 Task: Reply All to email with the signature Adam Smith with the subject Reminder for a testimonial from softage.10@softage.net with the message I would like to request a meeting to discuss the progress of the project. with BCC to softage.3@softage.net with an attached document Resume.docx
Action: Mouse moved to (113, 136)
Screenshot: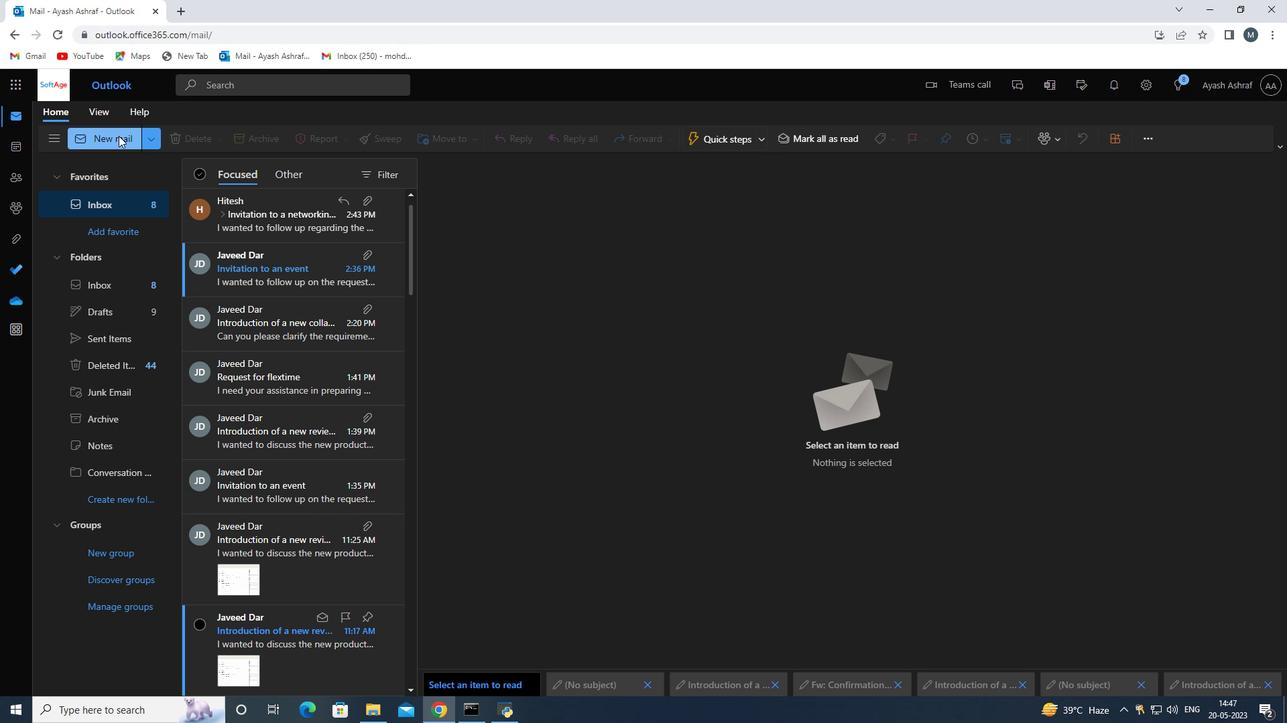 
Action: Mouse pressed left at (113, 136)
Screenshot: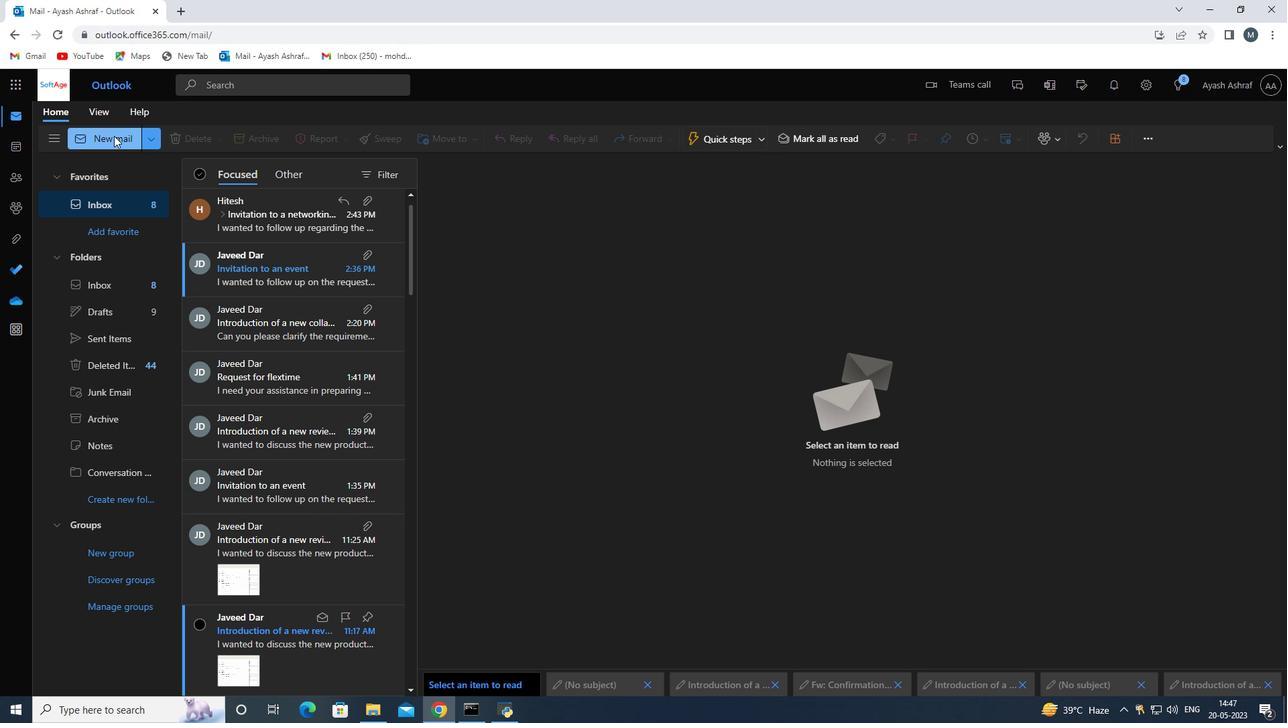 
Action: Mouse moved to (497, 219)
Screenshot: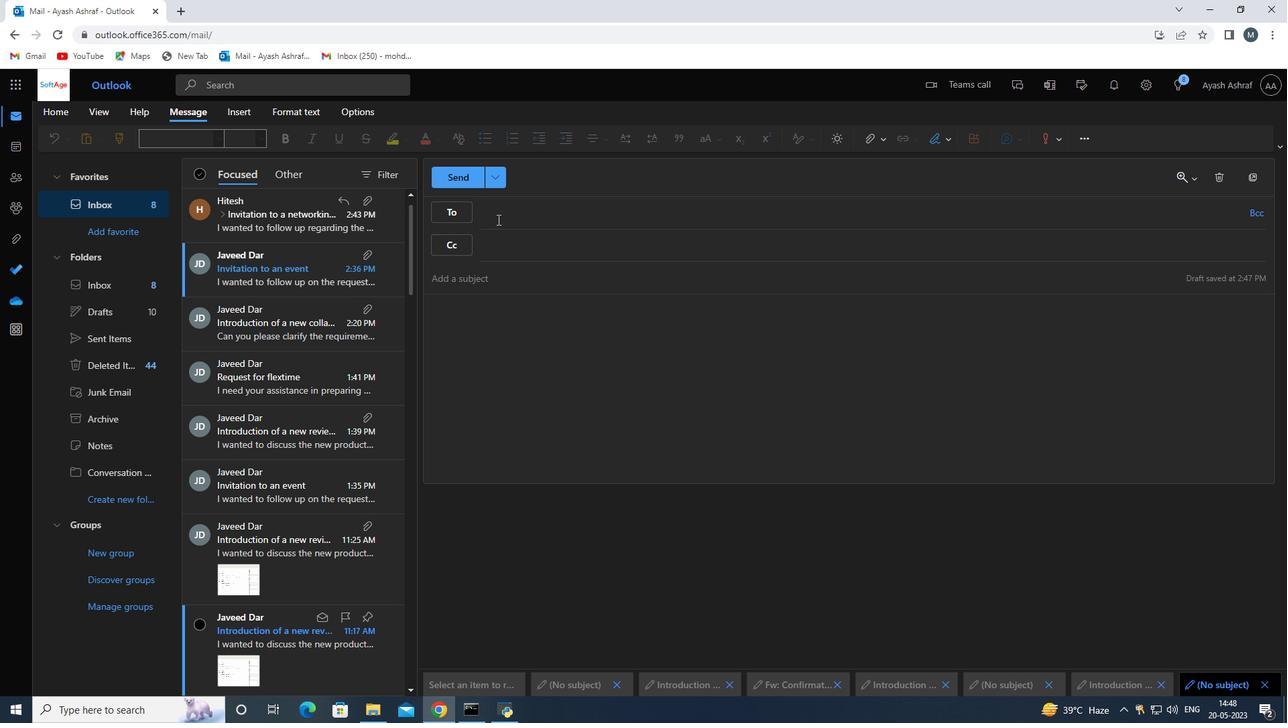 
Action: Mouse pressed left at (497, 219)
Screenshot: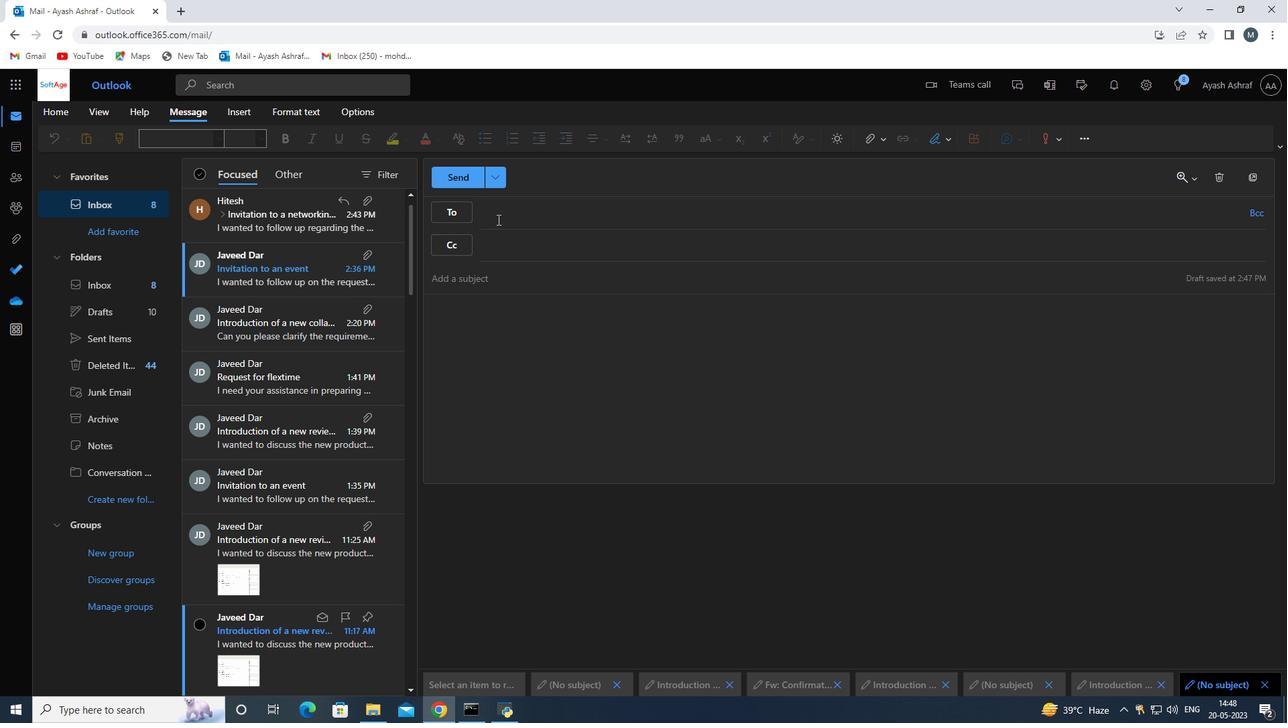 
Action: Mouse moved to (632, 530)
Screenshot: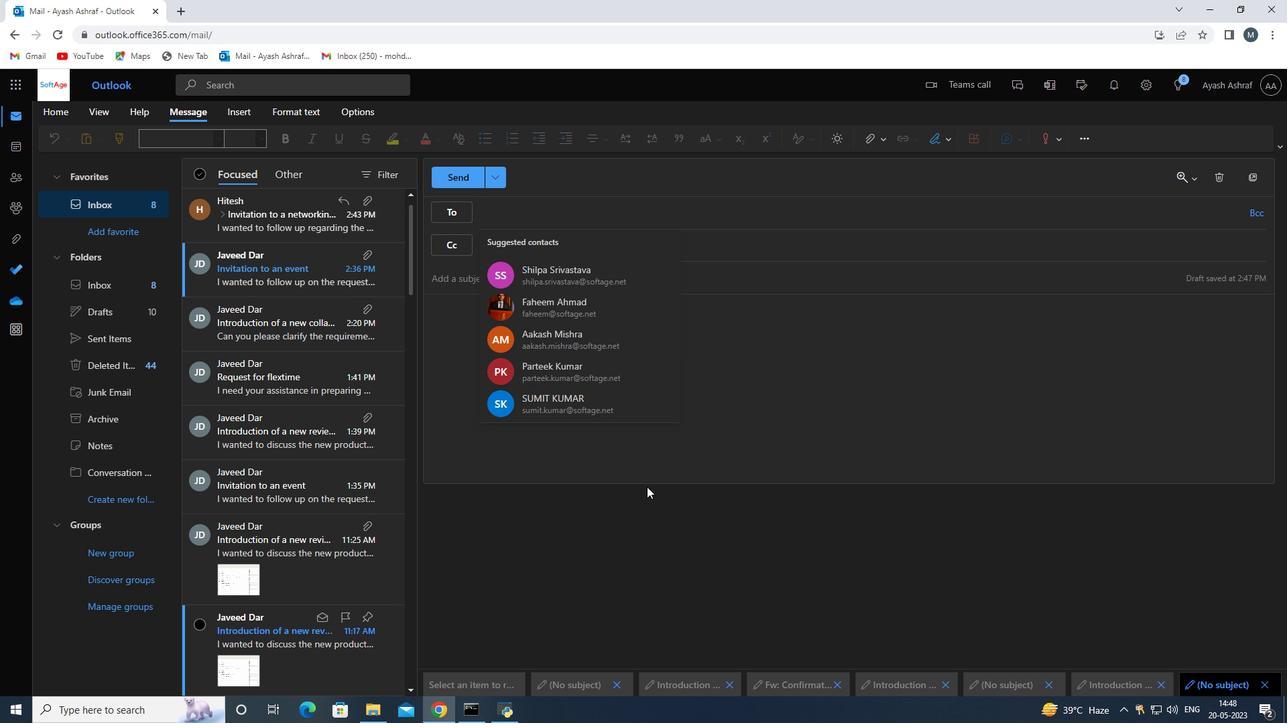 
Action: Mouse pressed left at (632, 530)
Screenshot: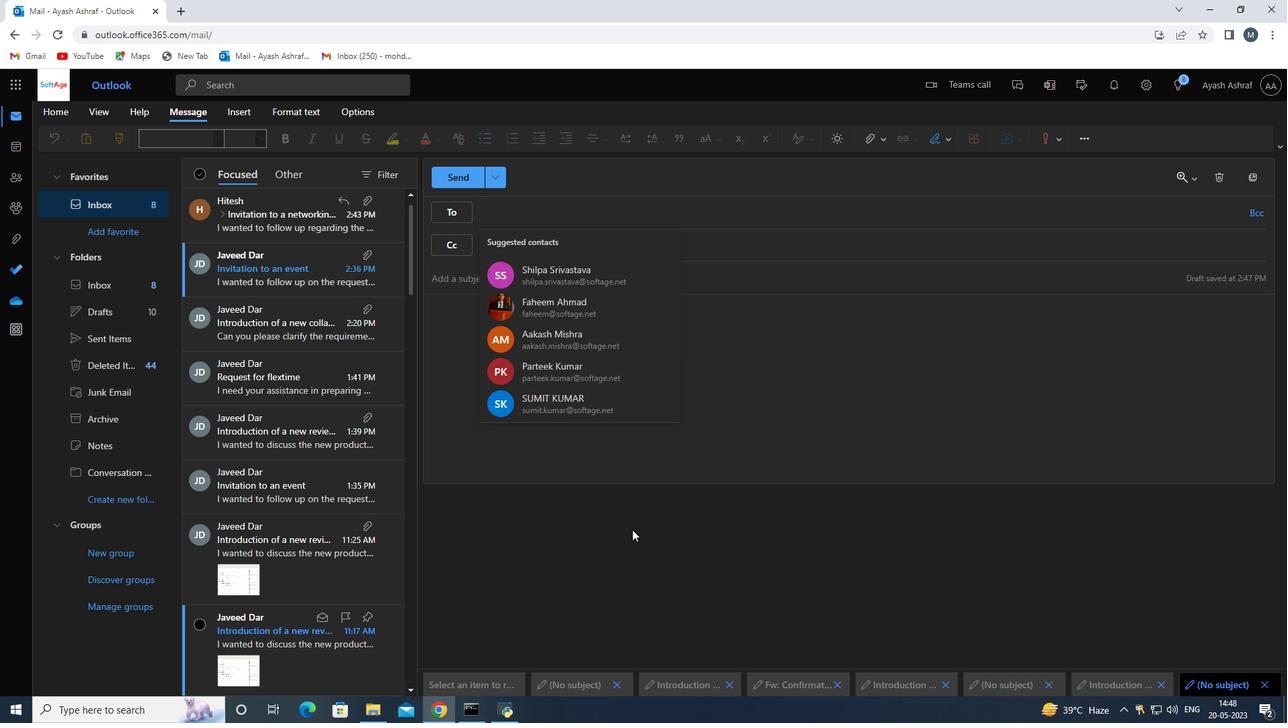 
Action: Mouse moved to (946, 136)
Screenshot: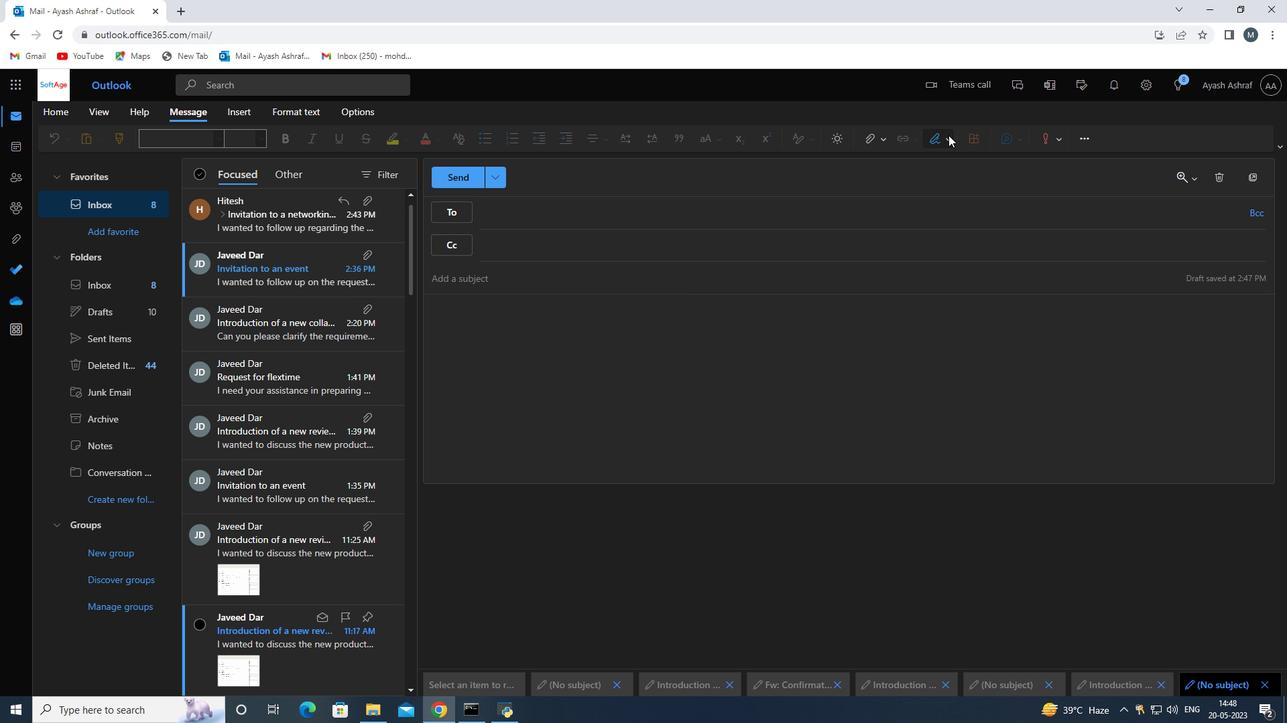 
Action: Mouse pressed left at (946, 136)
Screenshot: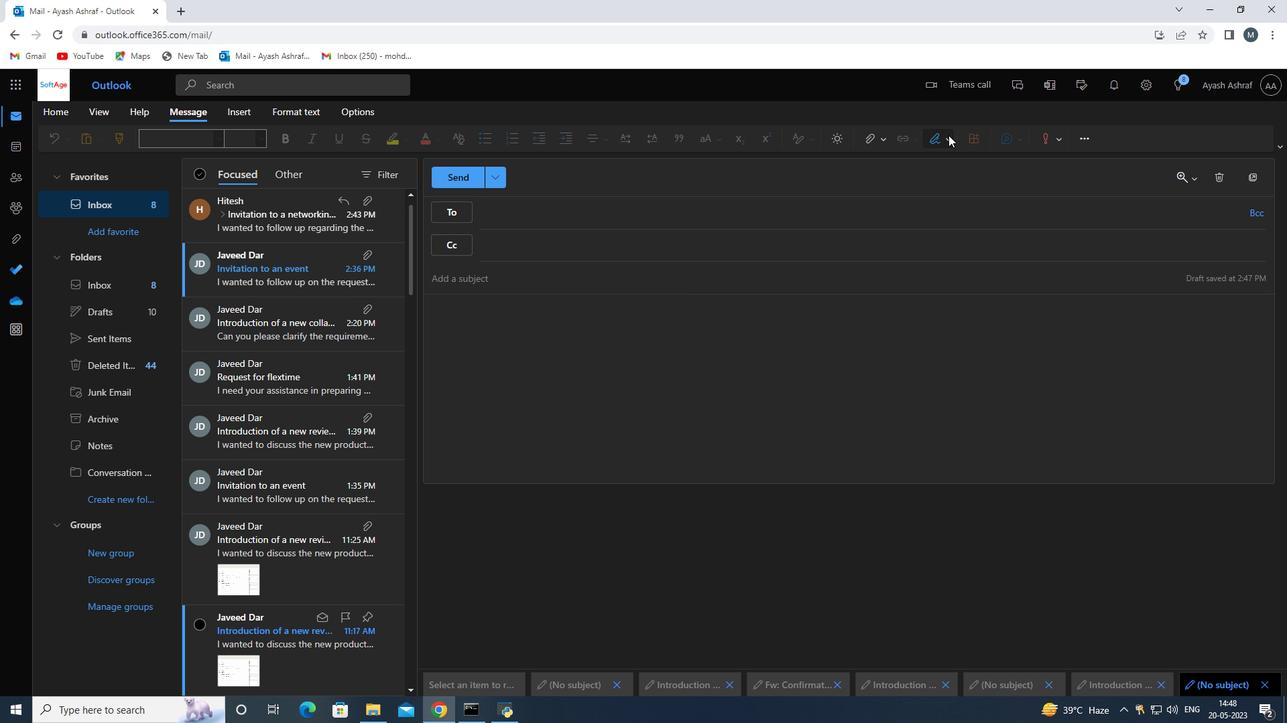 
Action: Mouse moved to (923, 191)
Screenshot: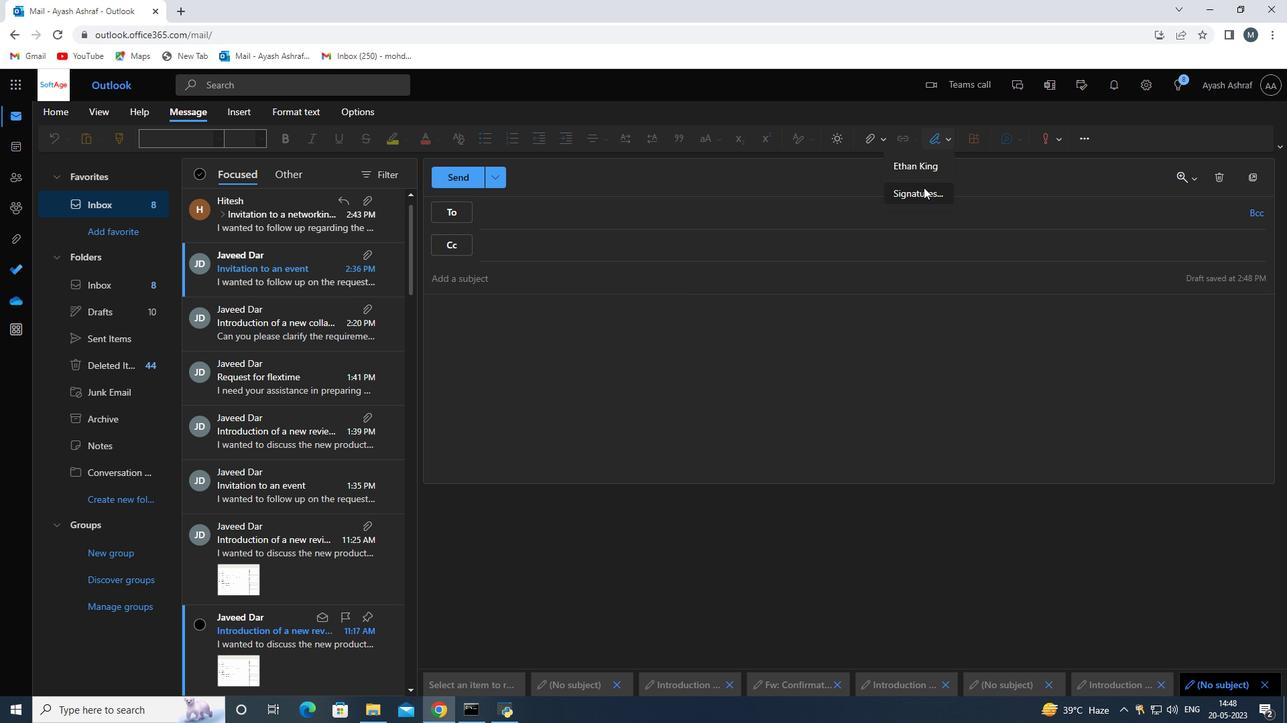 
Action: Mouse pressed left at (923, 191)
Screenshot: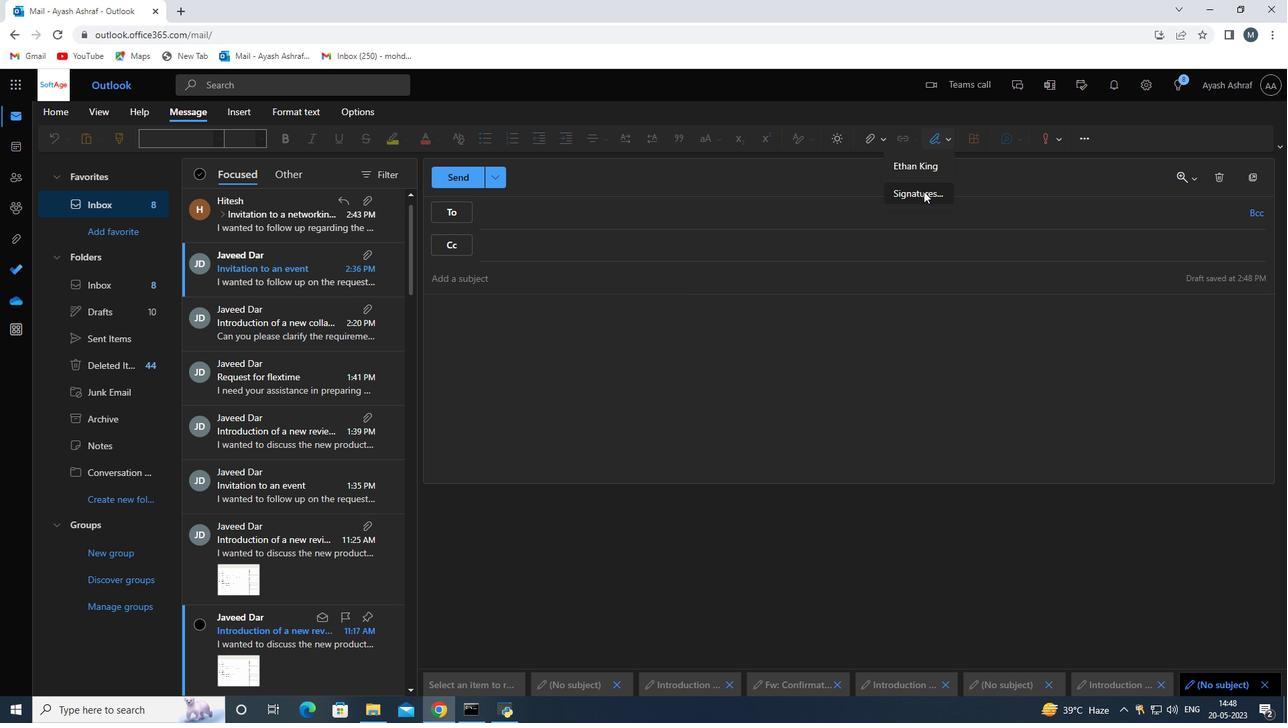 
Action: Mouse moved to (894, 246)
Screenshot: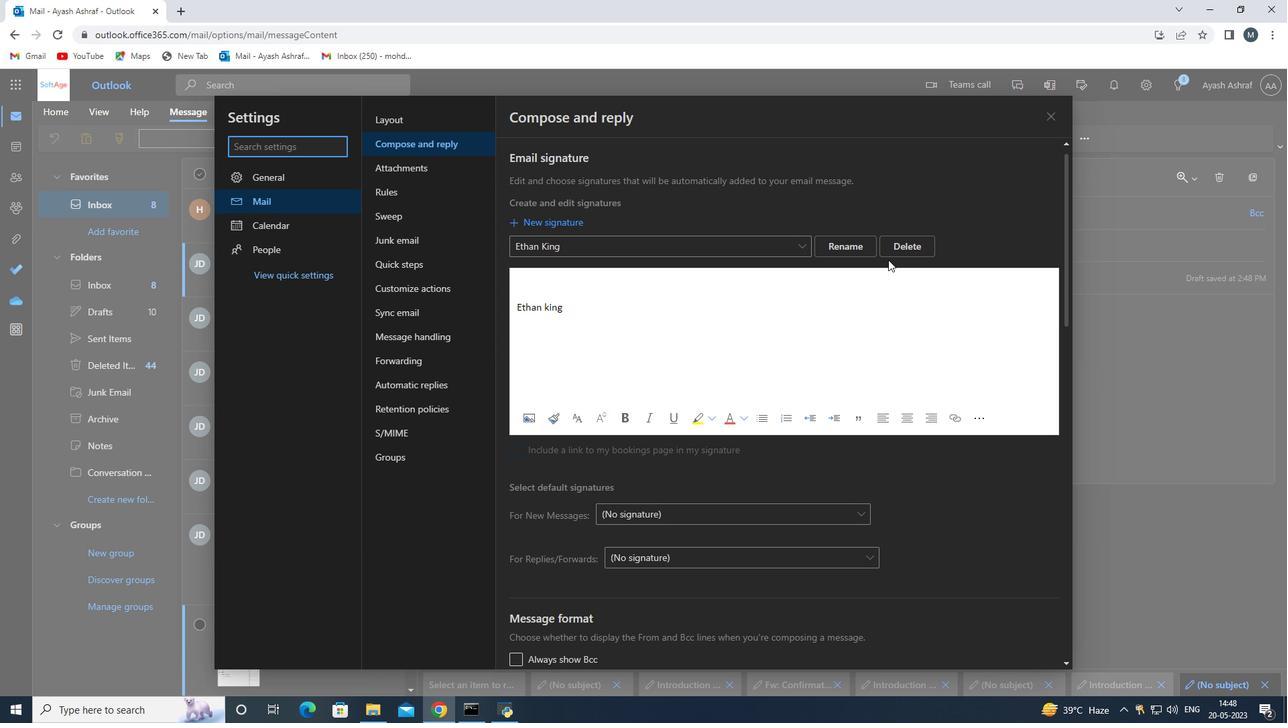 
Action: Mouse pressed left at (894, 246)
Screenshot: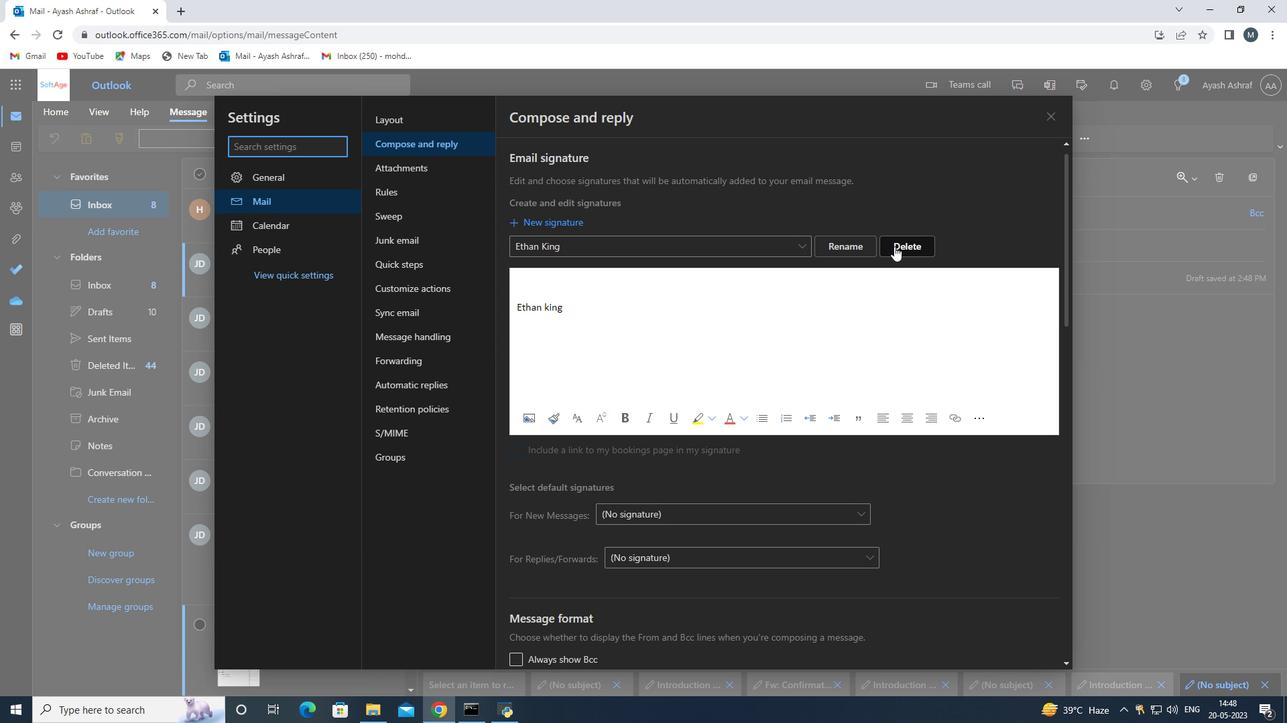 
Action: Mouse moved to (544, 219)
Screenshot: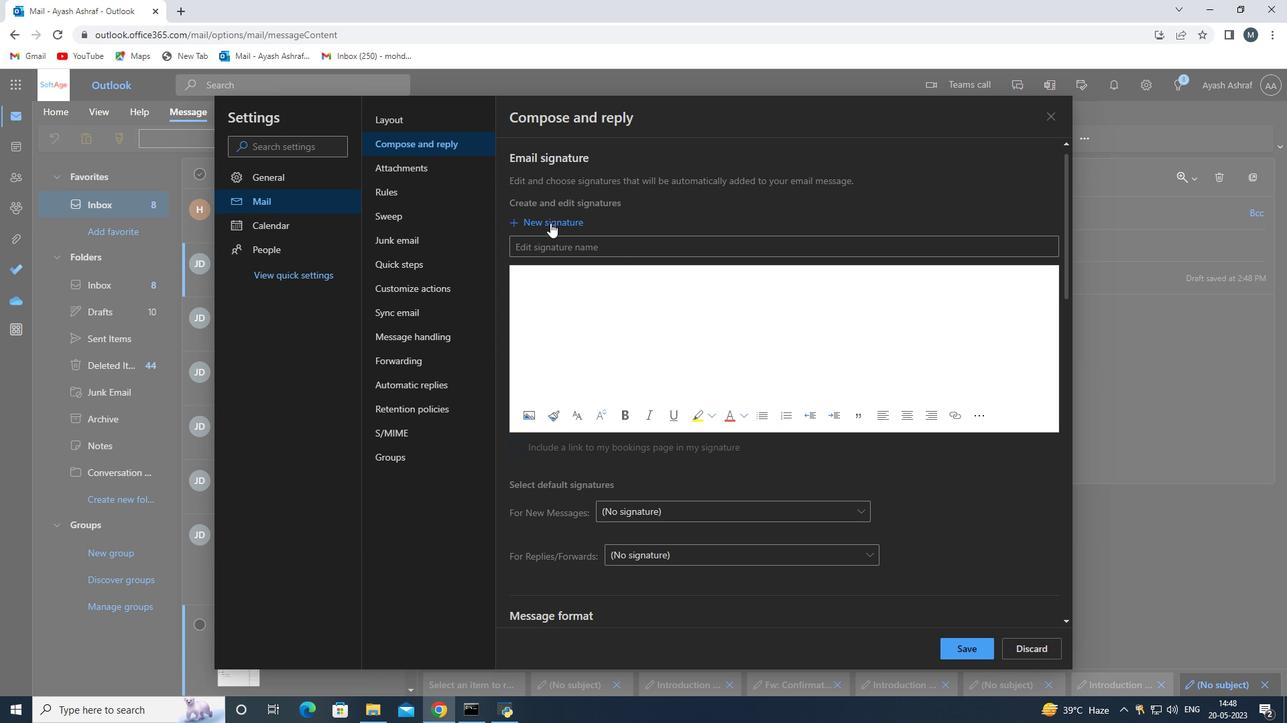 
Action: Mouse pressed left at (544, 219)
Screenshot: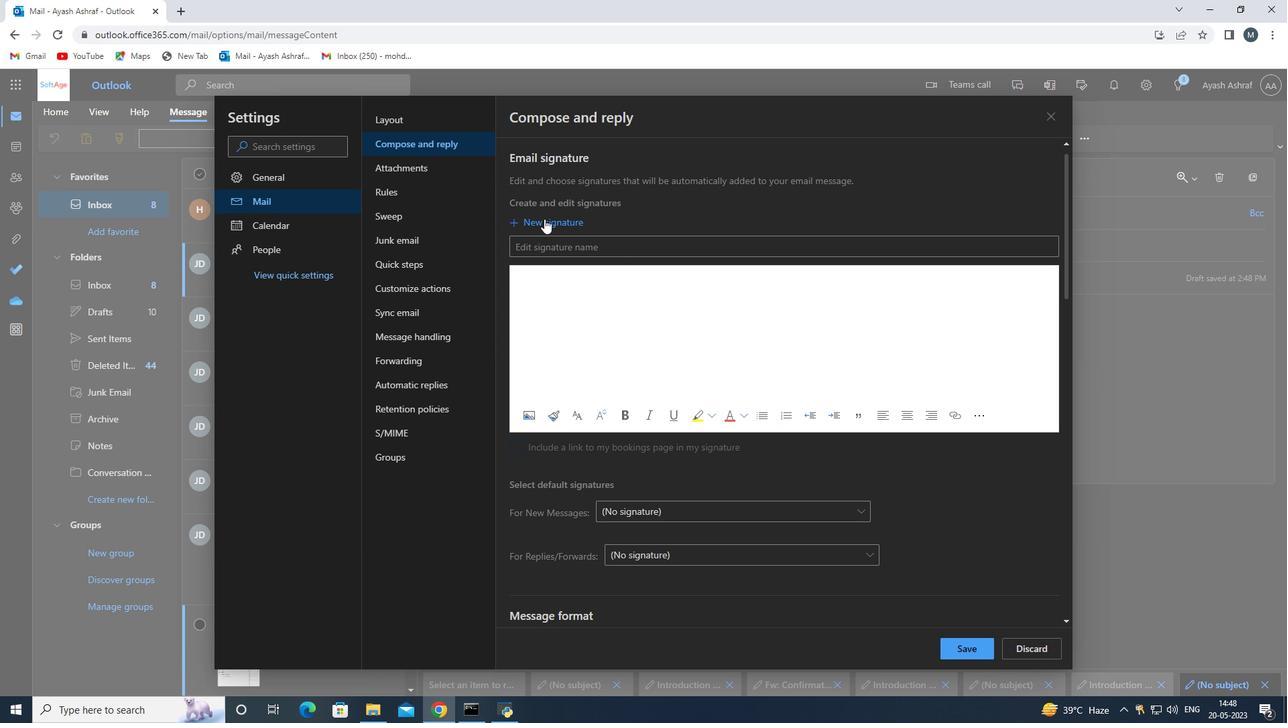 
Action: Mouse moved to (549, 246)
Screenshot: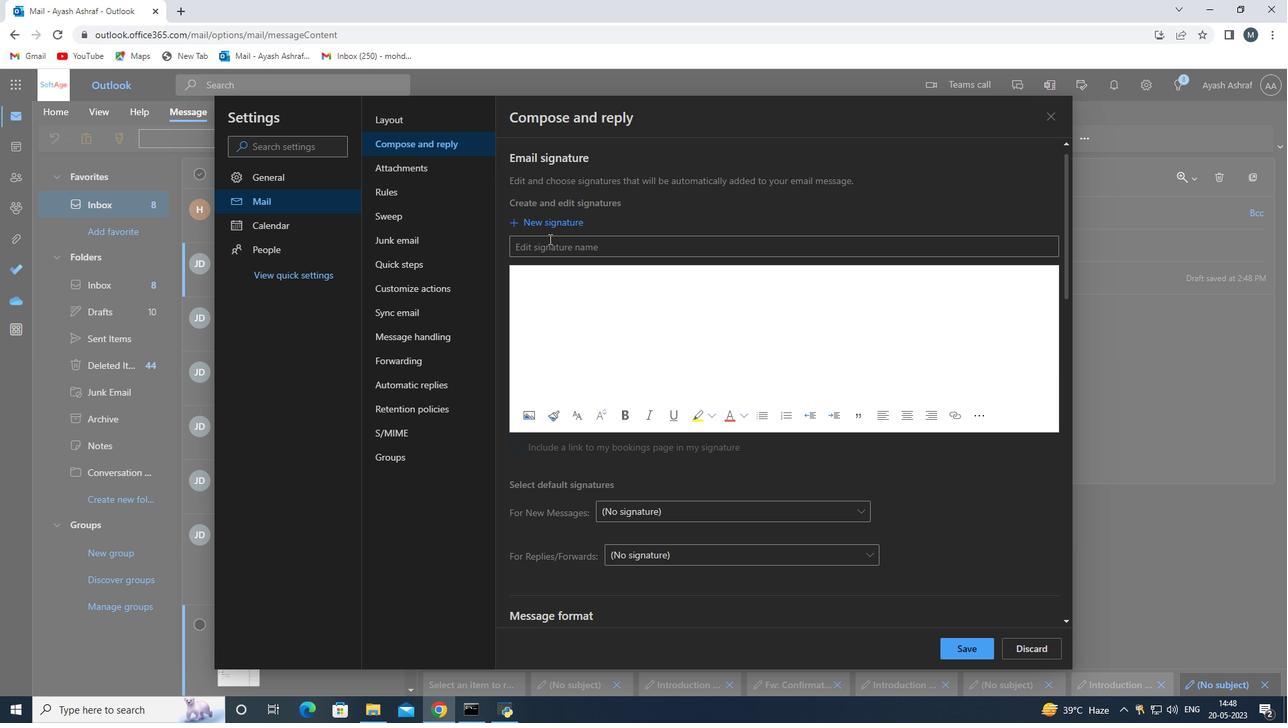 
Action: Mouse pressed left at (549, 246)
Screenshot: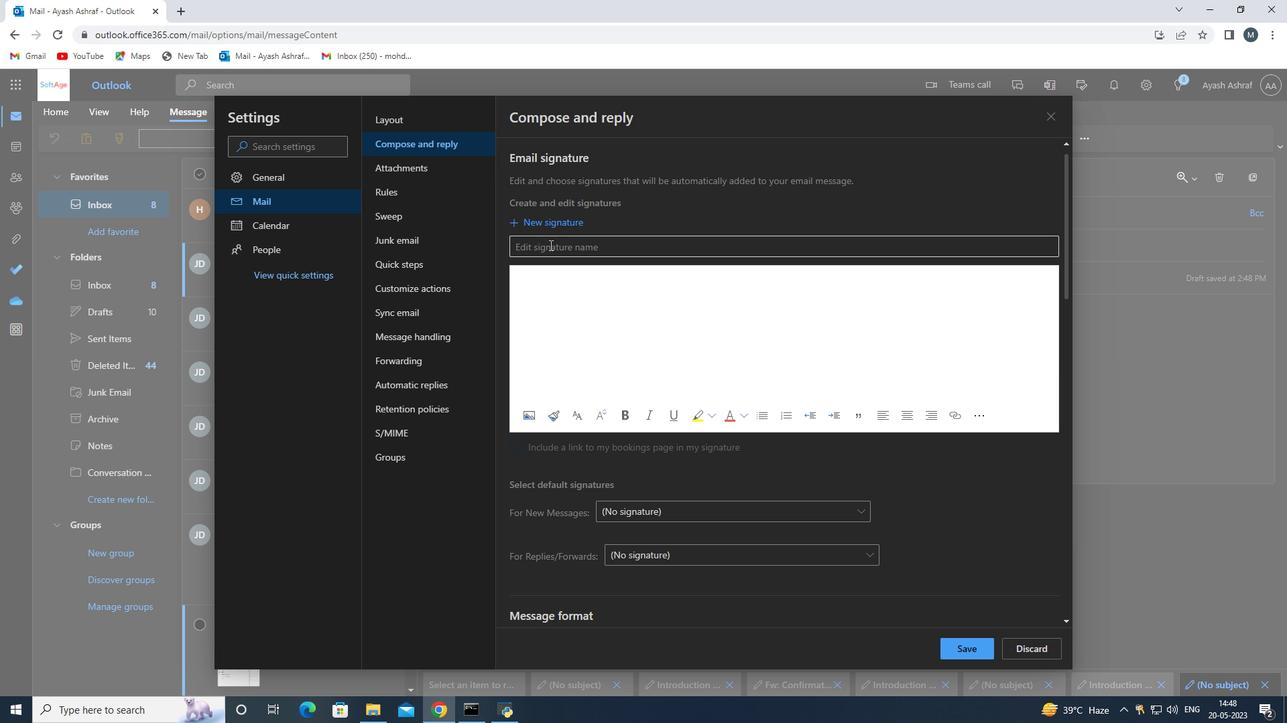 
Action: Key pressed <Key.shift>Adam<Key.space><Key.shift>Smith<Key.space>
Screenshot: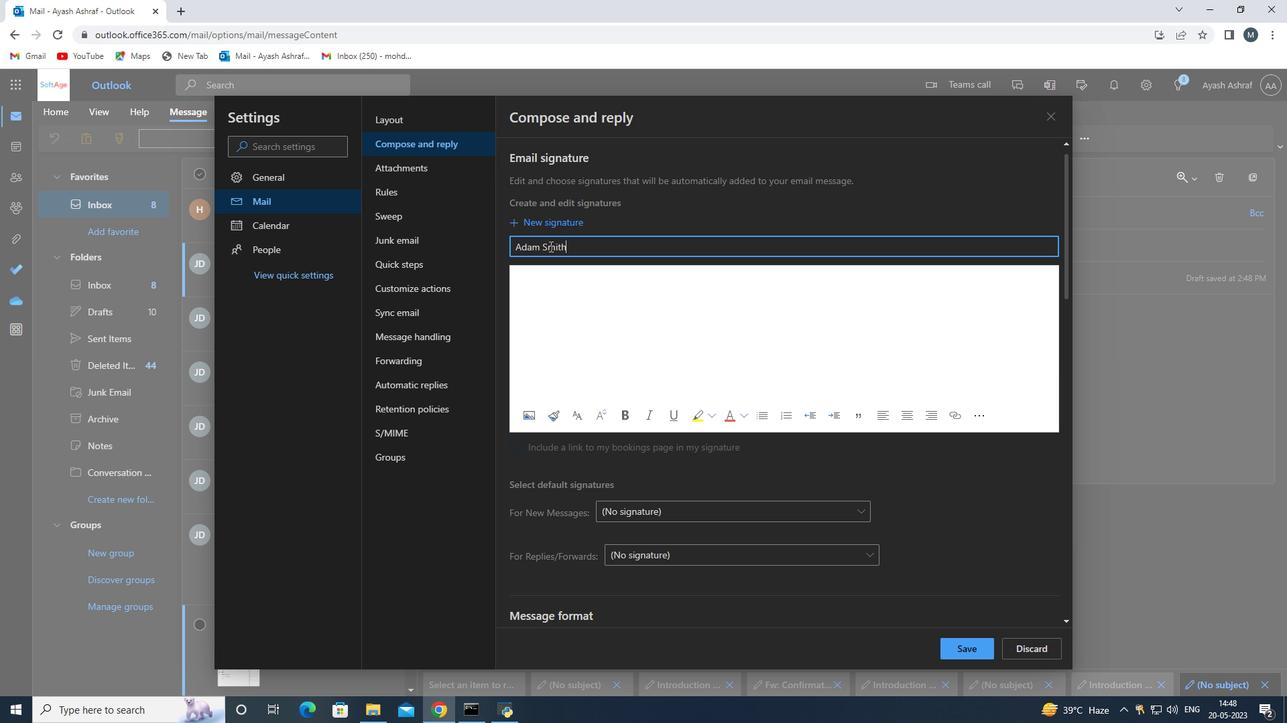 
Action: Mouse moved to (565, 292)
Screenshot: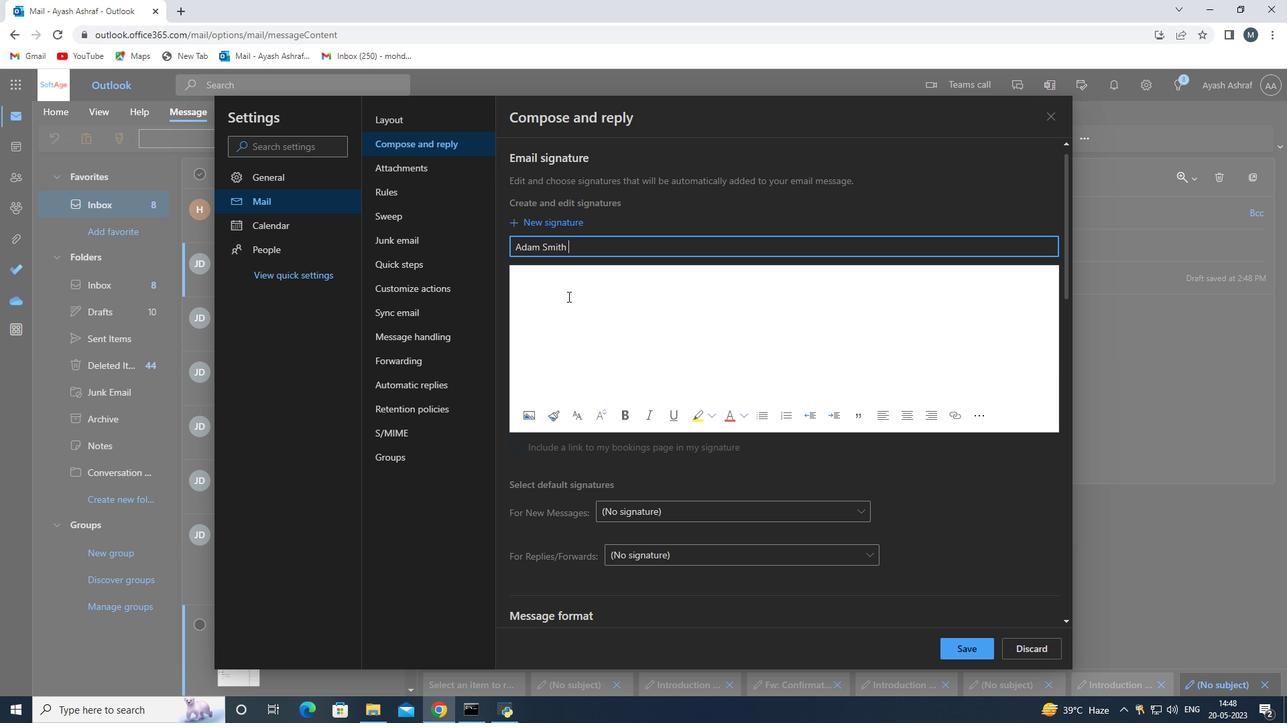 
Action: Mouse pressed left at (565, 292)
Screenshot: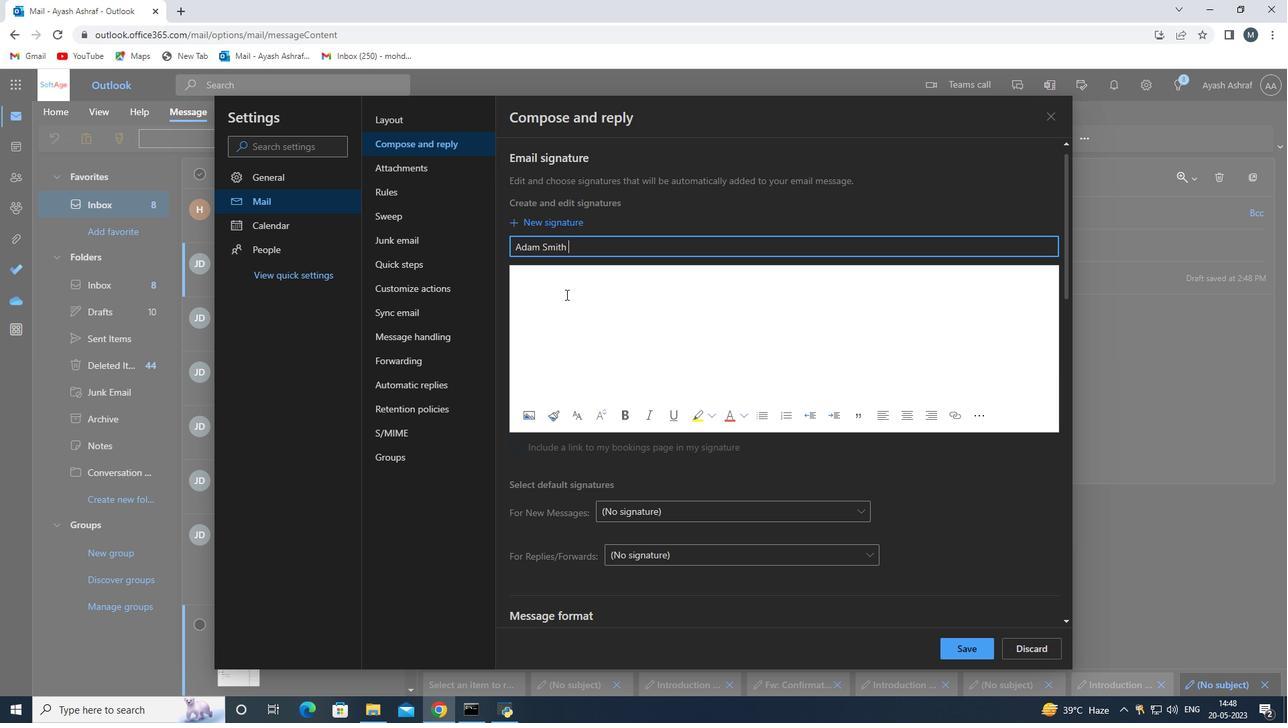
Action: Mouse moved to (566, 291)
Screenshot: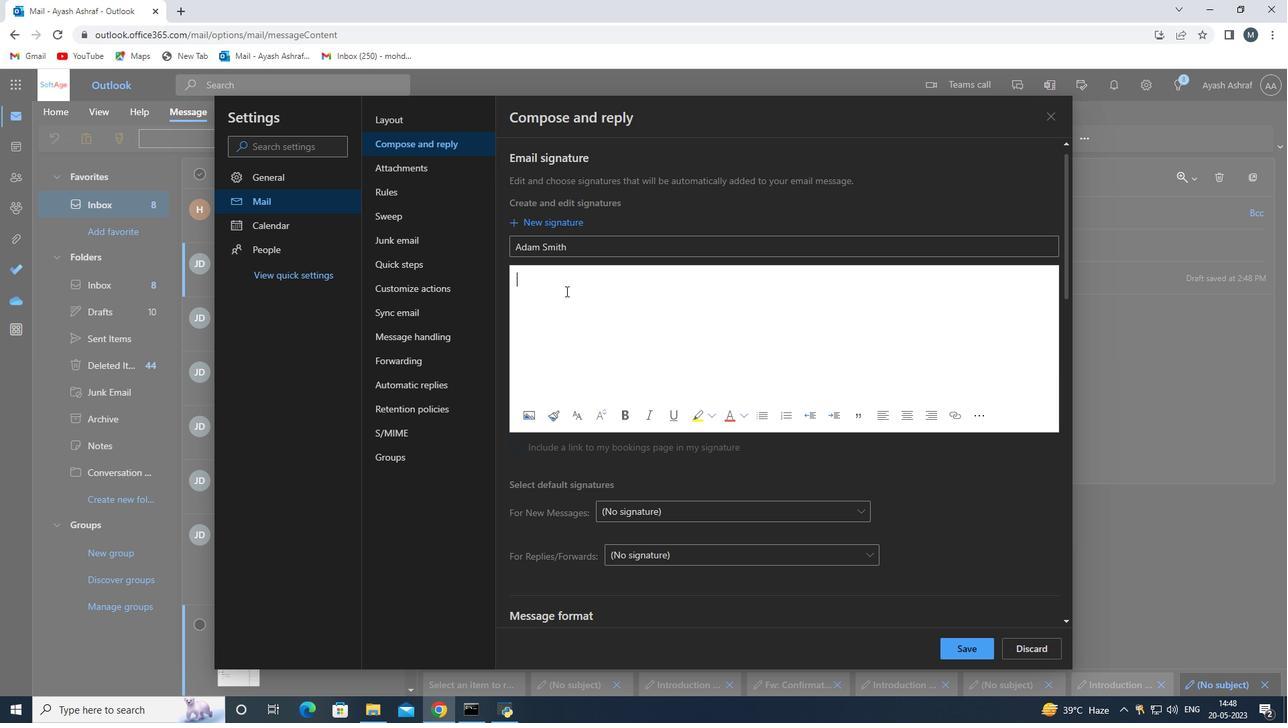 
Action: Key pressed <Key.enter><Key.shift>Adm<Key.space><Key.backspace><Key.backspace>am<Key.space><Key.shift>Smith<Key.space>
Screenshot: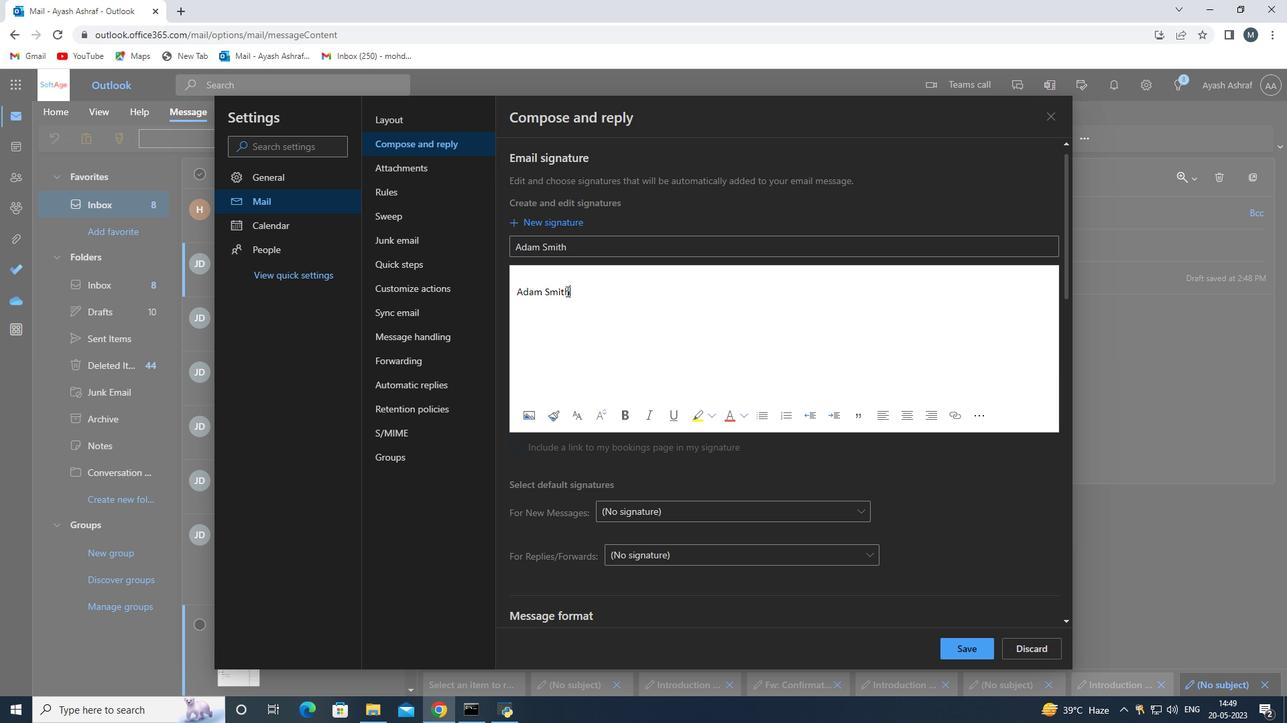 
Action: Mouse moved to (970, 654)
Screenshot: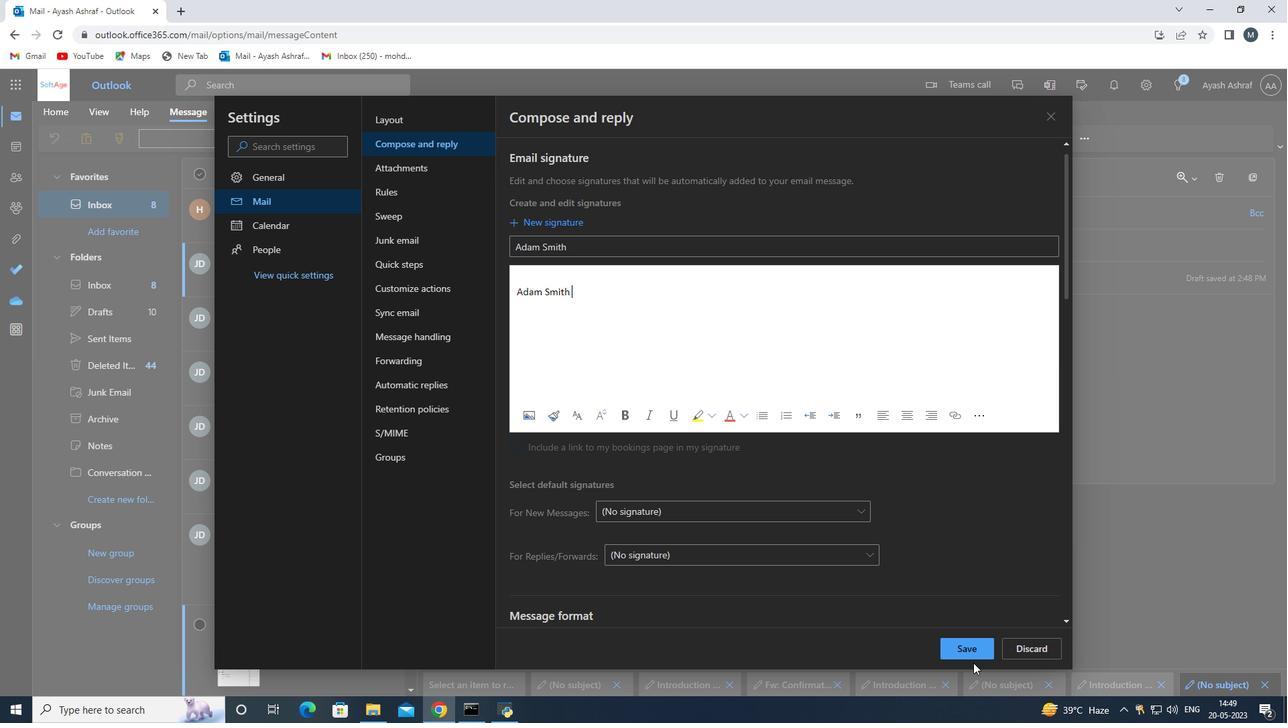 
Action: Mouse pressed left at (970, 654)
Screenshot: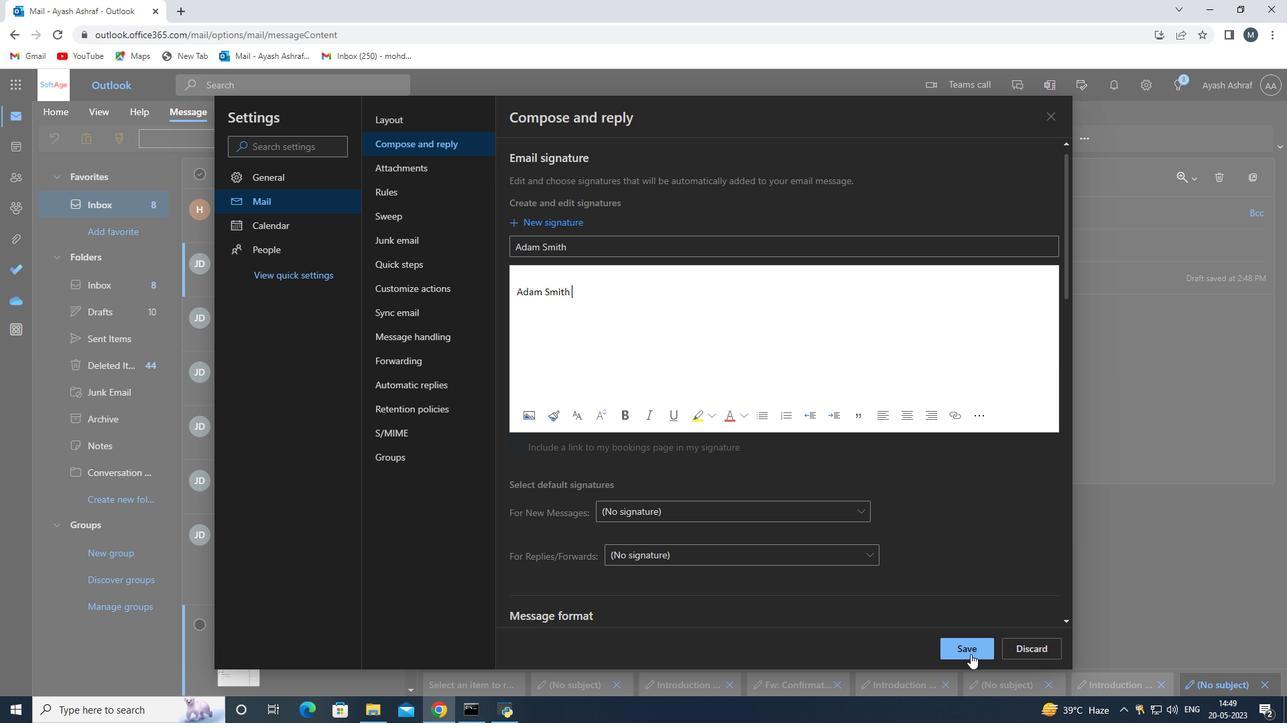 
Action: Mouse moved to (823, 524)
Screenshot: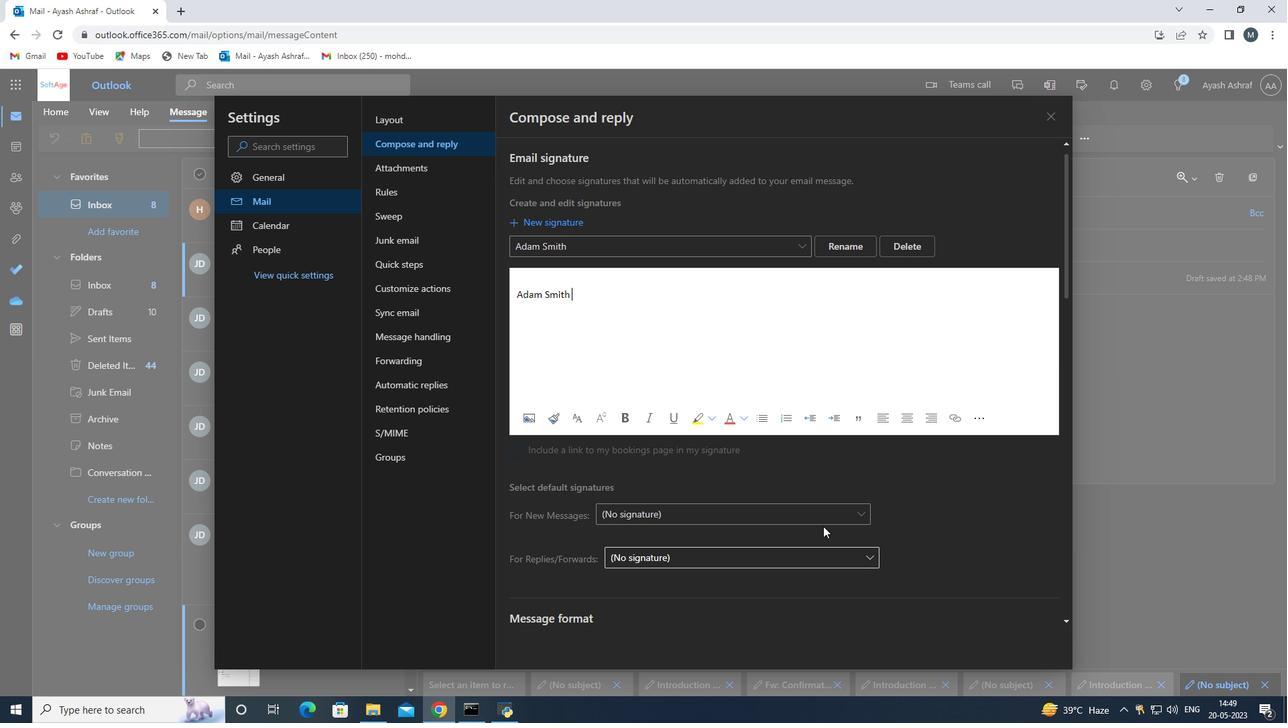 
Action: Mouse scrolled (823, 525) with delta (0, 0)
Screenshot: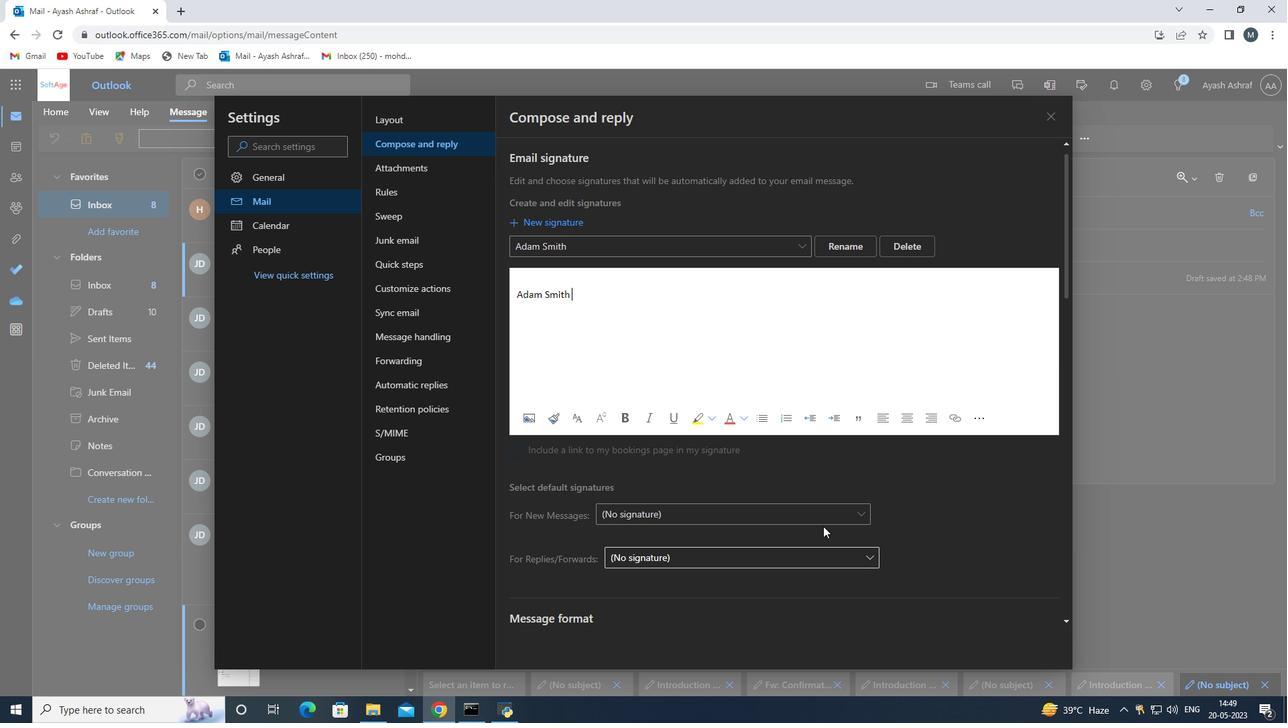 
Action: Mouse scrolled (823, 525) with delta (0, 0)
Screenshot: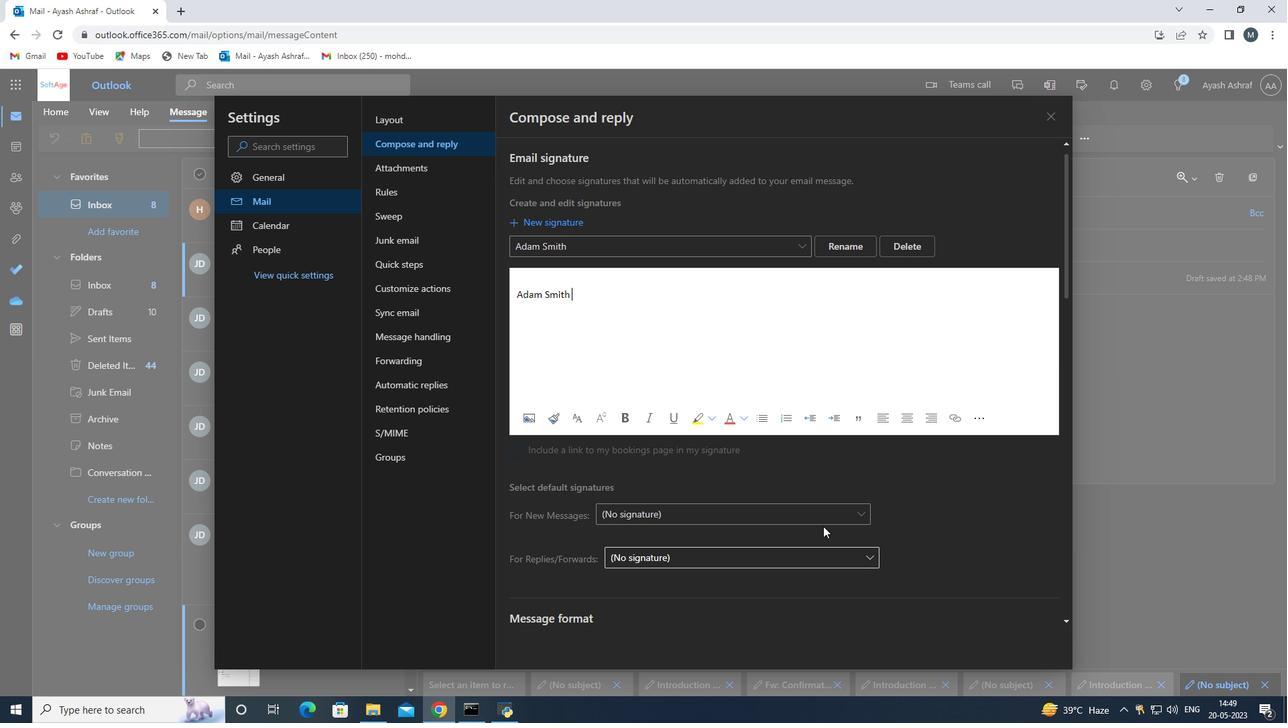 
Action: Mouse scrolled (823, 525) with delta (0, 0)
Screenshot: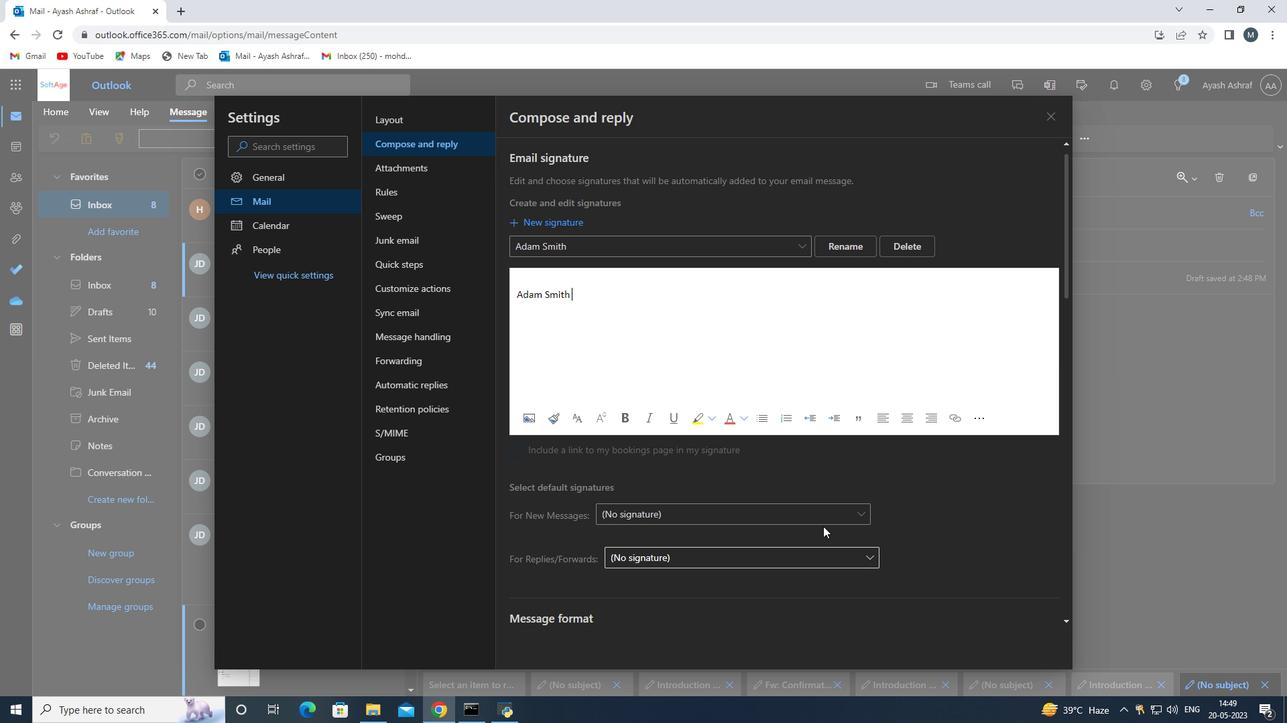 
Action: Mouse scrolled (823, 525) with delta (0, 0)
Screenshot: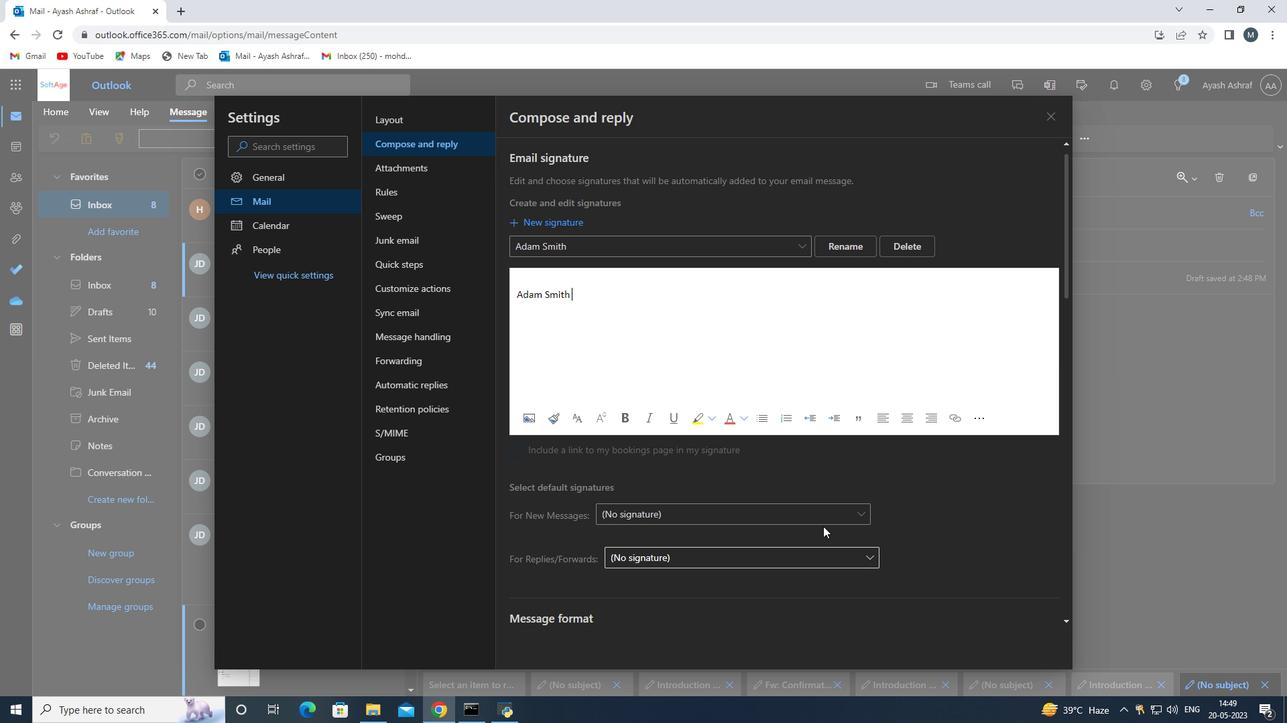 
Action: Mouse scrolled (823, 525) with delta (0, 0)
Screenshot: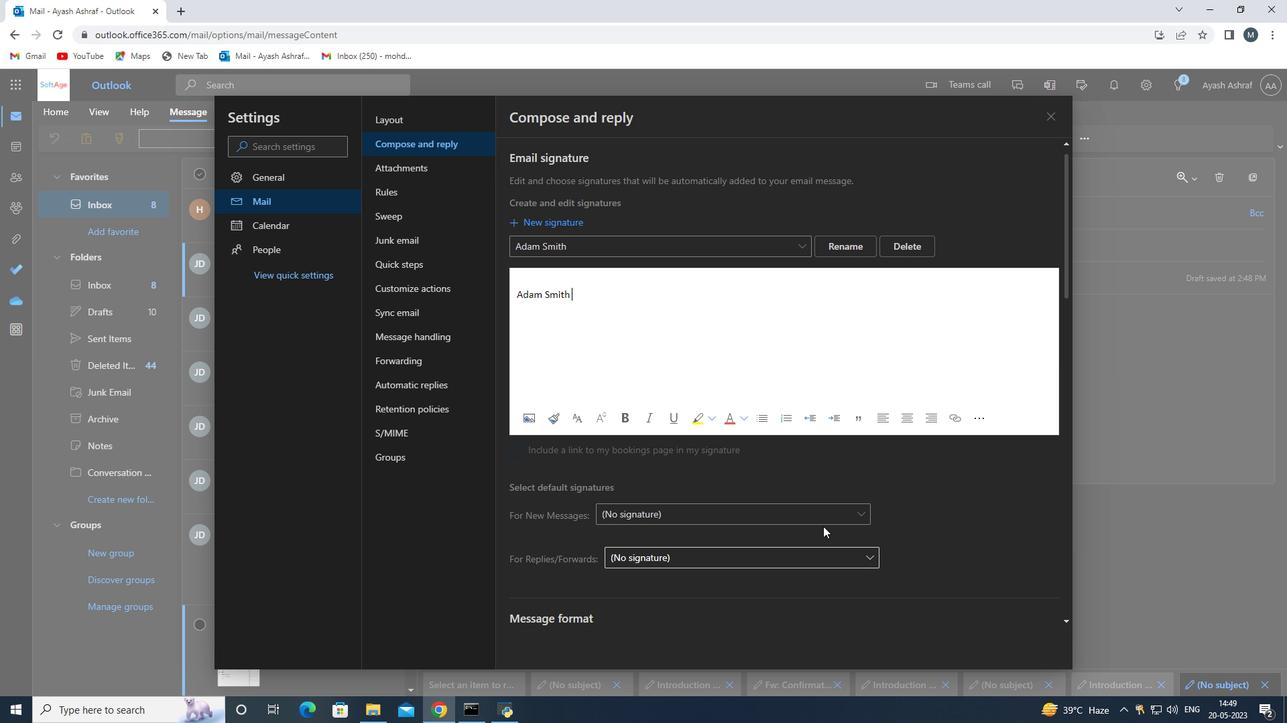 
Action: Mouse scrolled (823, 525) with delta (0, 0)
Screenshot: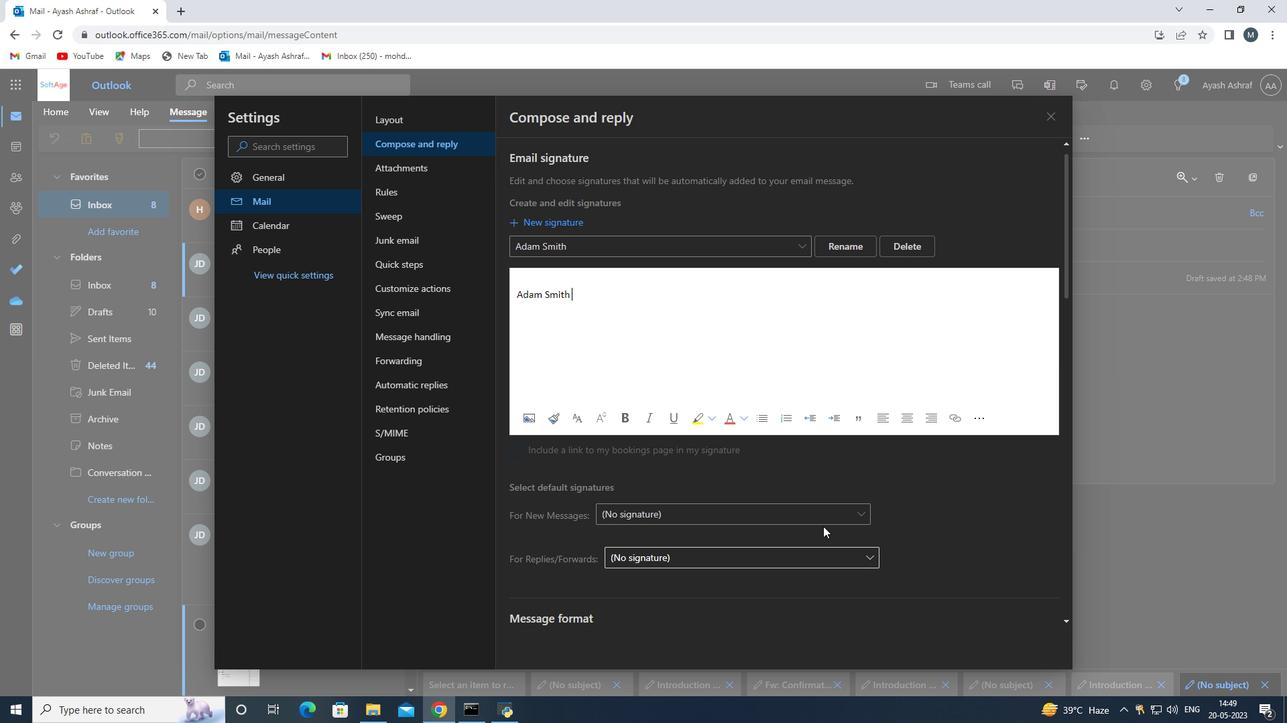 
Action: Mouse moved to (1056, 123)
Screenshot: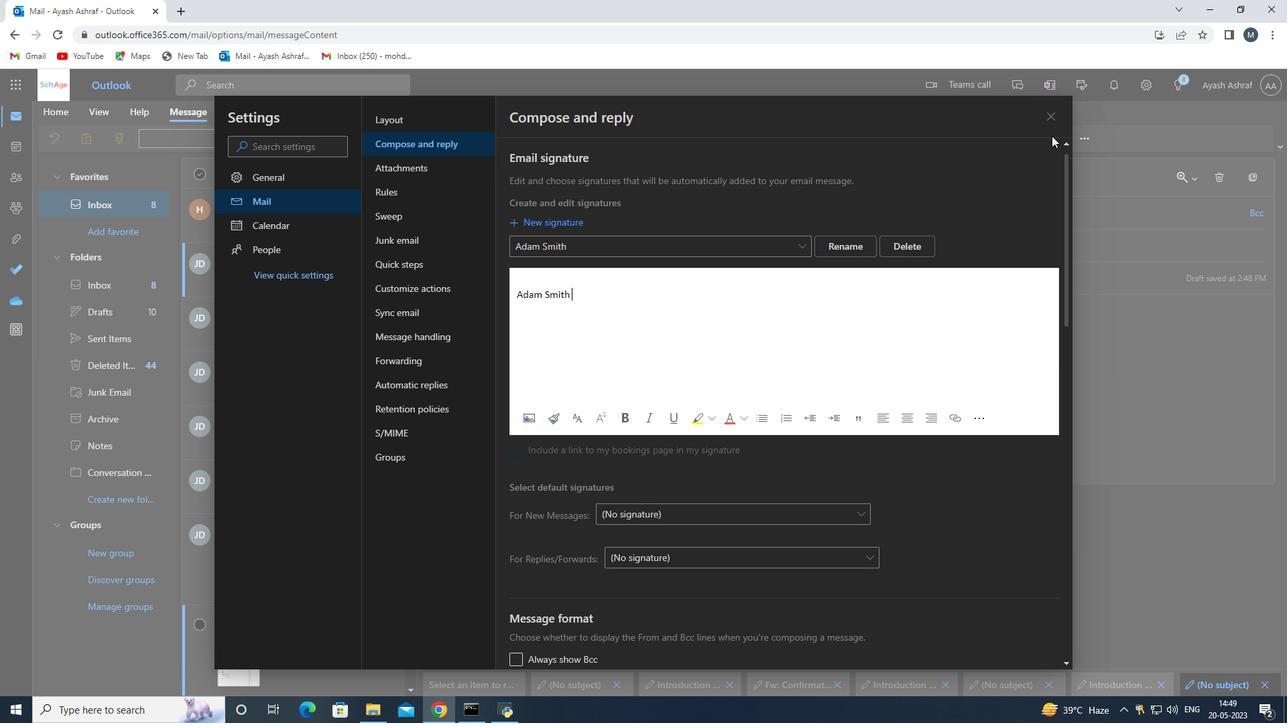 
Action: Mouse pressed left at (1056, 123)
Screenshot: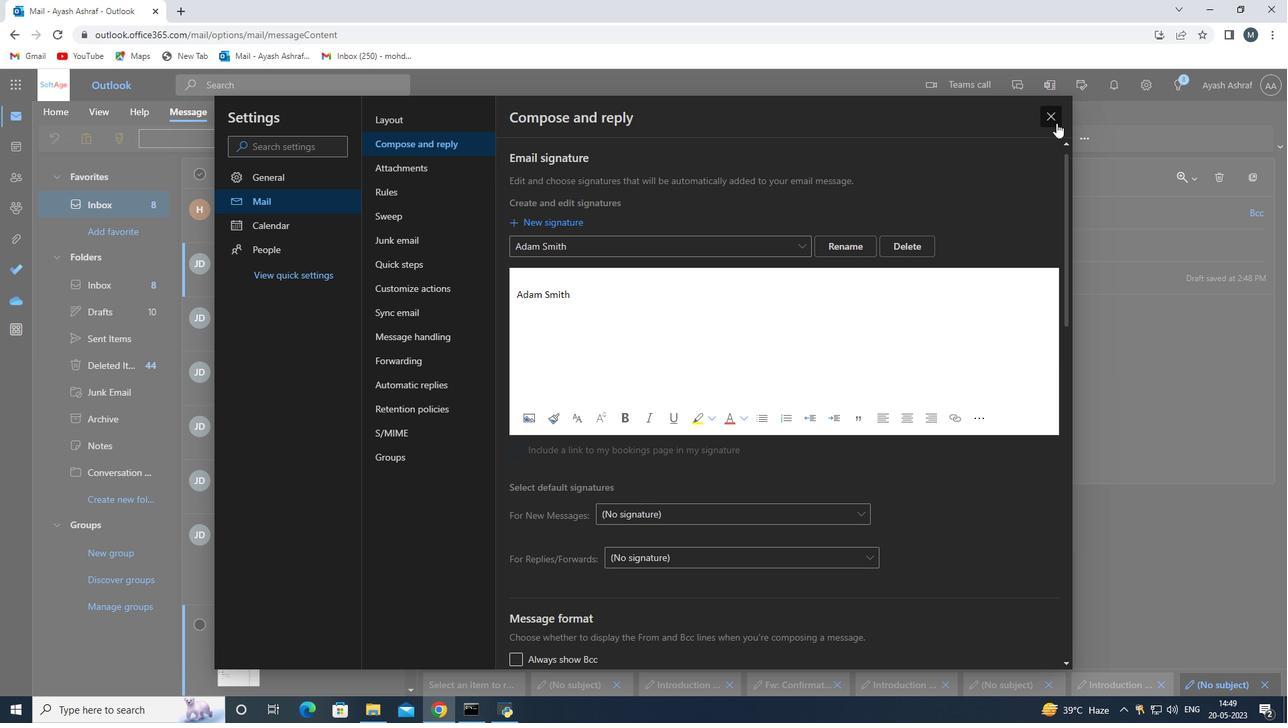 
Action: Mouse moved to (582, 219)
Screenshot: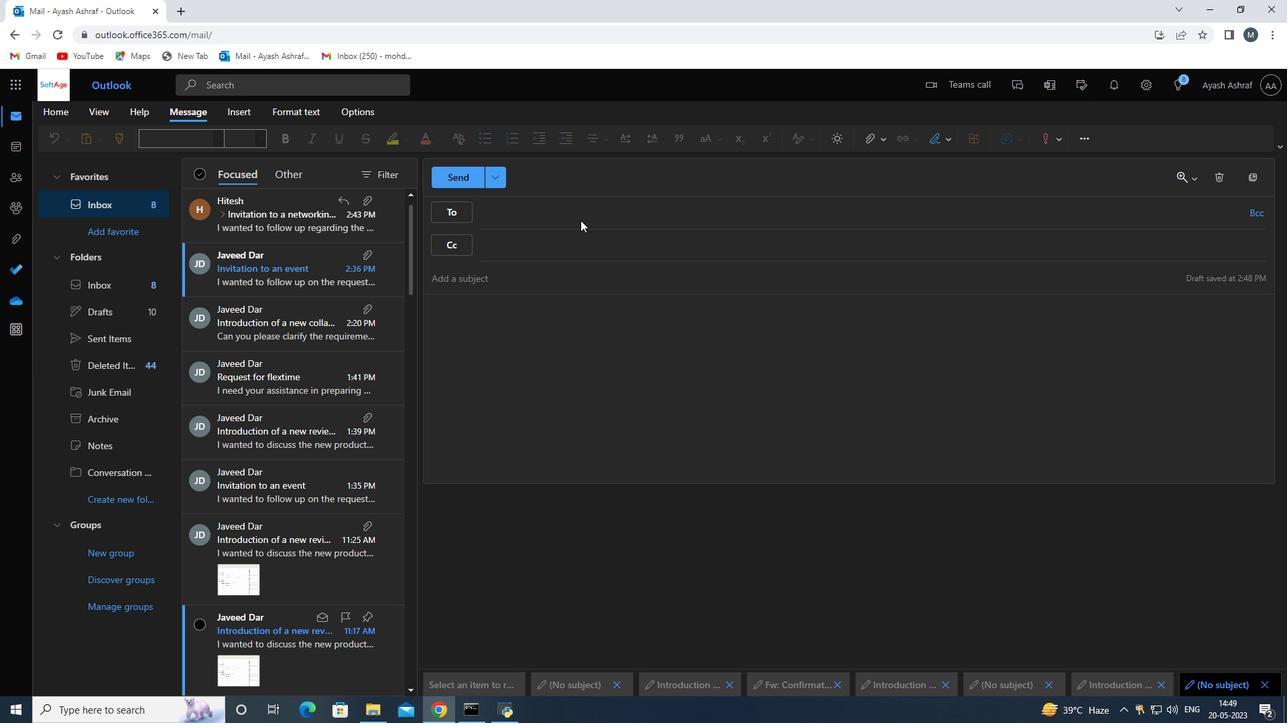 
Action: Mouse pressed left at (582, 219)
Screenshot: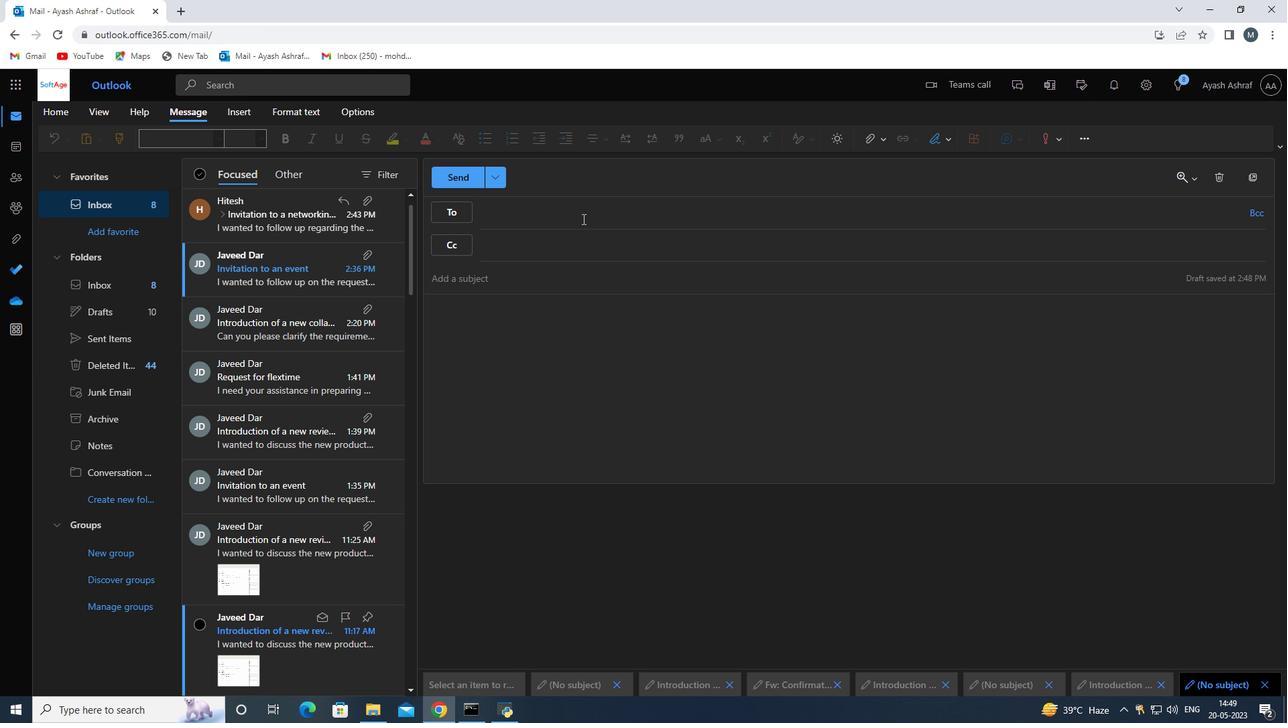 
Action: Key pressed s<Key.backspace>j
Screenshot: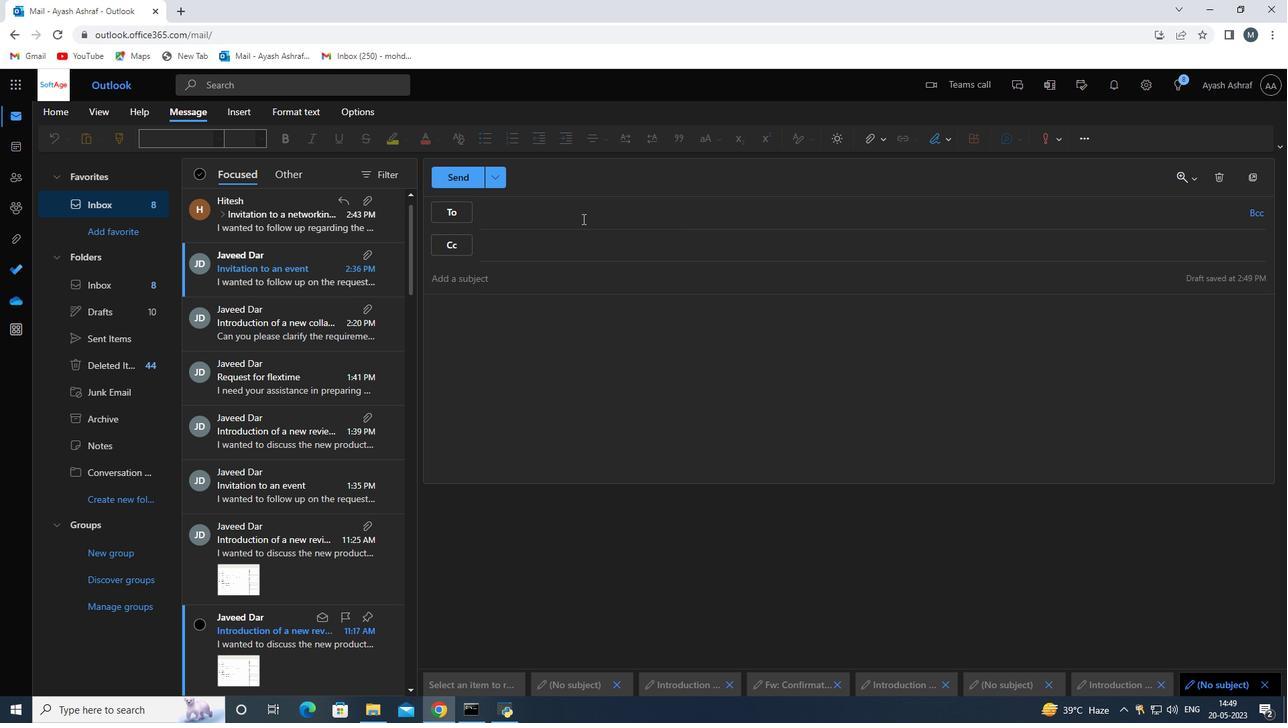 
Action: Mouse moved to (573, 252)
Screenshot: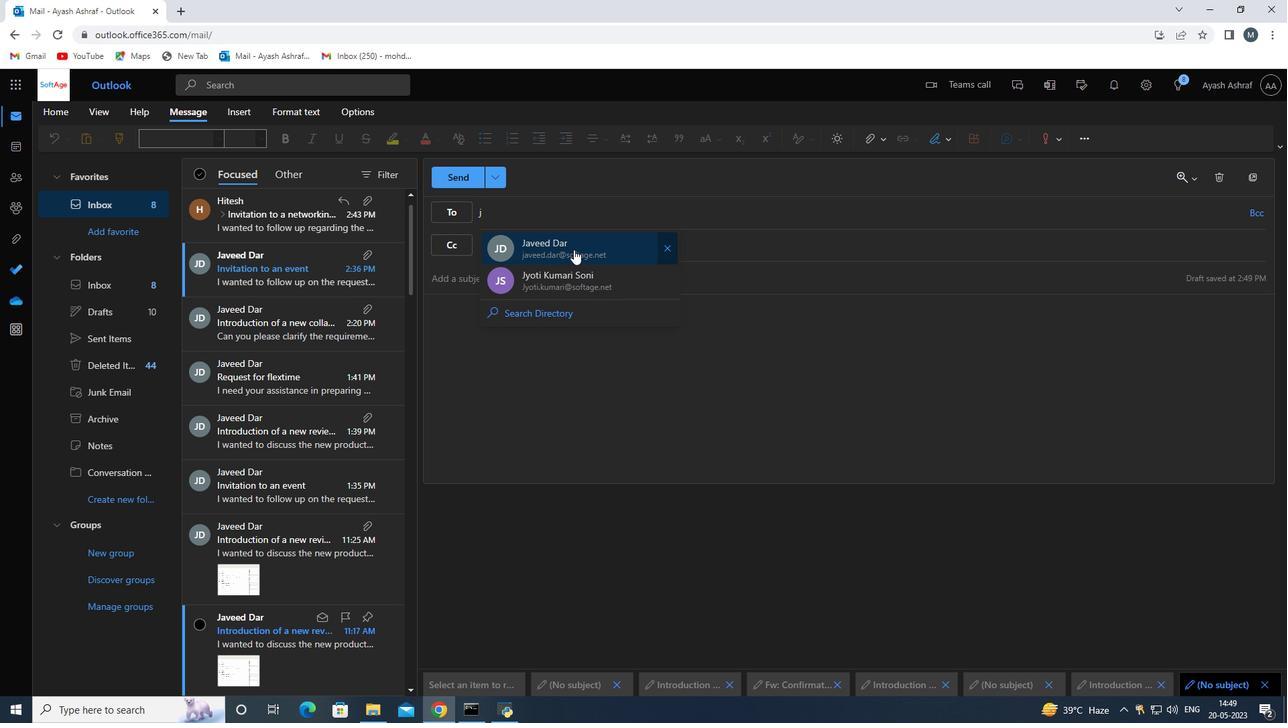 
Action: Mouse pressed left at (573, 252)
Screenshot: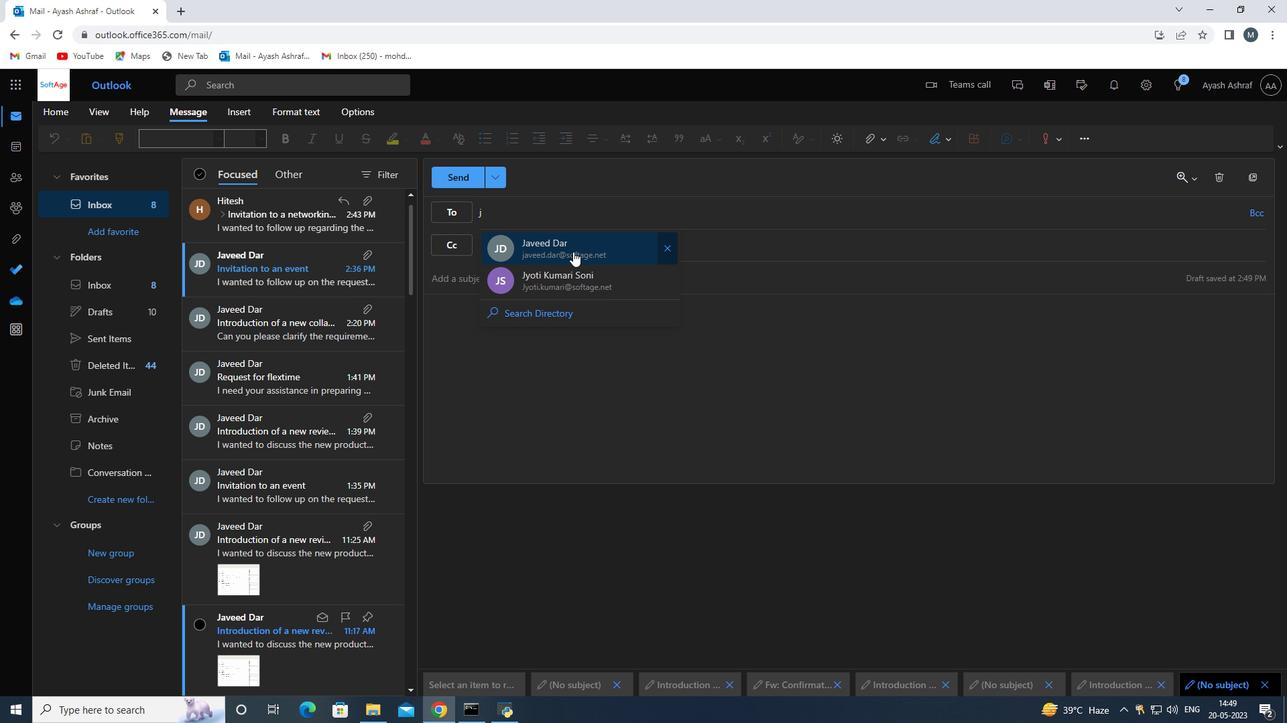 
Action: Key pressed hi
Screenshot: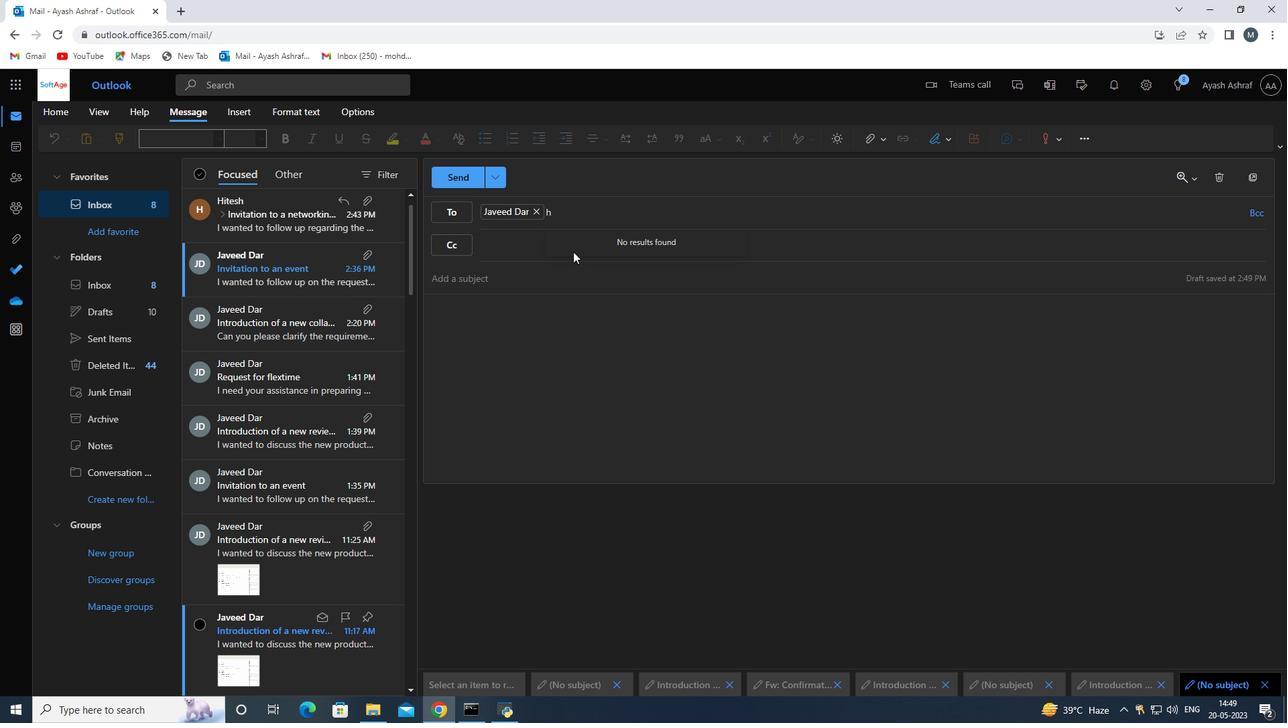 
Action: Mouse moved to (573, 252)
Screenshot: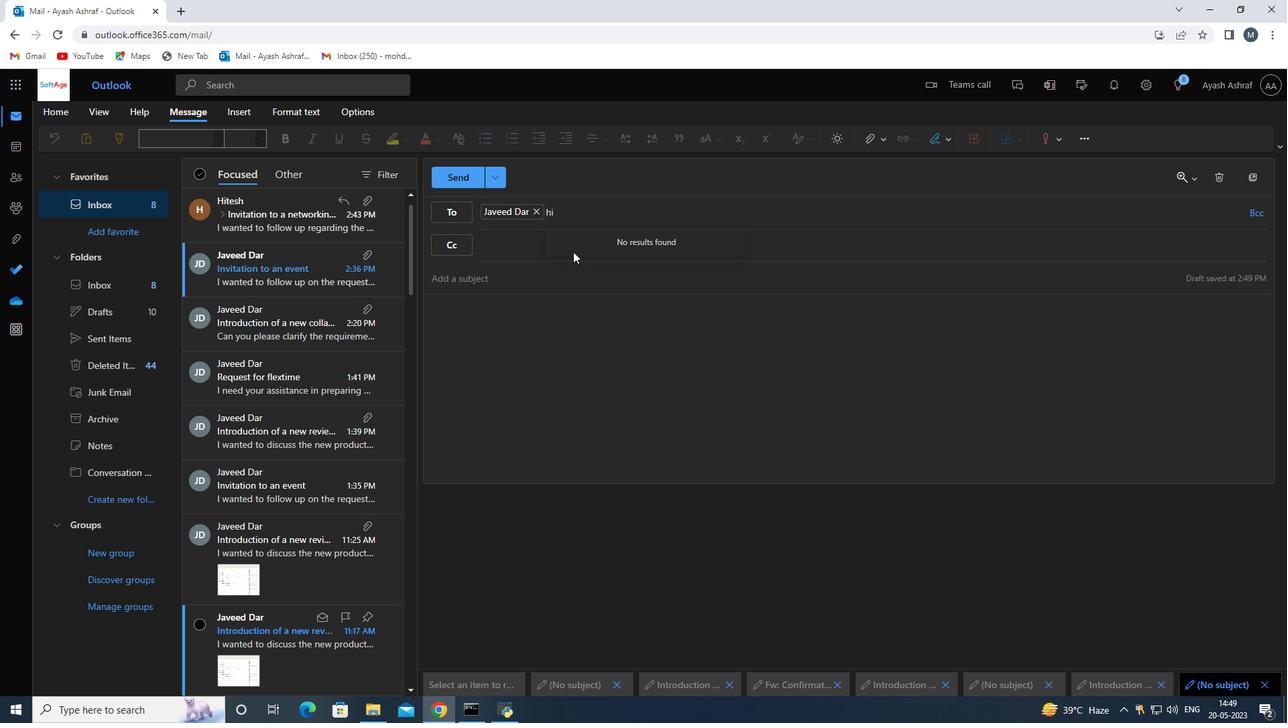 
Action: Key pressed t
Screenshot: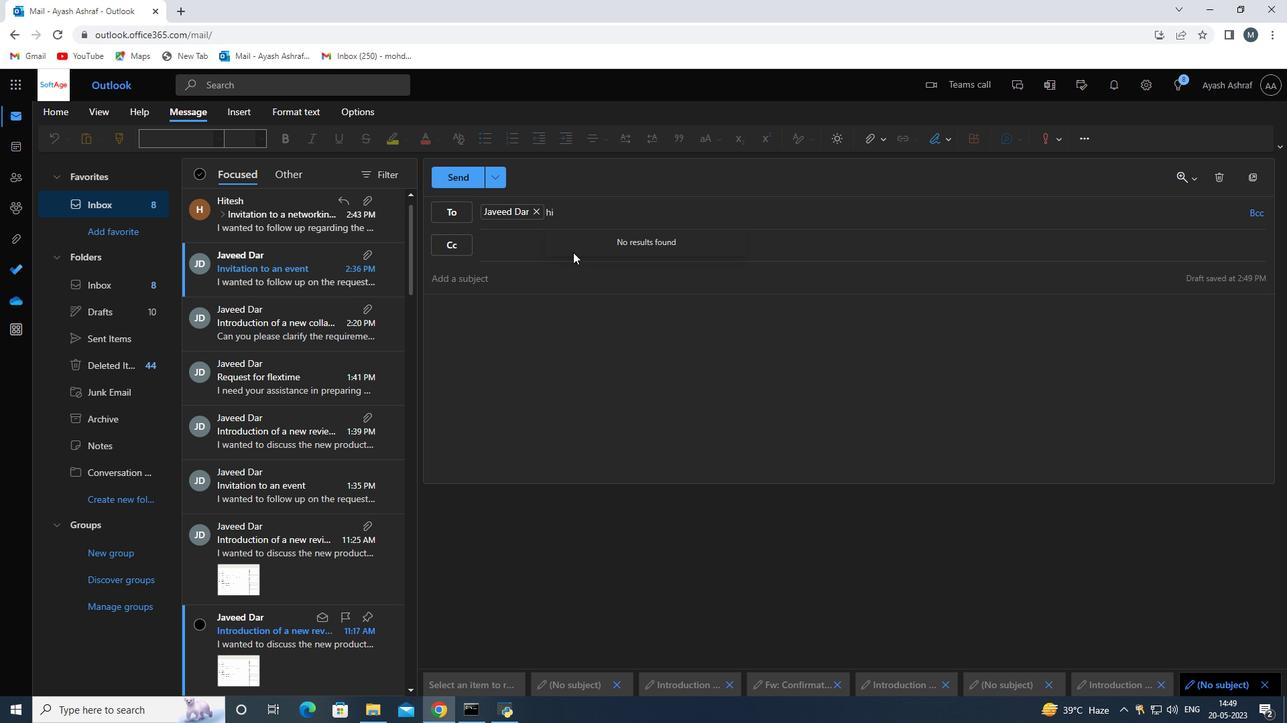 
Action: Mouse moved to (618, 251)
Screenshot: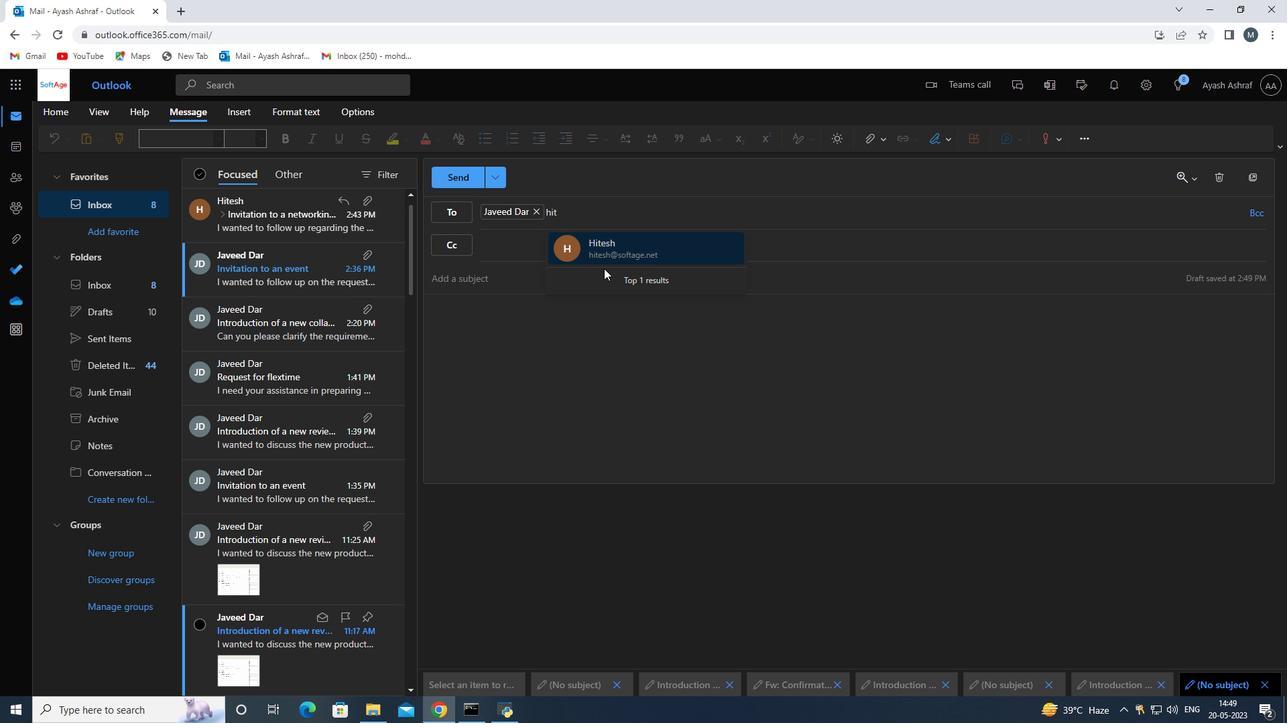 
Action: Mouse pressed left at (618, 251)
Screenshot: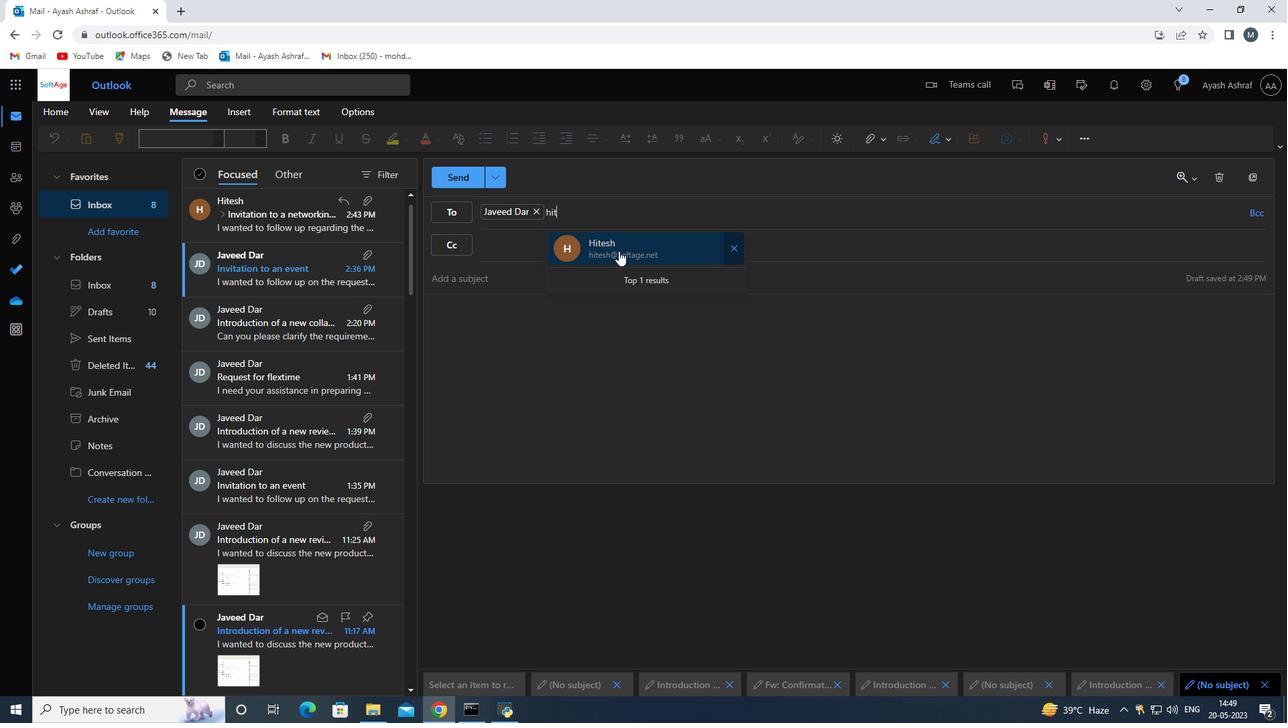 
Action: Mouse moved to (526, 282)
Screenshot: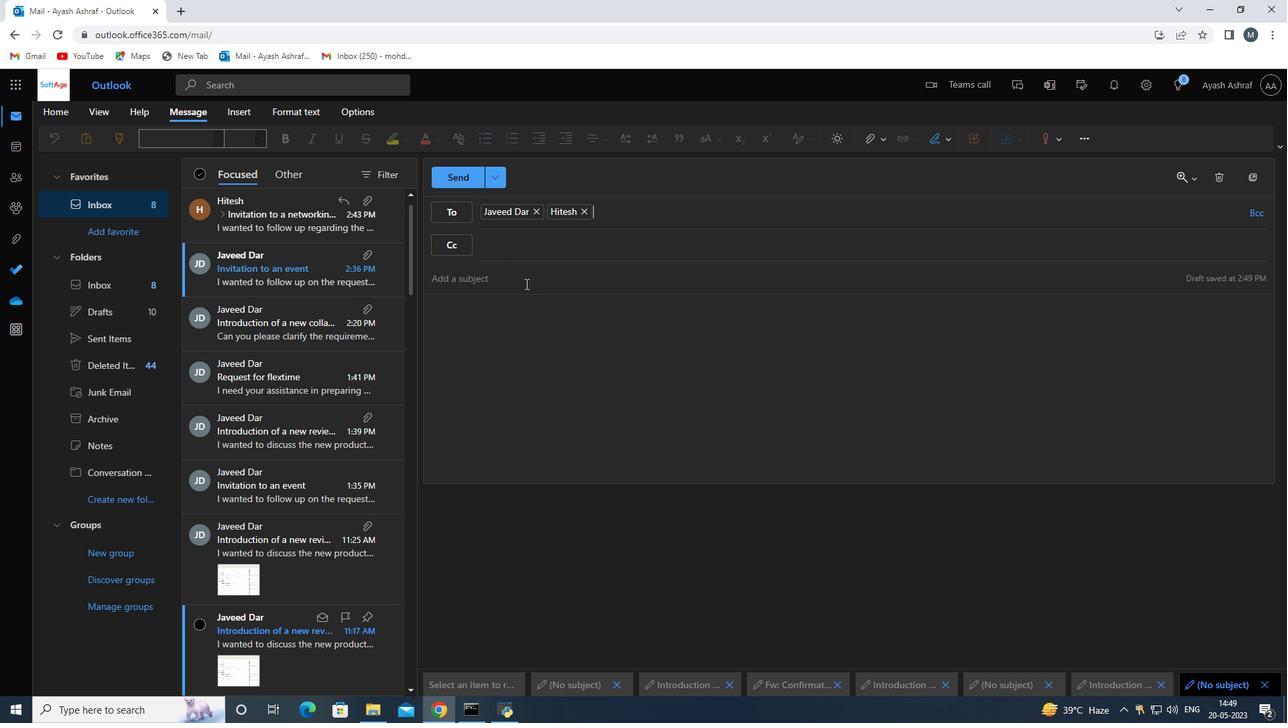 
Action: Mouse pressed left at (526, 282)
Screenshot: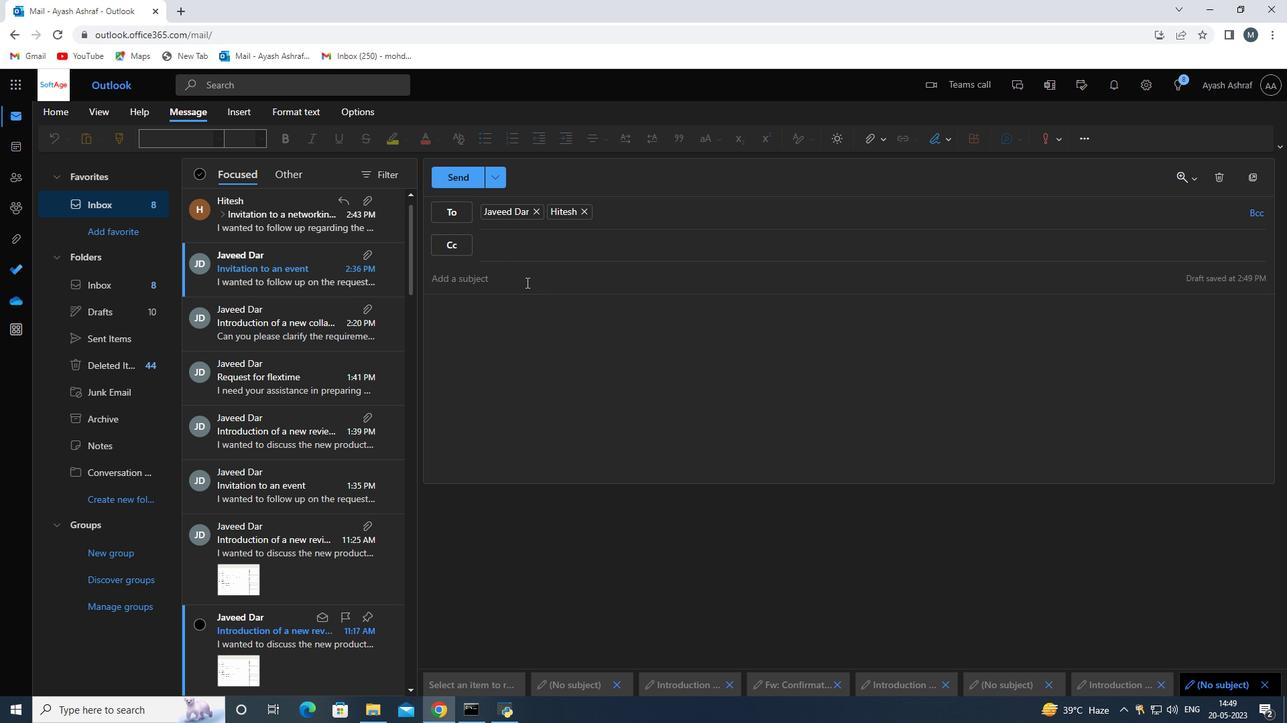 
Action: Mouse moved to (546, 284)
Screenshot: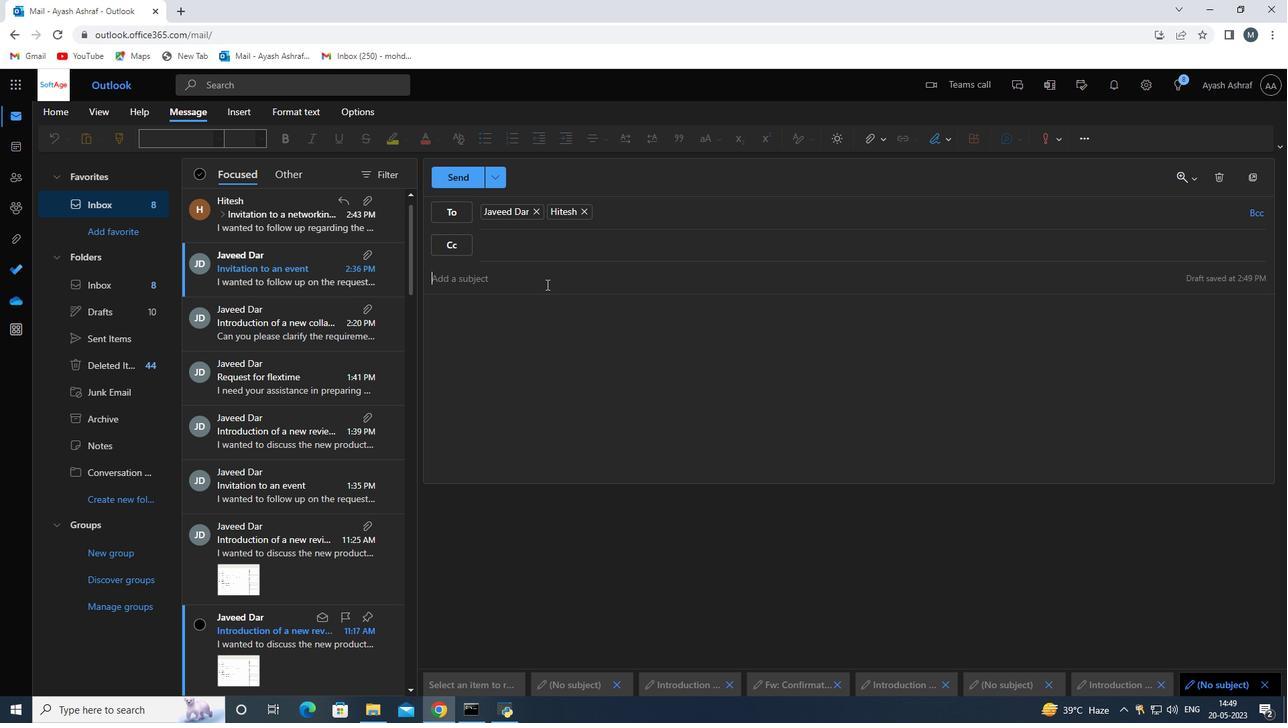 
Action: Key pressed <Key.shift>Reminder<Key.space>for<Key.space>a<Key.space>testimonial<Key.space>
Screenshot: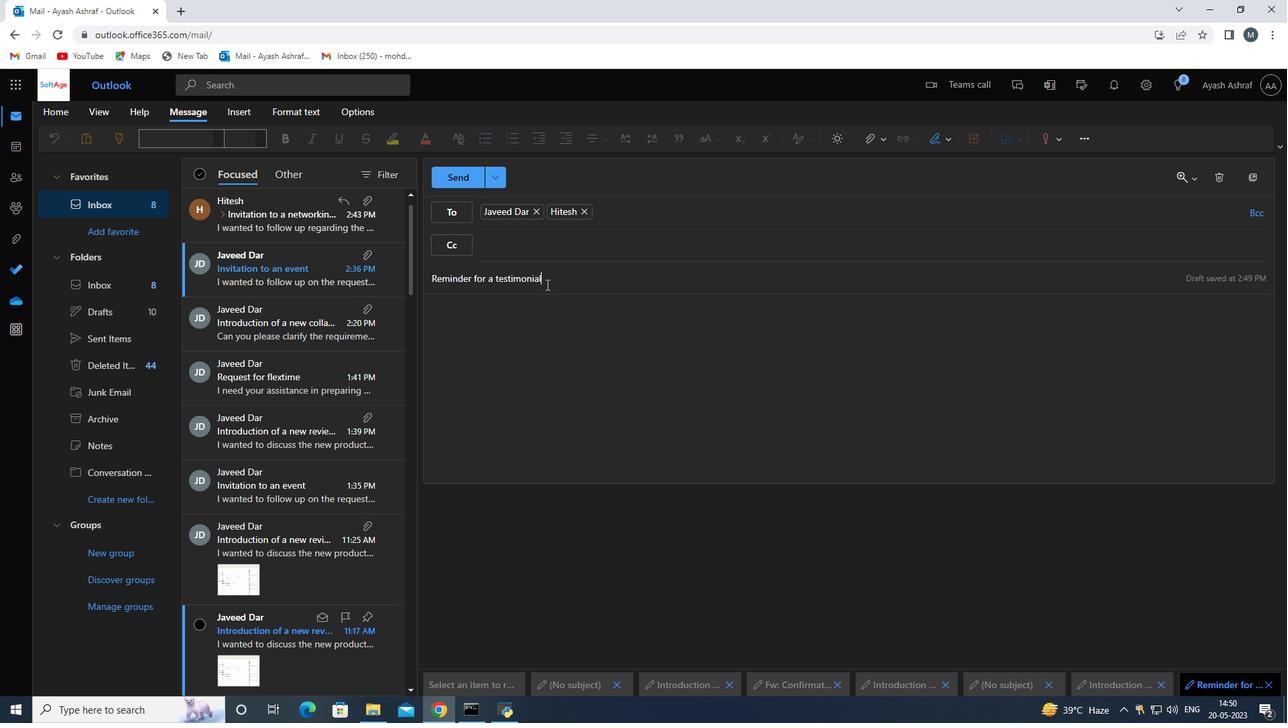 
Action: Mouse moved to (541, 321)
Screenshot: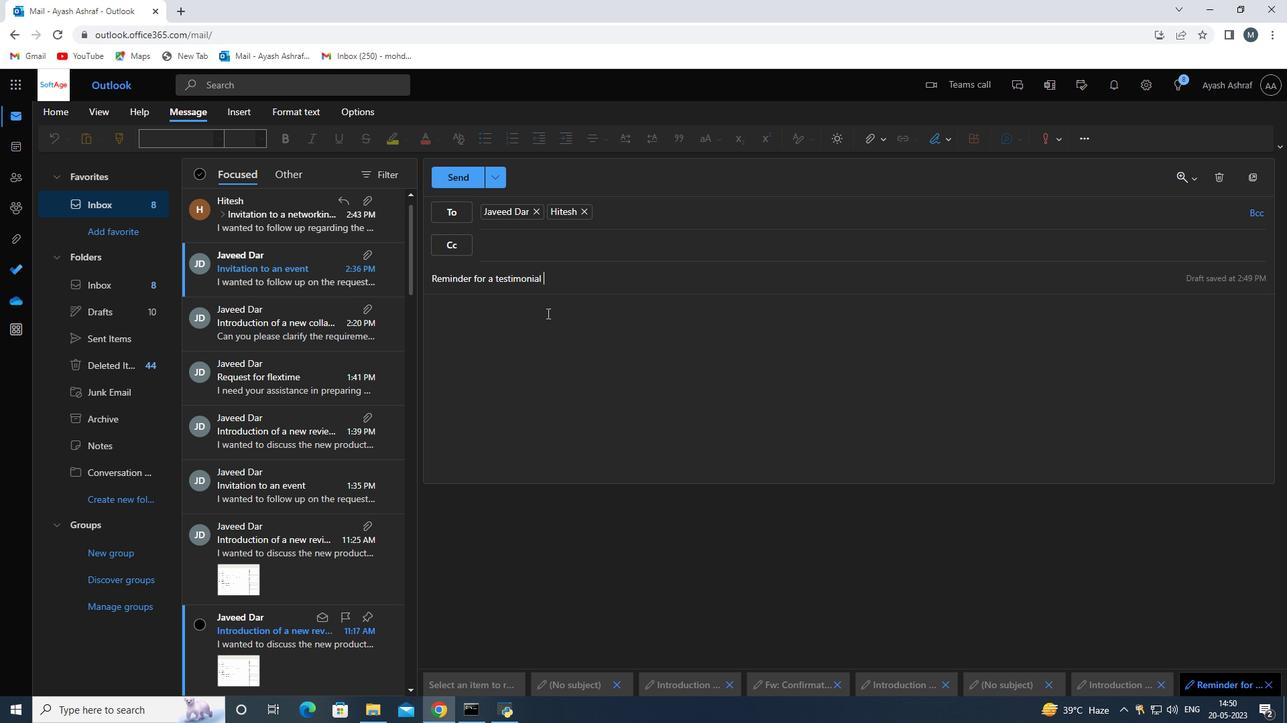 
Action: Mouse pressed left at (541, 321)
Screenshot: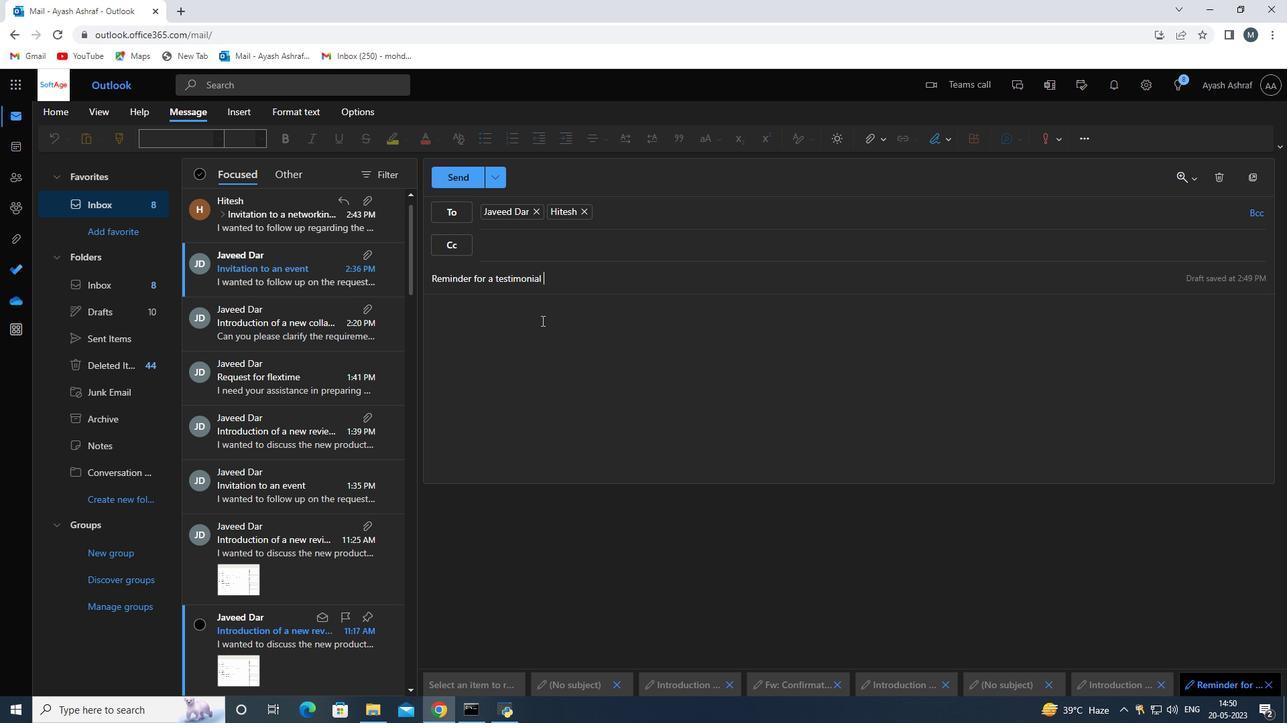 
Action: Mouse moved to (943, 147)
Screenshot: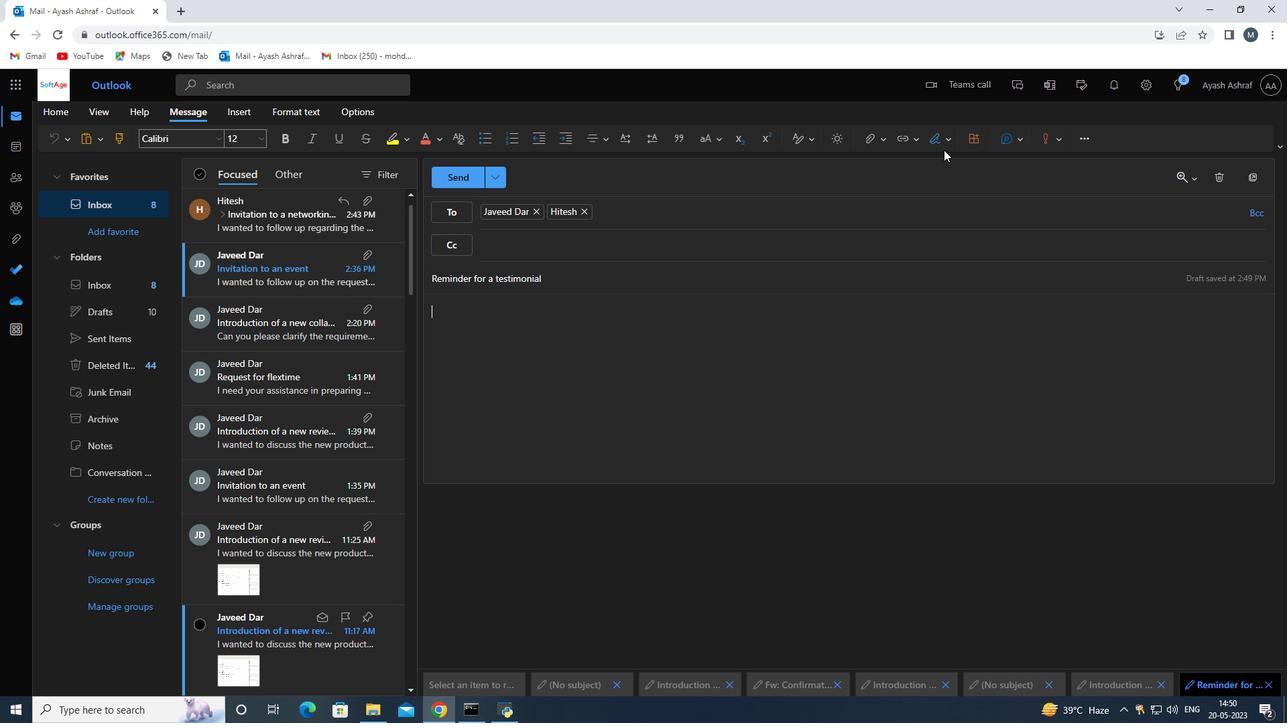 
Action: Mouse pressed left at (943, 147)
Screenshot: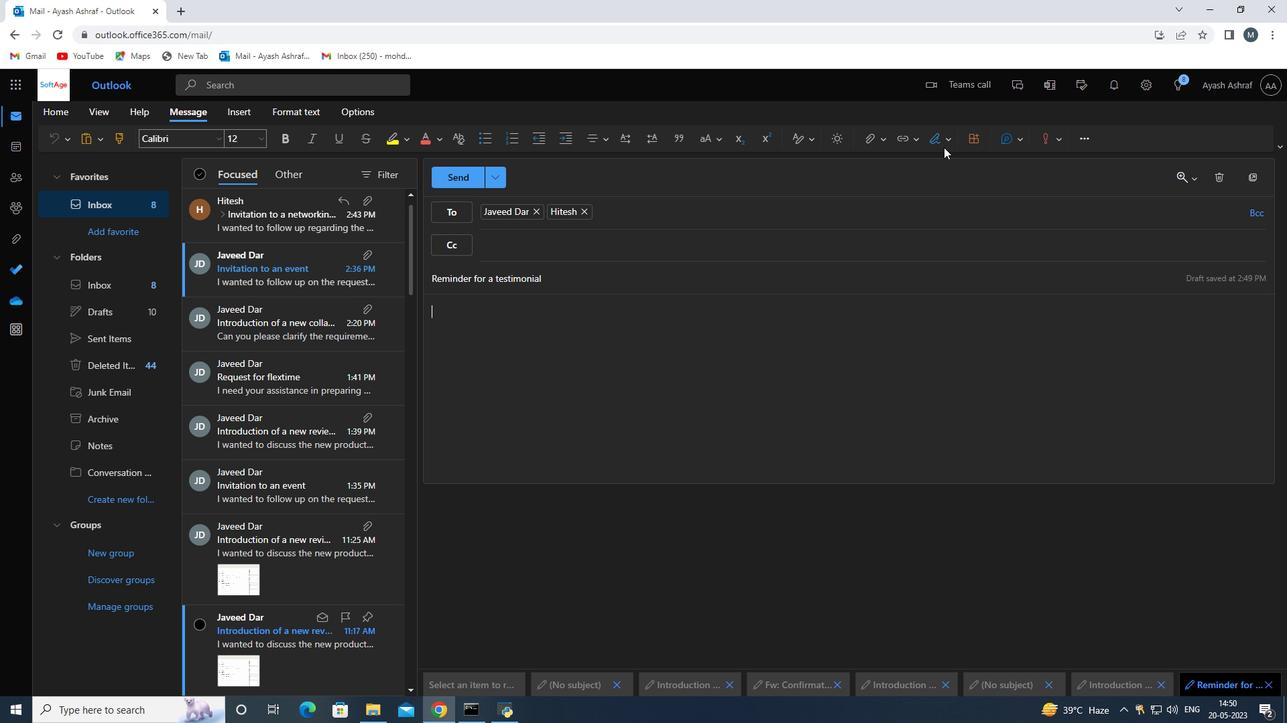 
Action: Mouse moved to (925, 170)
Screenshot: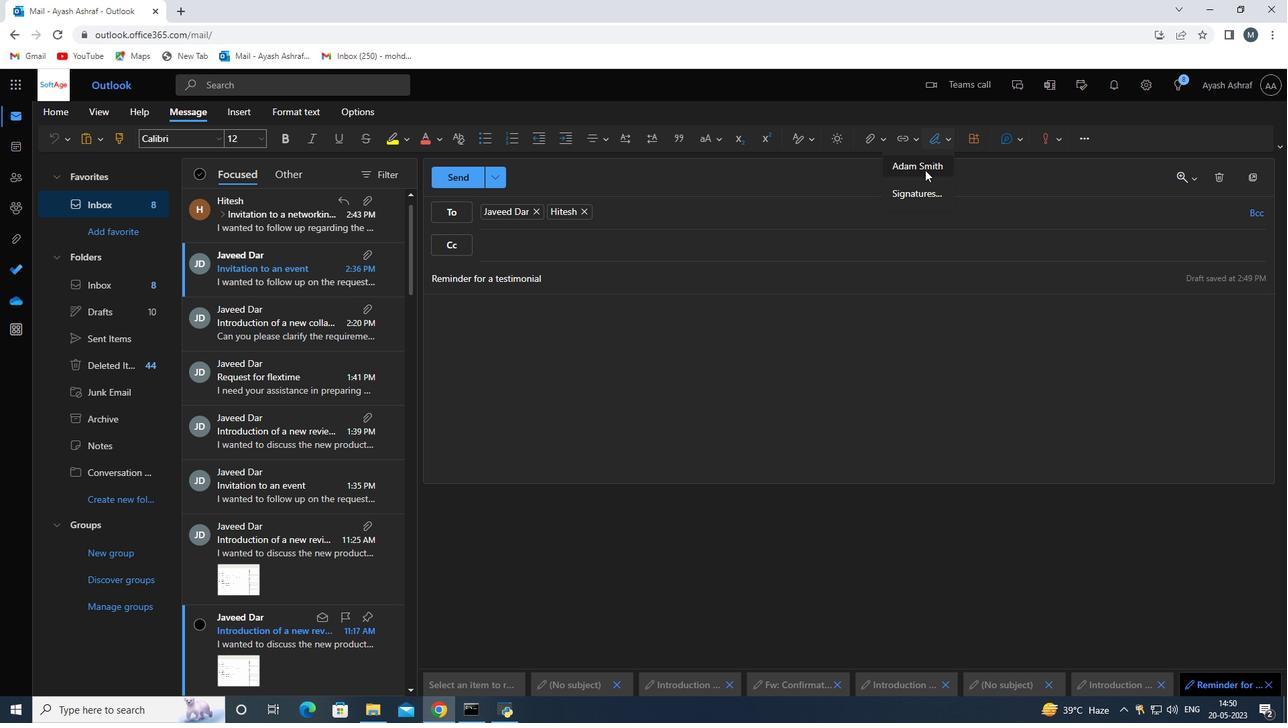 
Action: Mouse pressed left at (925, 170)
Screenshot: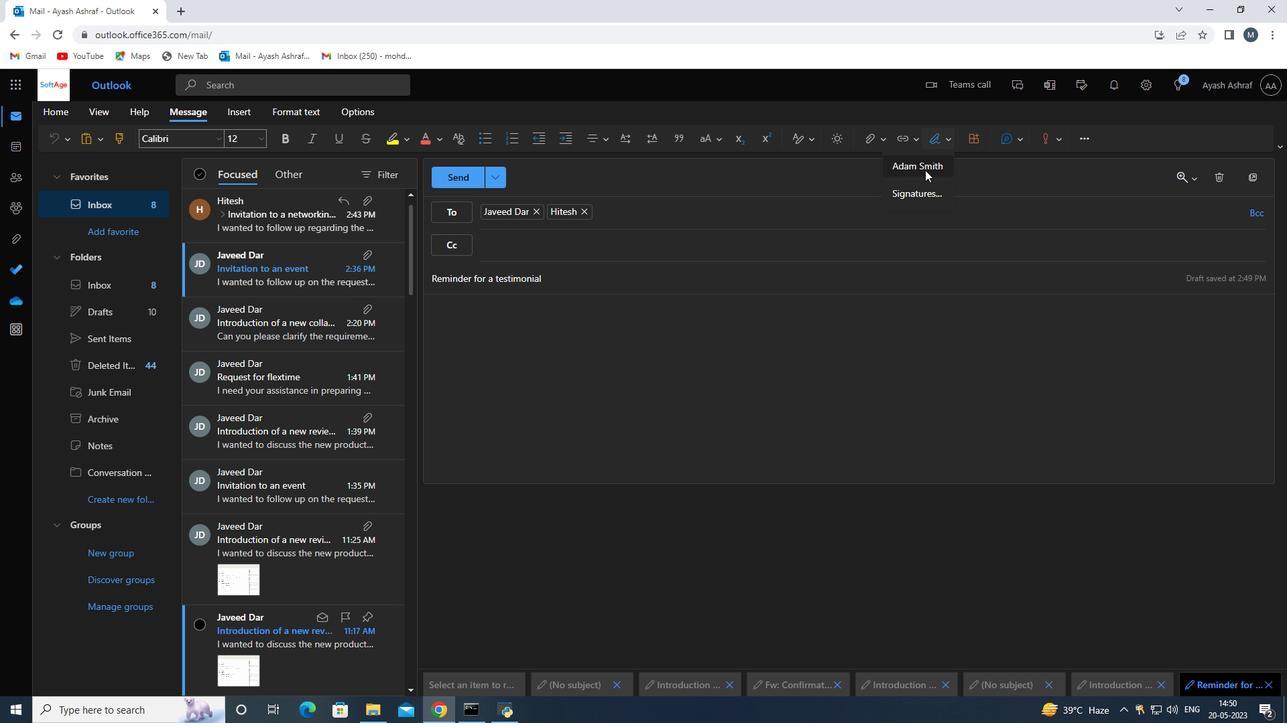 
Action: Mouse moved to (485, 313)
Screenshot: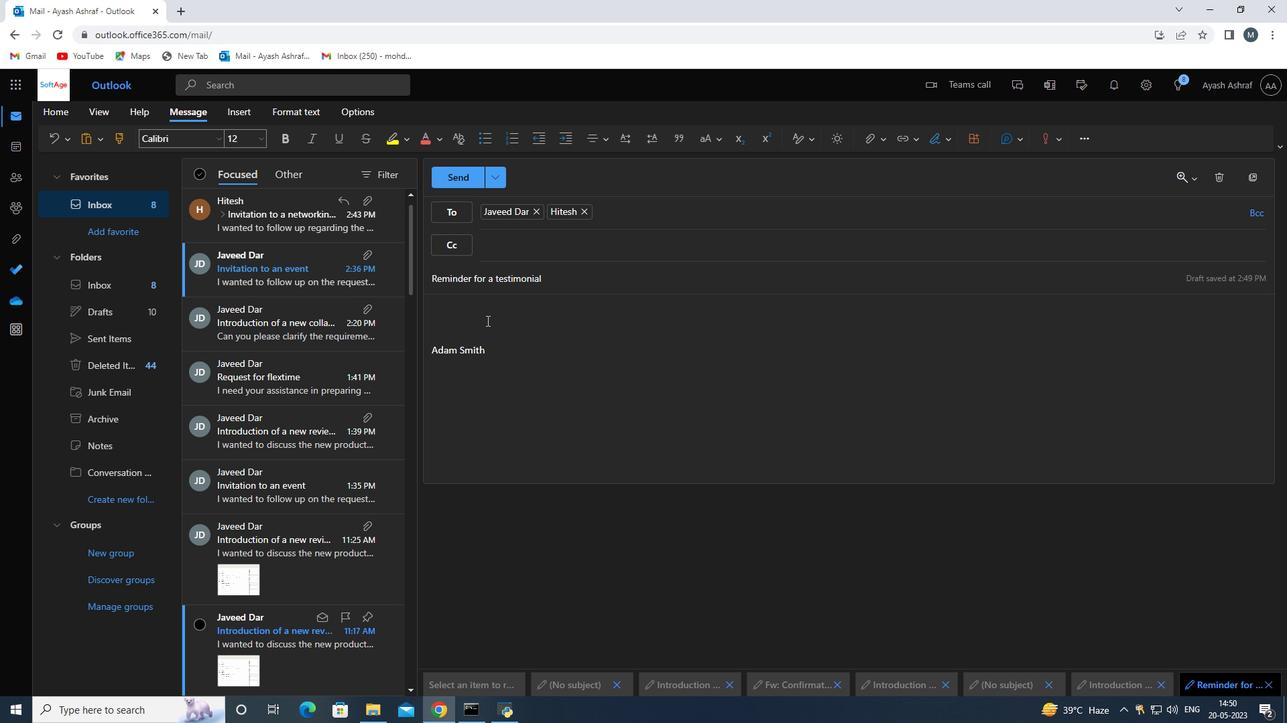 
Action: Mouse pressed left at (485, 313)
Screenshot: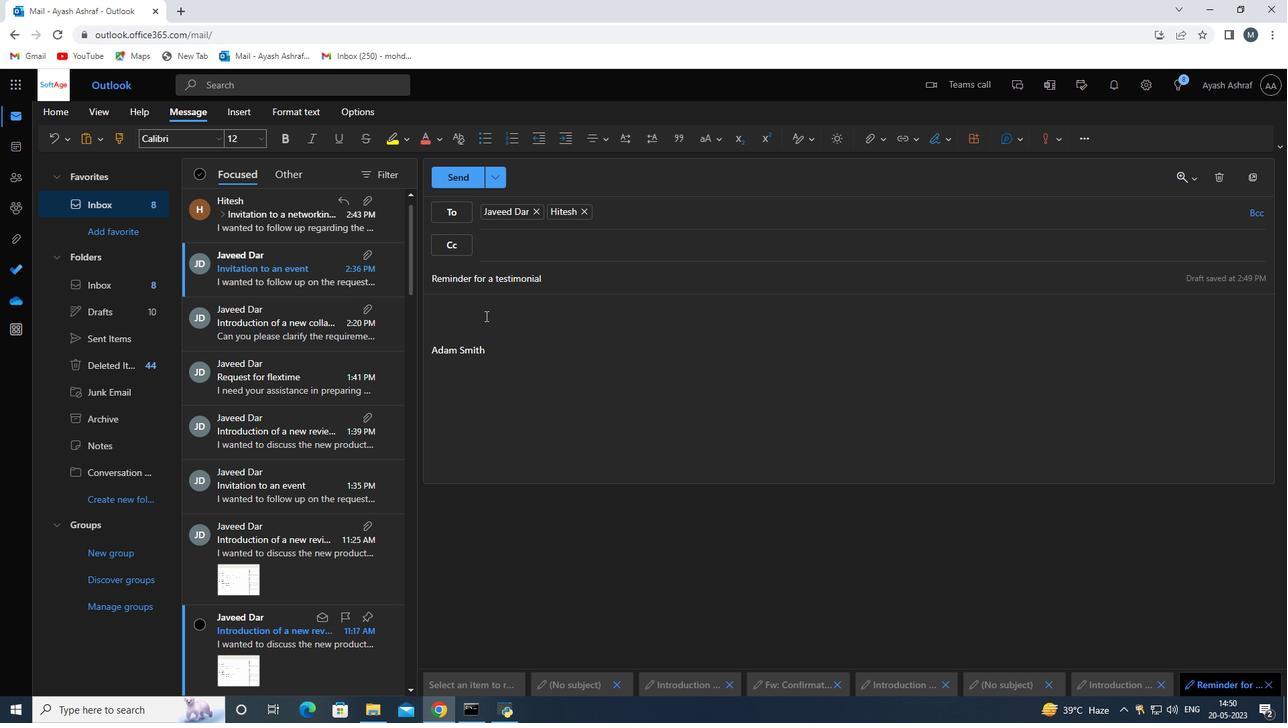 
Action: Key pressed <Key.shift>I<Key.space>would<Key.space>like<Key.space>to<Key.space>request<Key.space>a<Key.space>meeting<Key.space>to<Key.space>discuss<Key.space>the<Key.space>progress<Key.space>of<Key.space>the<Key.space>project<Key.space>
Screenshot: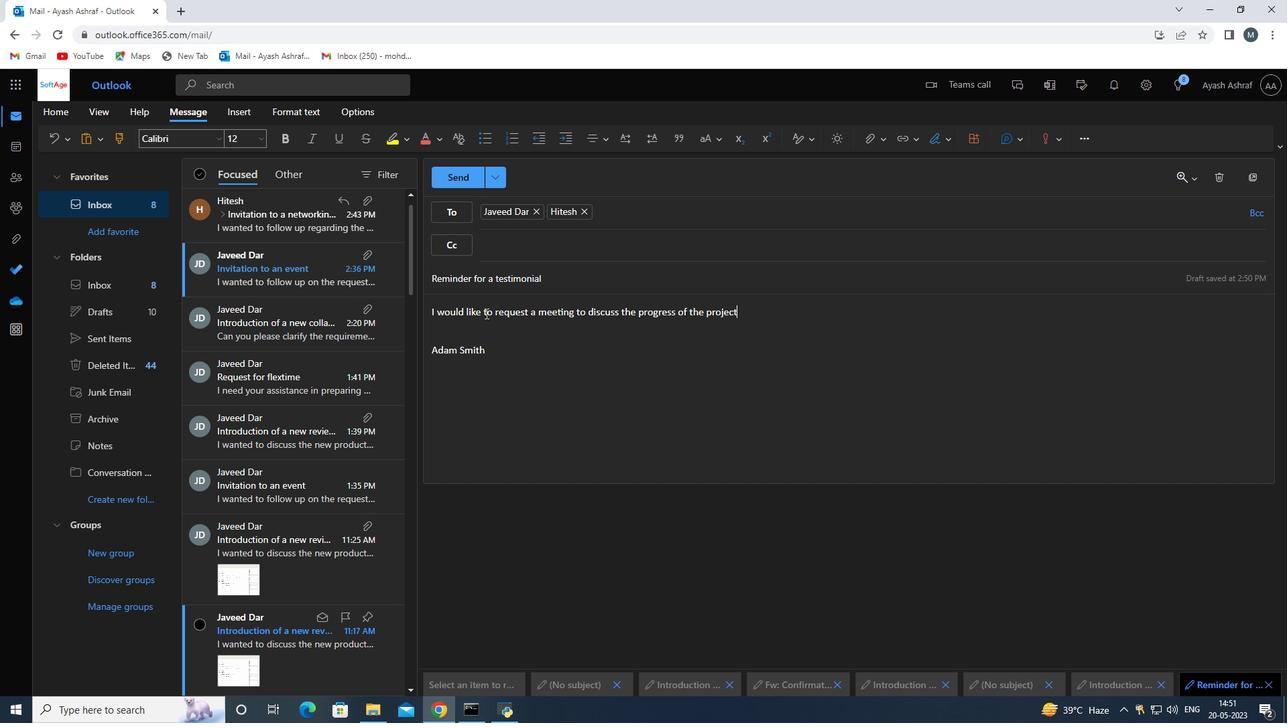 
Action: Mouse moved to (1258, 217)
Screenshot: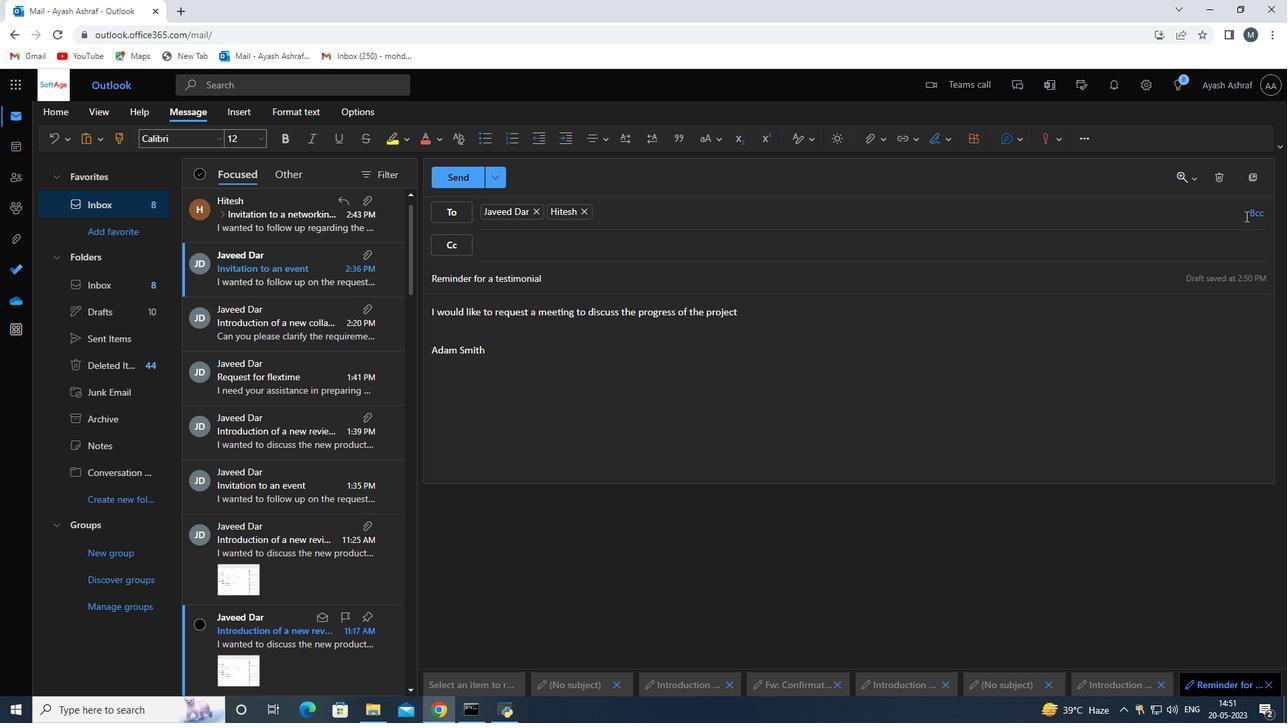 
Action: Mouse pressed left at (1258, 217)
Screenshot: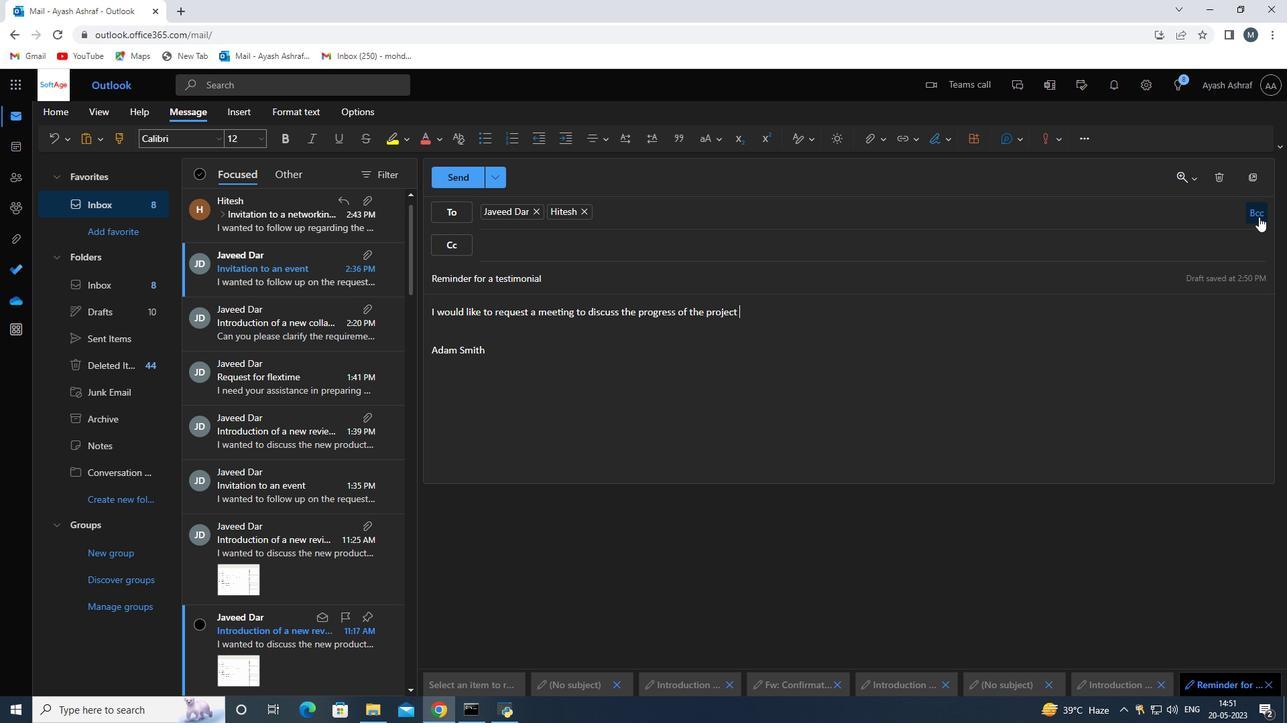 
Action: Mouse moved to (674, 305)
Screenshot: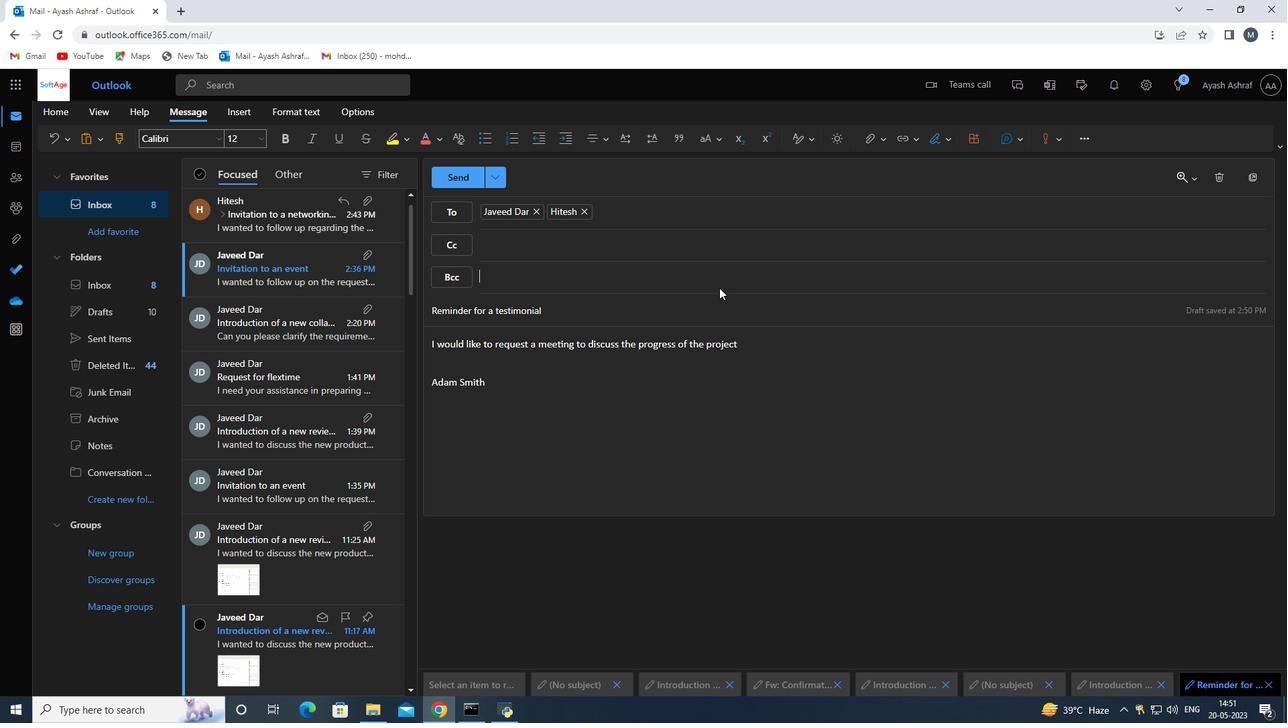 
Action: Key pressed so
Screenshot: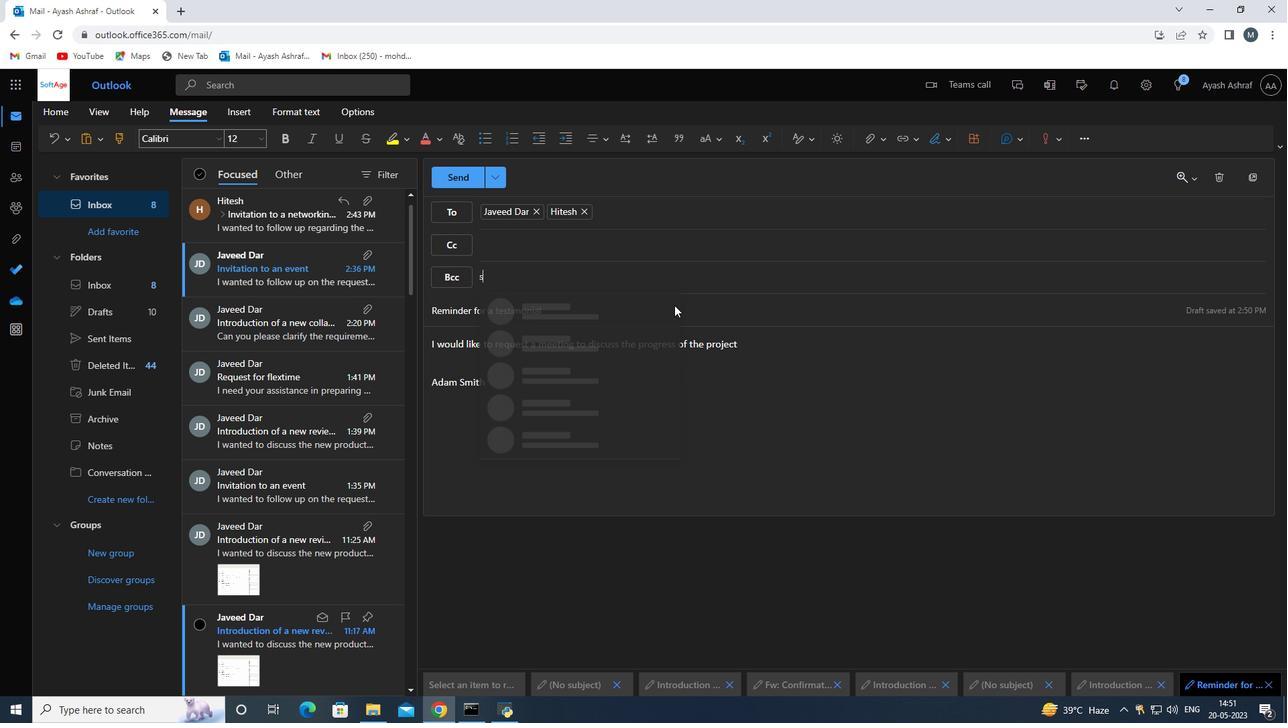 
Action: Mouse moved to (674, 305)
Screenshot: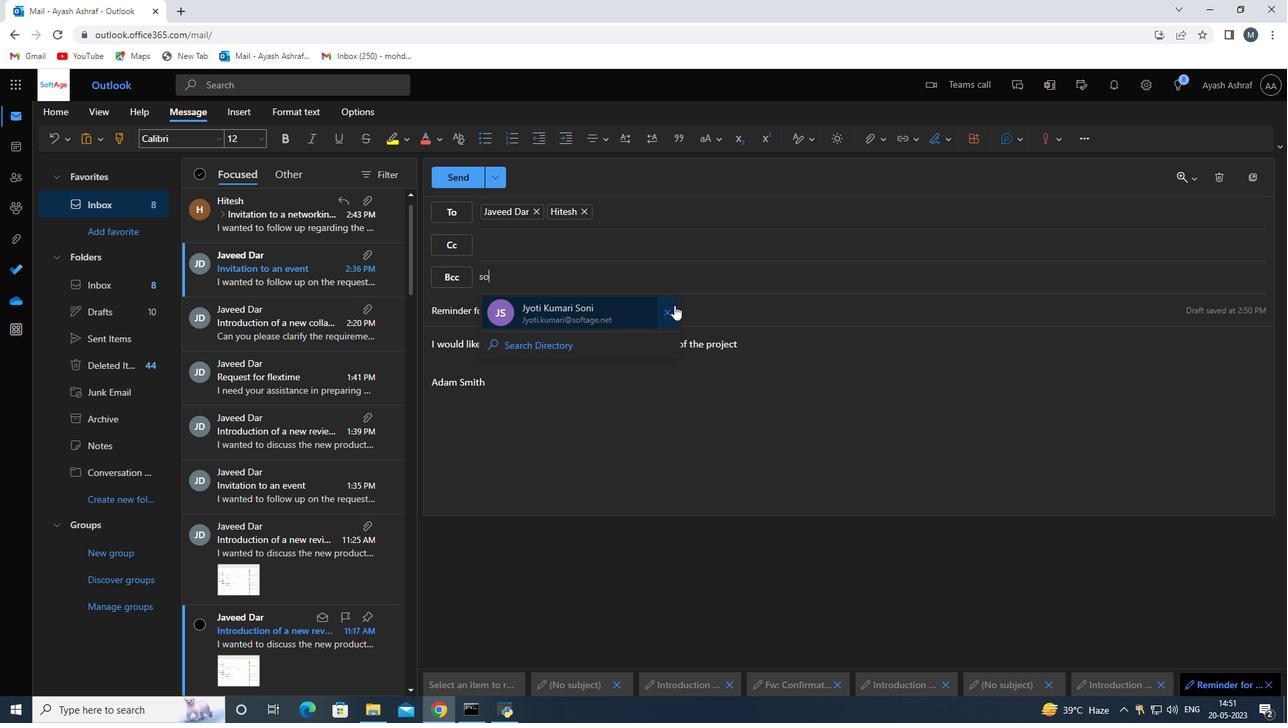 
Action: Key pressed ftahe.3
Screenshot: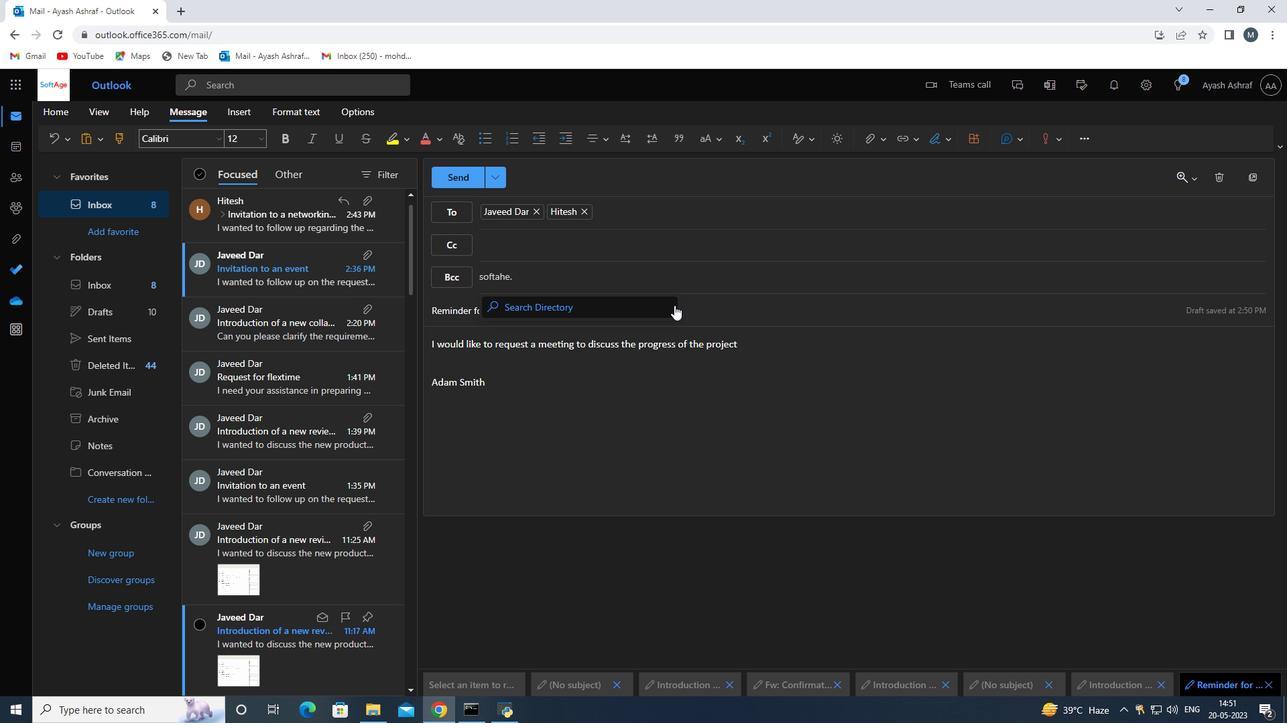 
Action: Mouse moved to (626, 319)
Screenshot: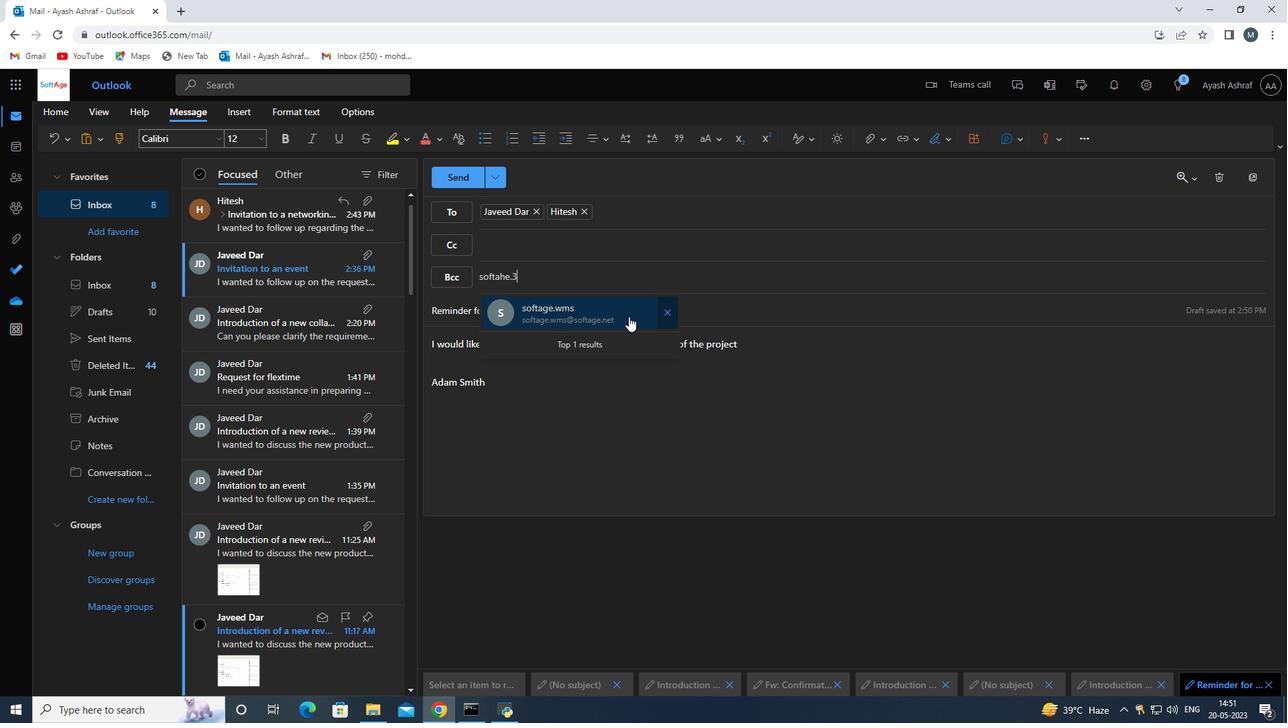 
Action: Mouse pressed left at (626, 319)
Screenshot: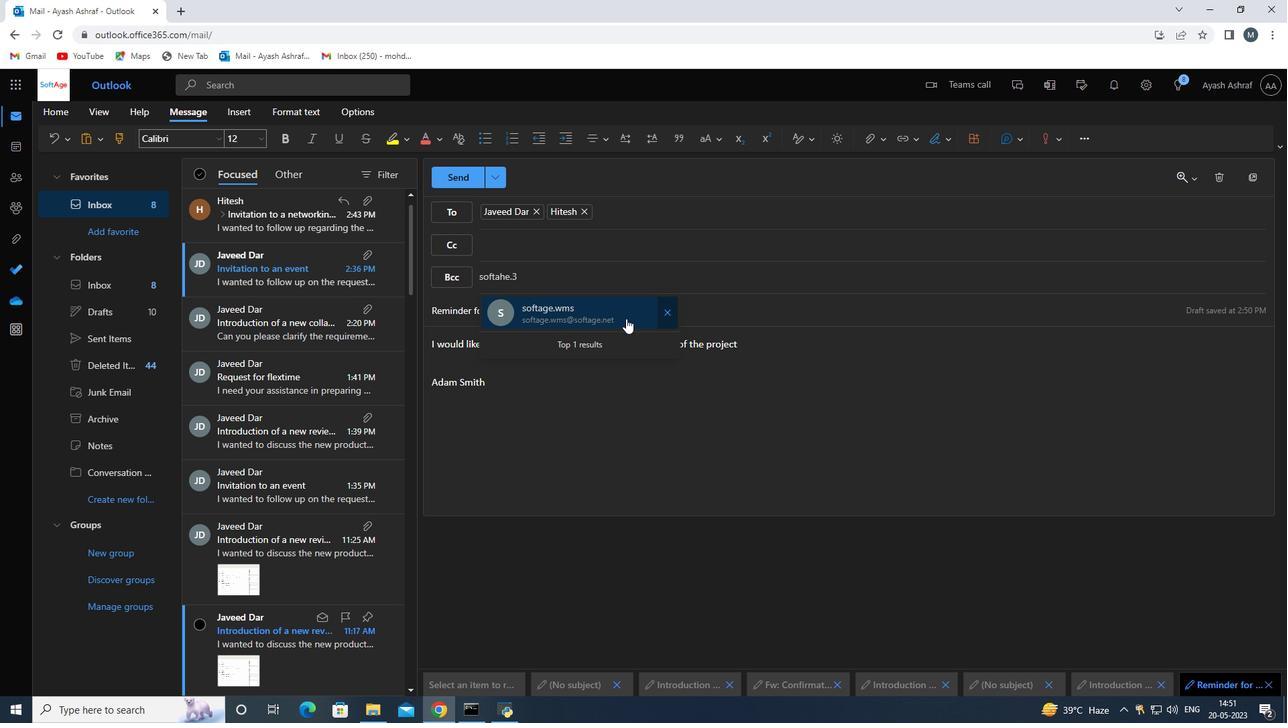 
Action: Mouse moved to (563, 278)
Screenshot: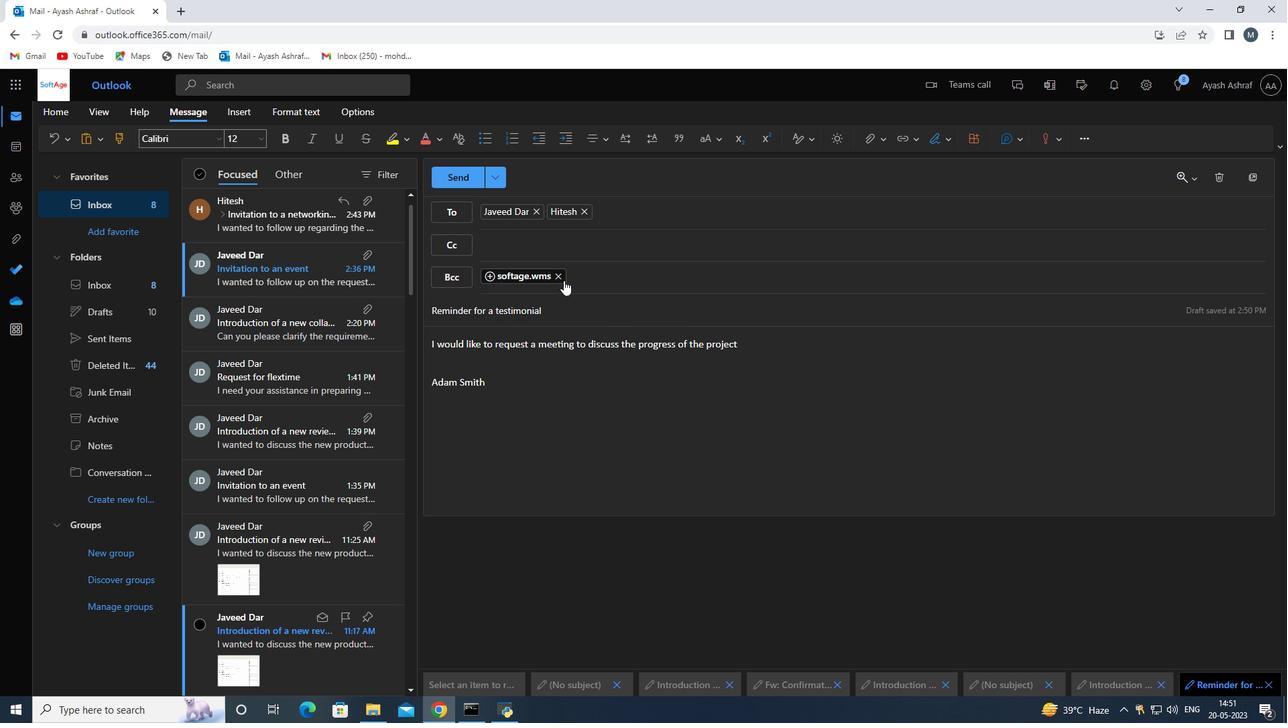 
Action: Mouse pressed left at (563, 278)
Screenshot: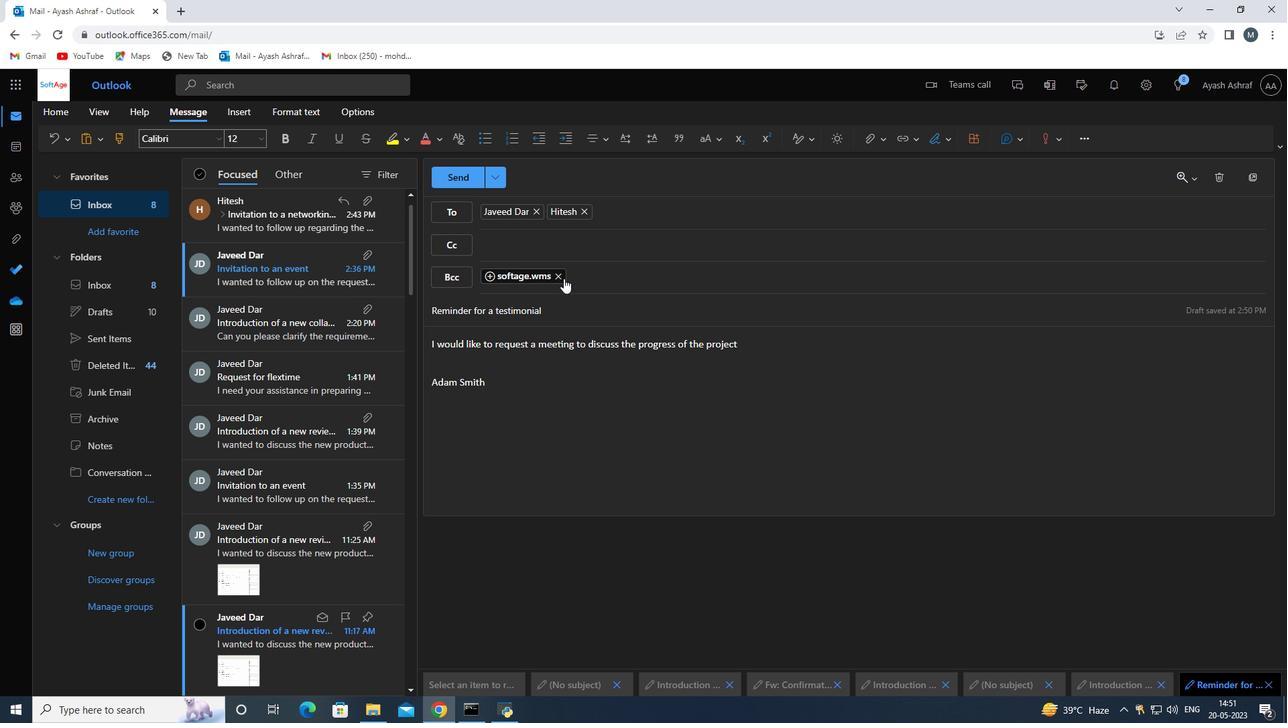 
Action: Mouse moved to (557, 277)
Screenshot: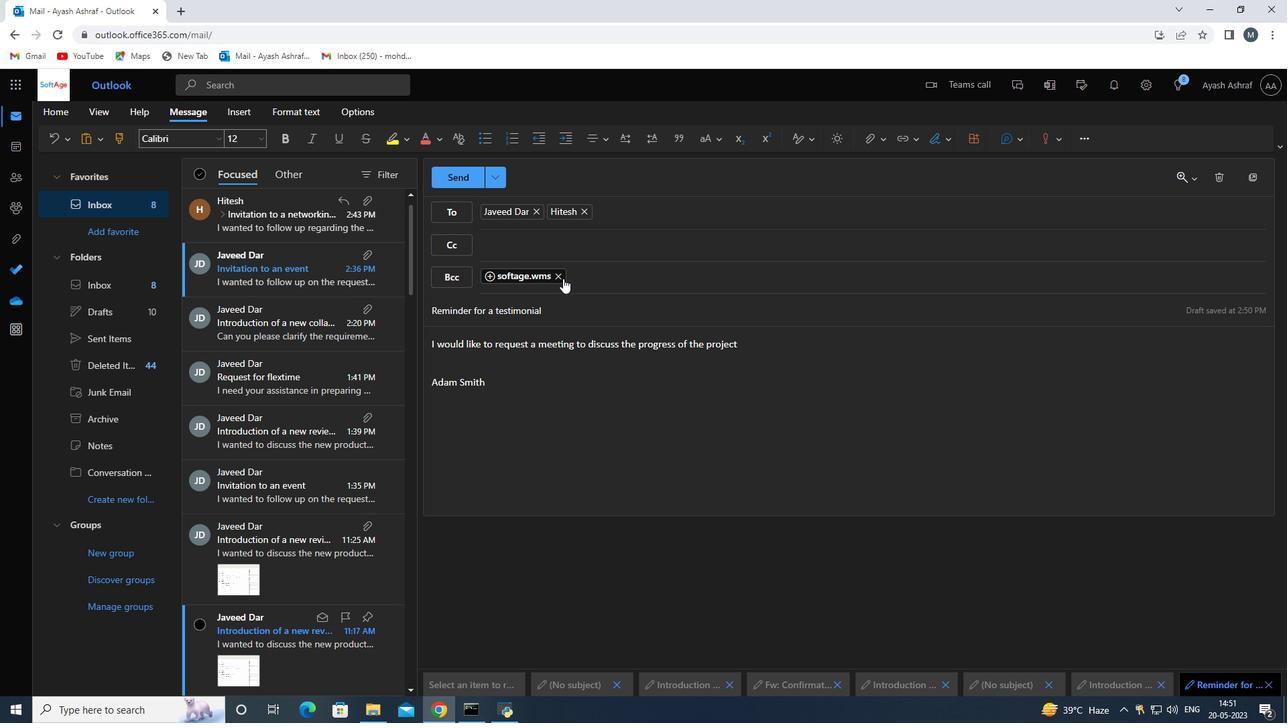 
Action: Mouse pressed left at (557, 277)
Screenshot: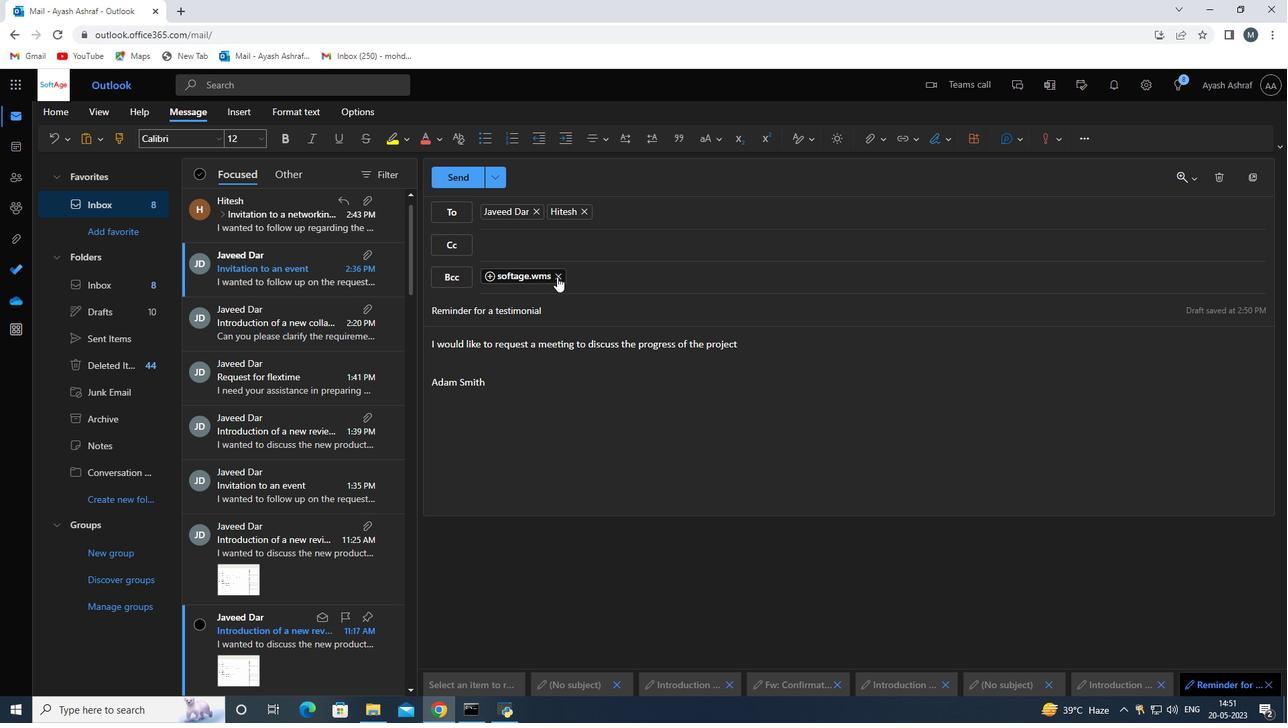 
Action: Mouse moved to (560, 278)
Screenshot: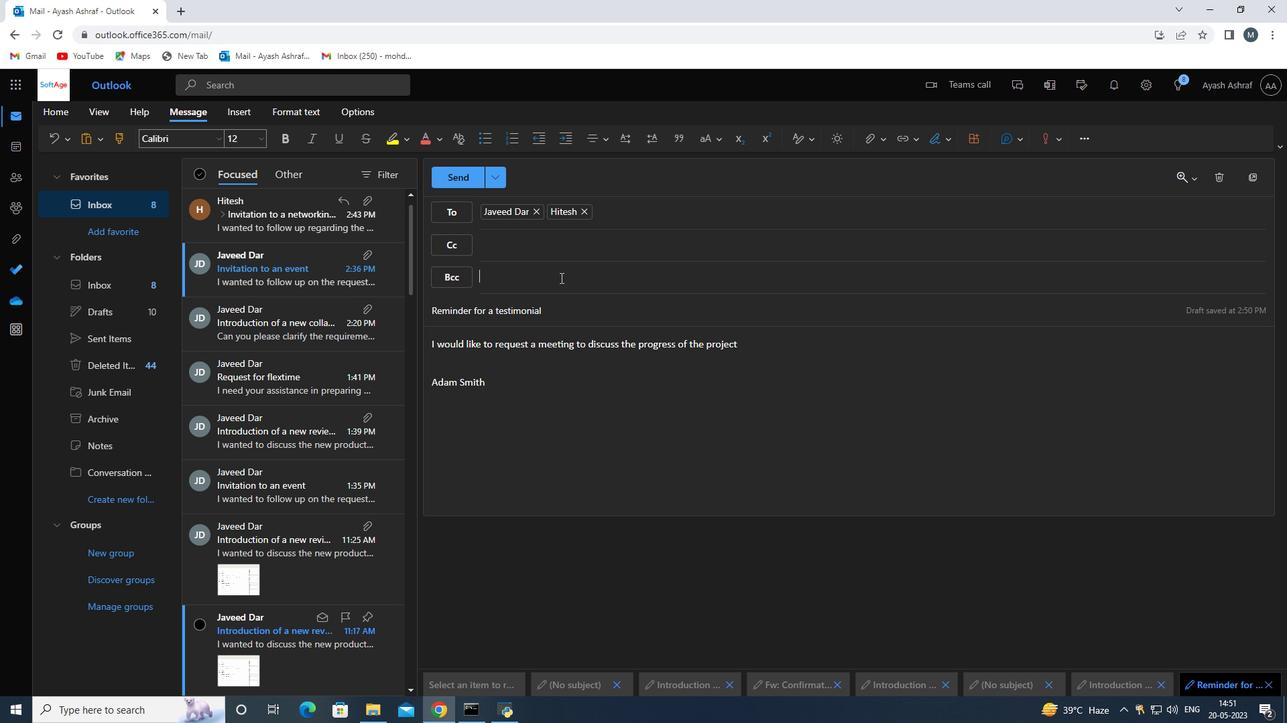 
Action: Mouse pressed left at (560, 278)
Screenshot: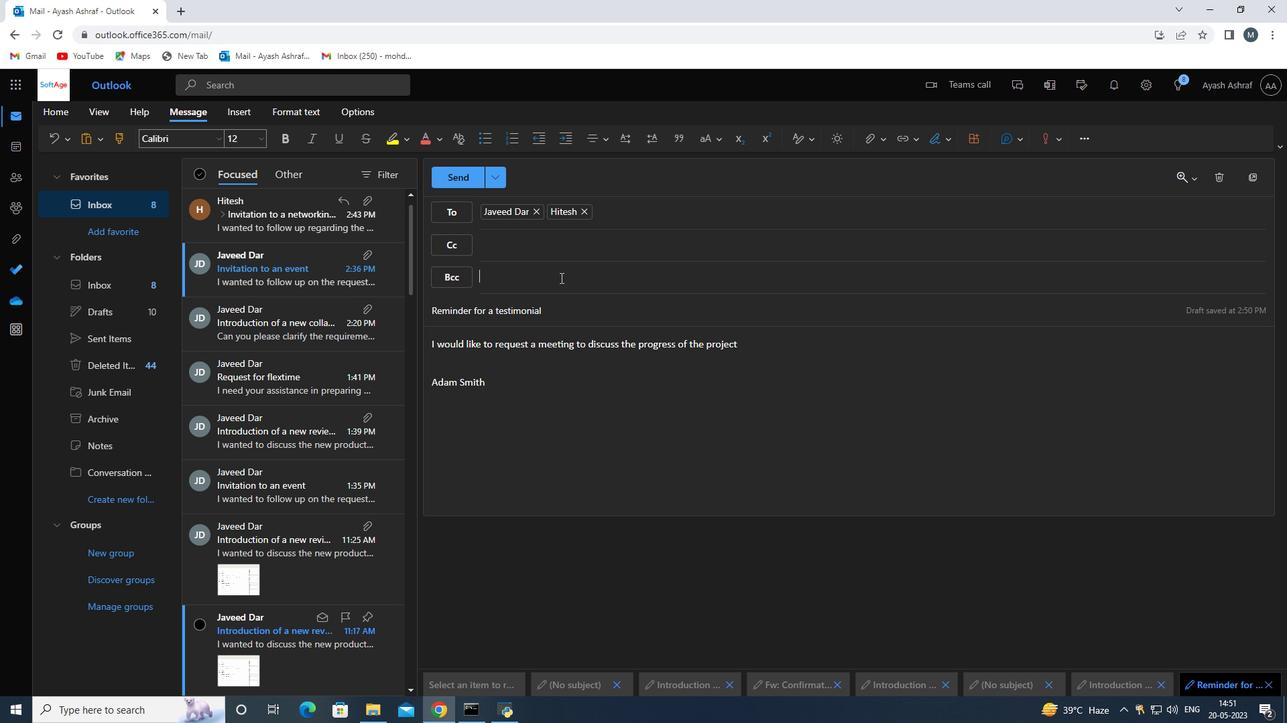 
Action: Mouse moved to (560, 278)
Screenshot: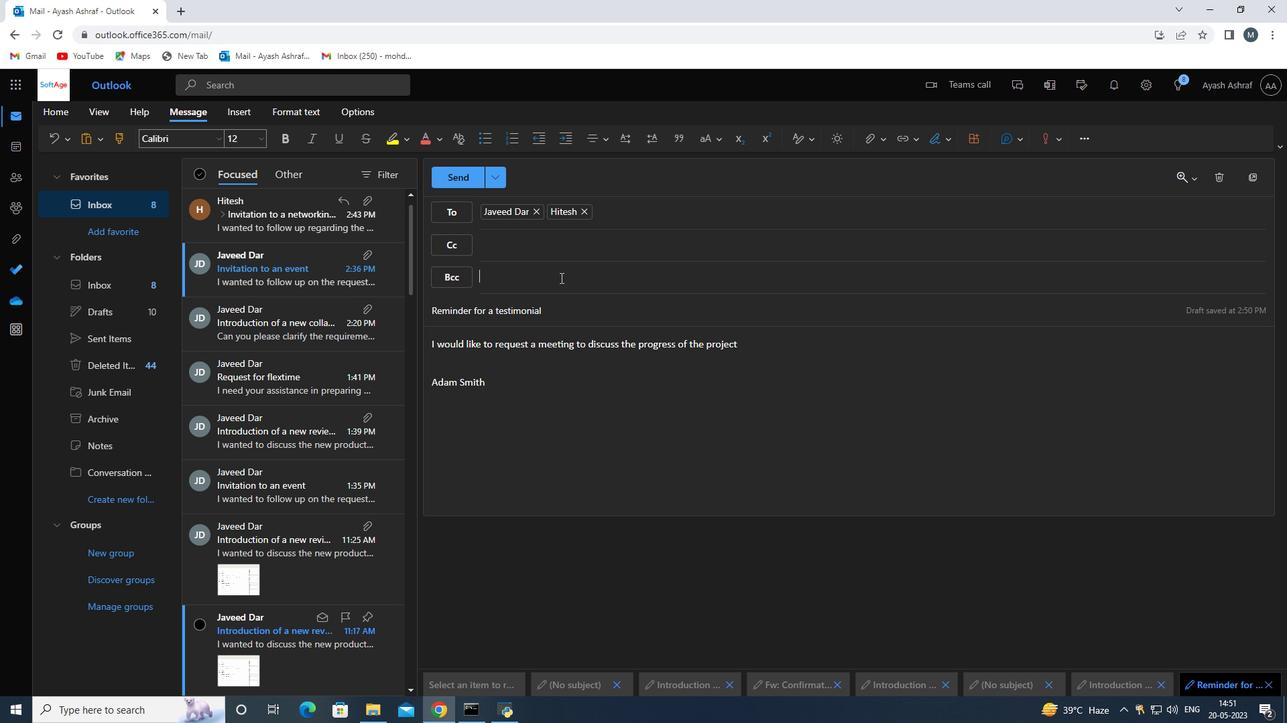 
Action: Key pressed softage.3<Key.shift>@softage
Screenshot: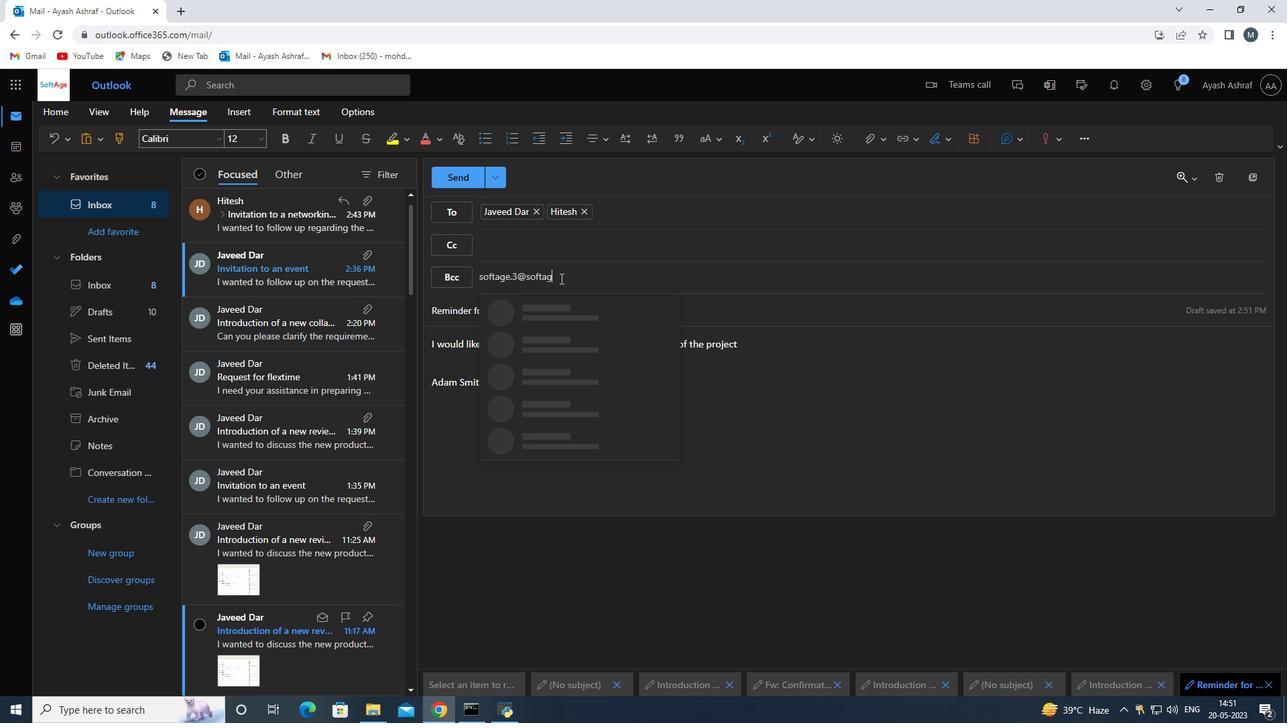 
Action: Mouse moved to (565, 303)
Screenshot: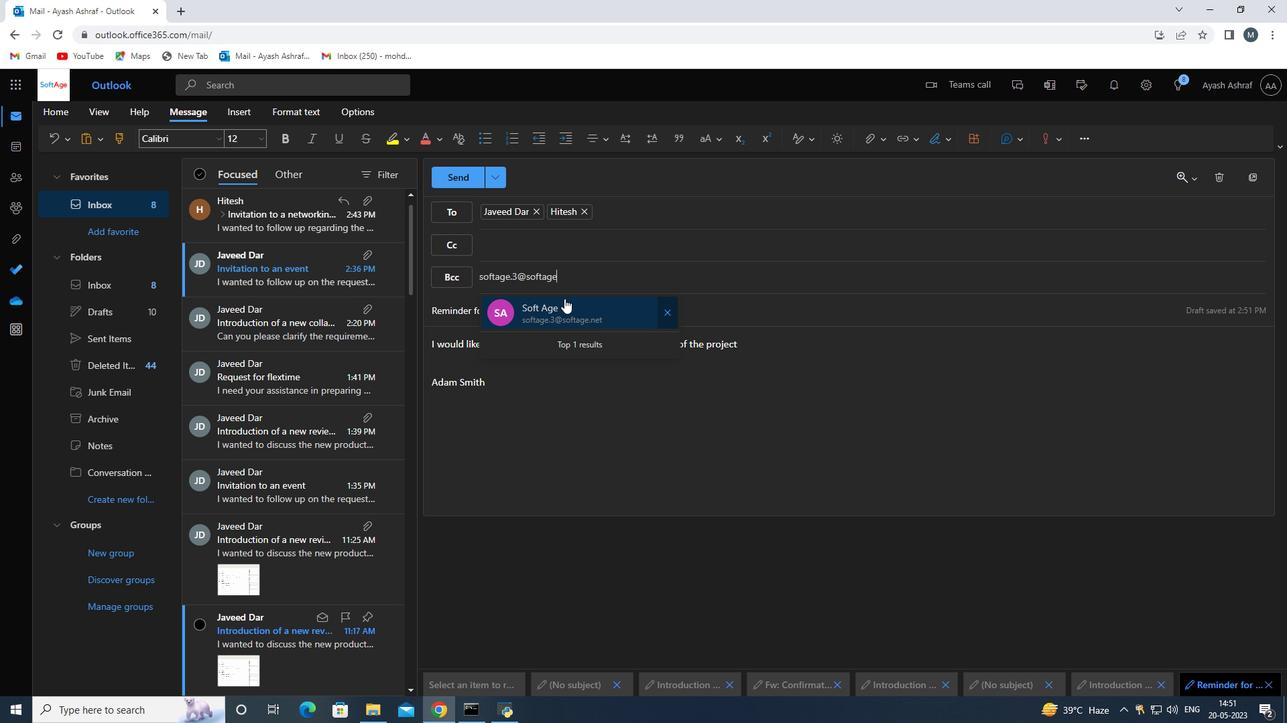 
Action: Mouse pressed left at (565, 303)
Screenshot: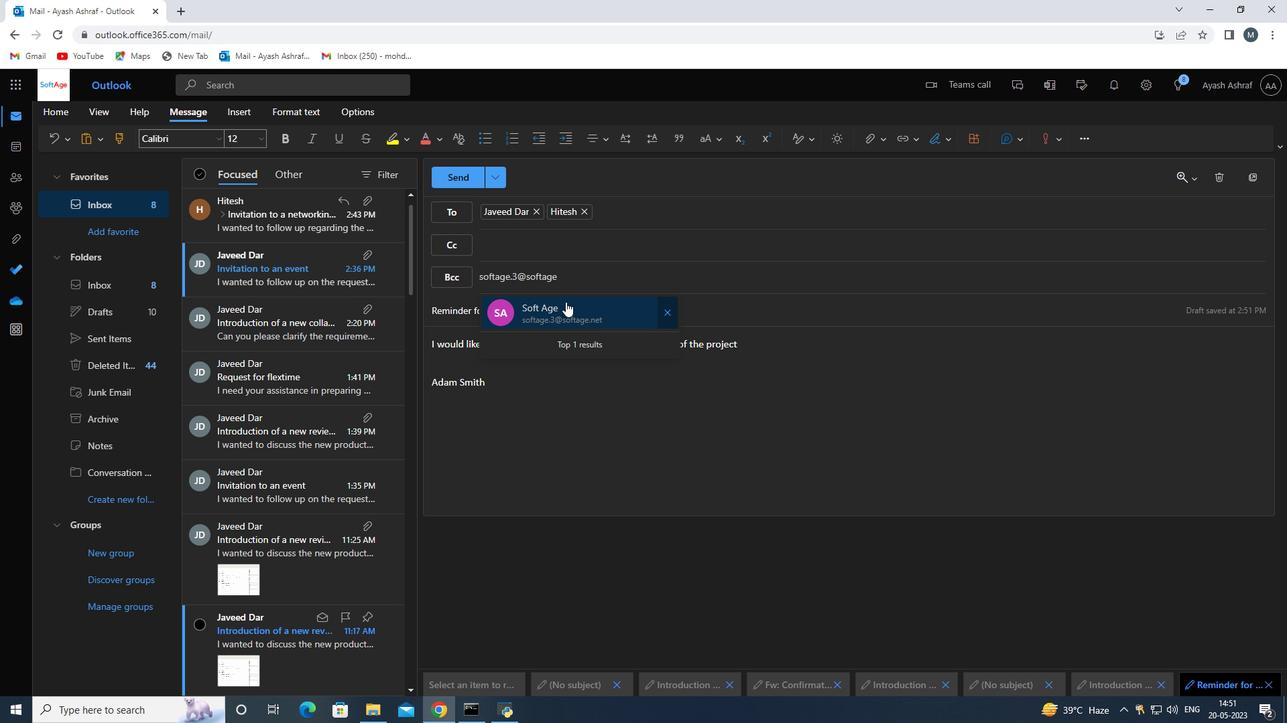 
Action: Mouse moved to (874, 140)
Screenshot: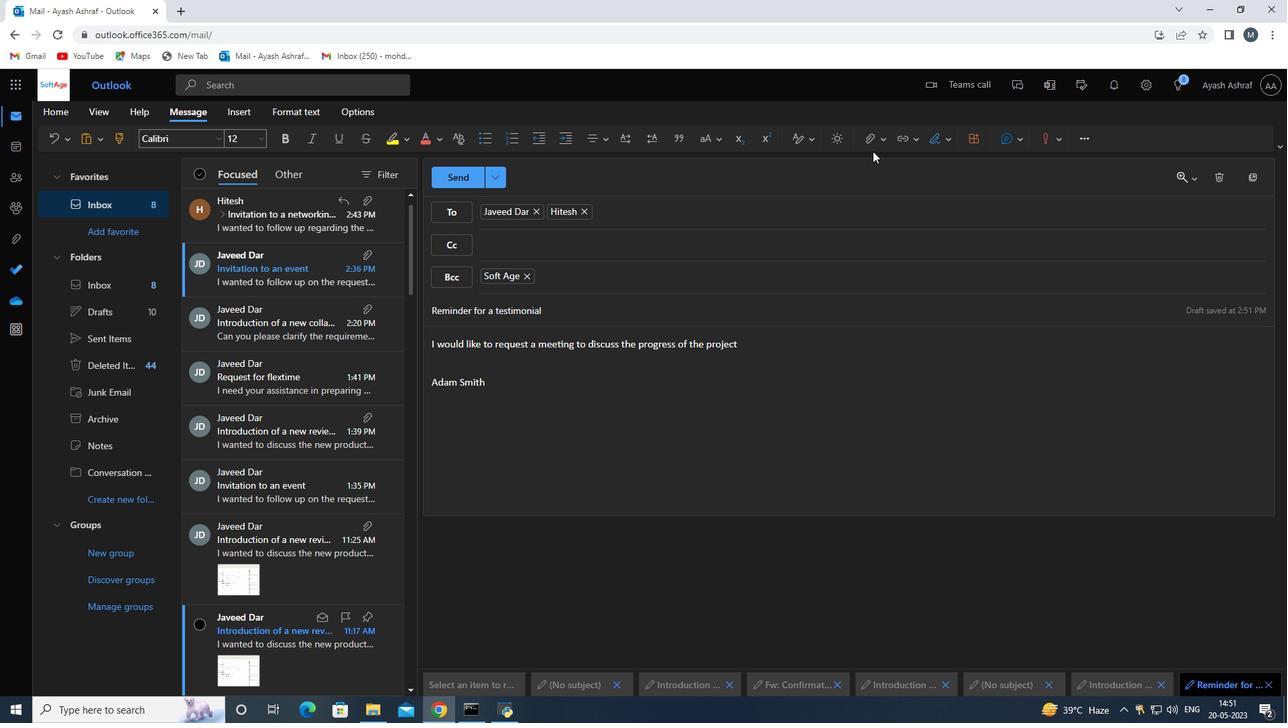 
Action: Mouse pressed left at (874, 140)
Screenshot: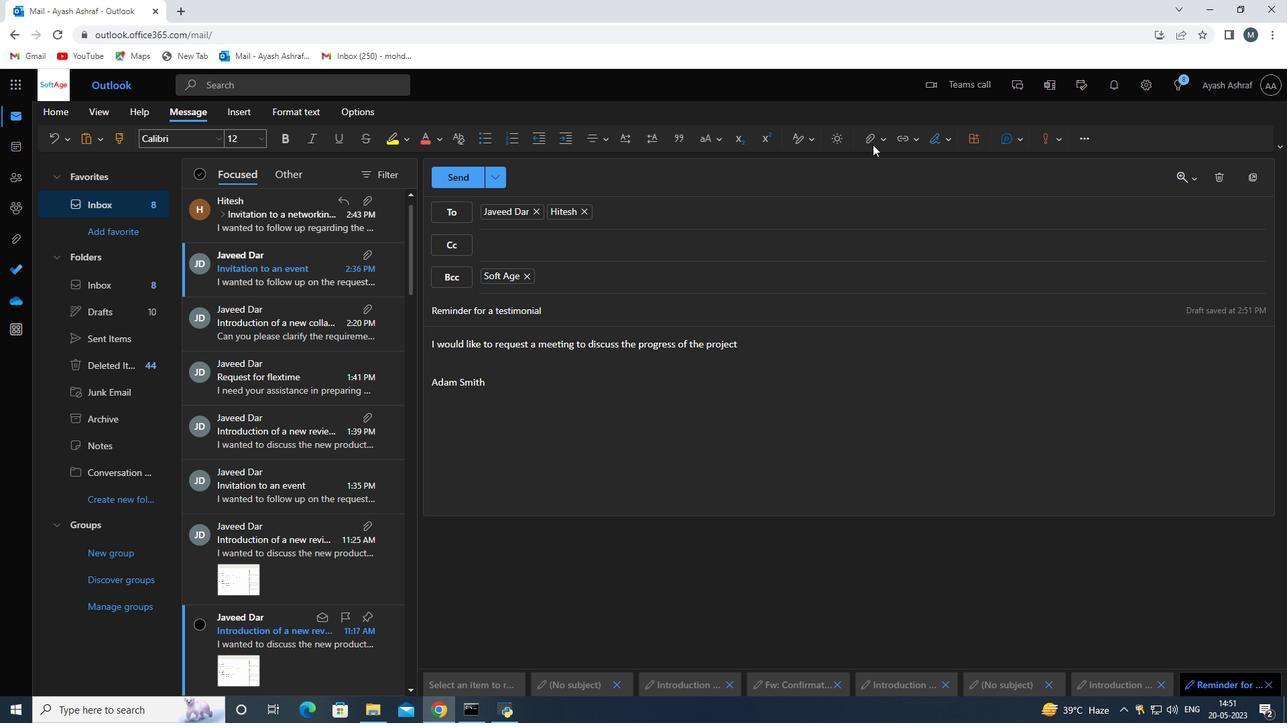 
Action: Mouse moved to (797, 161)
Screenshot: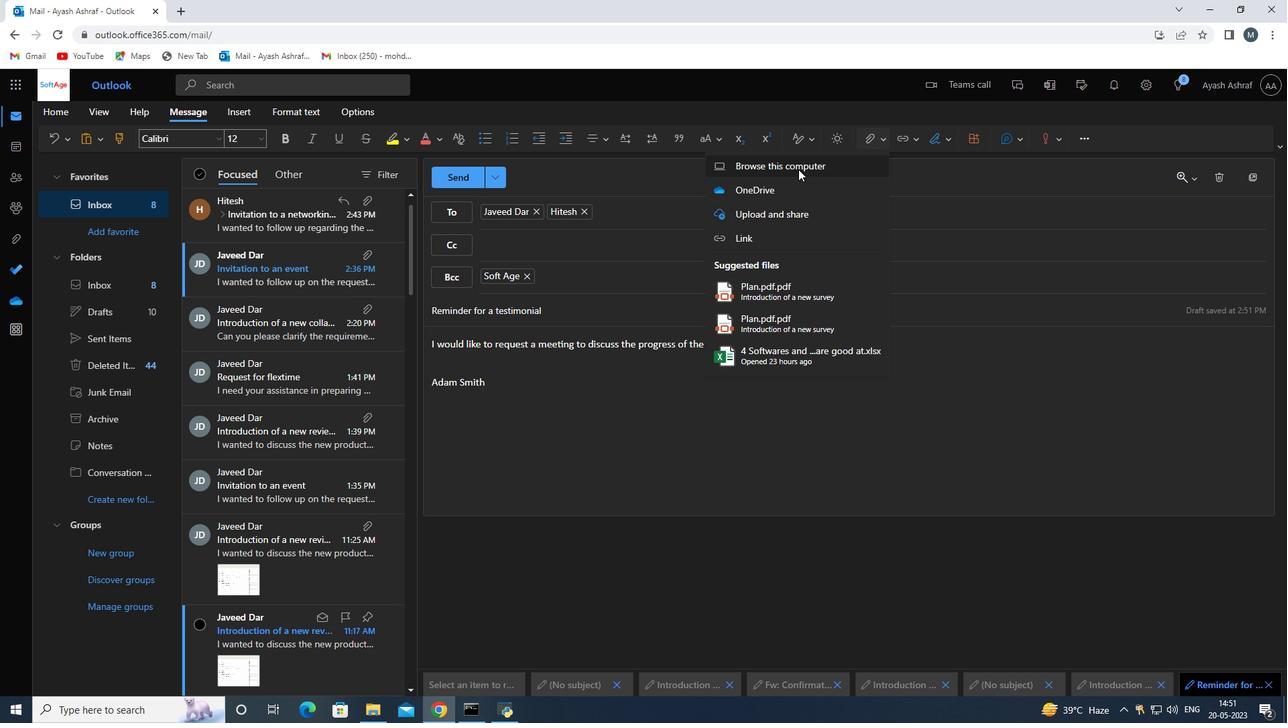 
Action: Mouse pressed left at (797, 161)
Screenshot: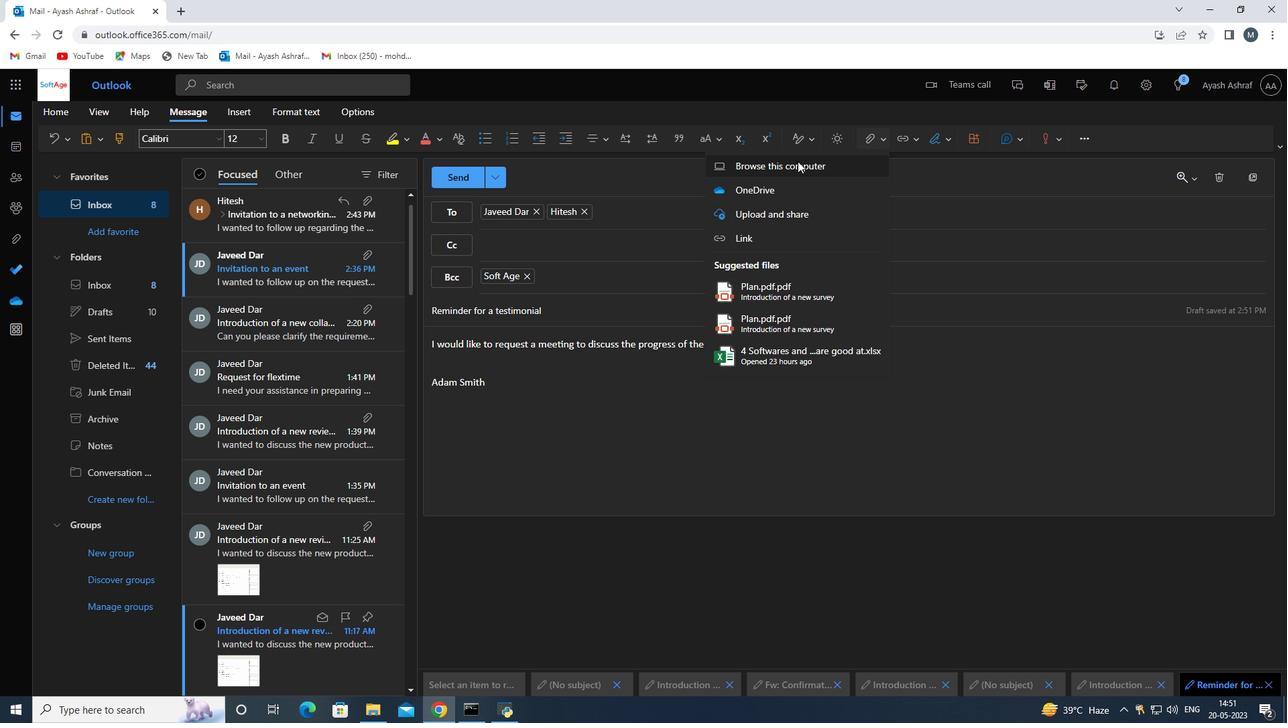 
Action: Mouse moved to (87, 187)
Screenshot: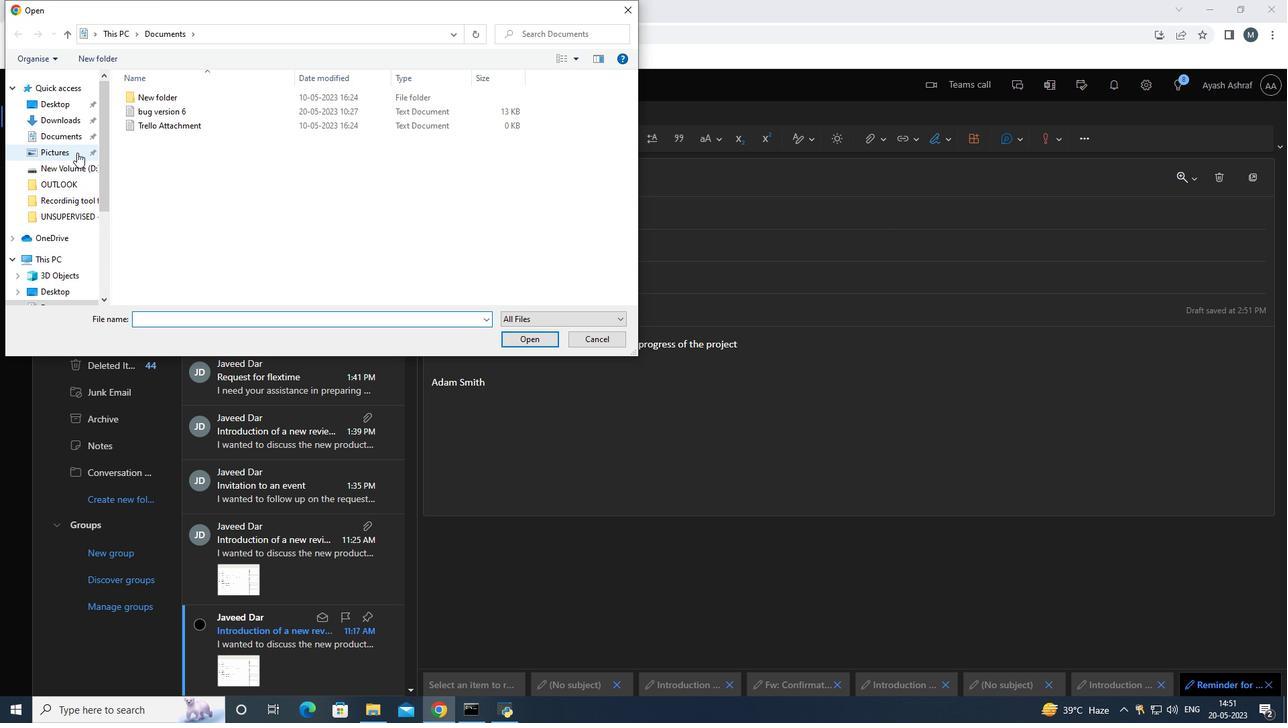 
Action: Mouse scrolled (87, 187) with delta (0, 0)
Screenshot: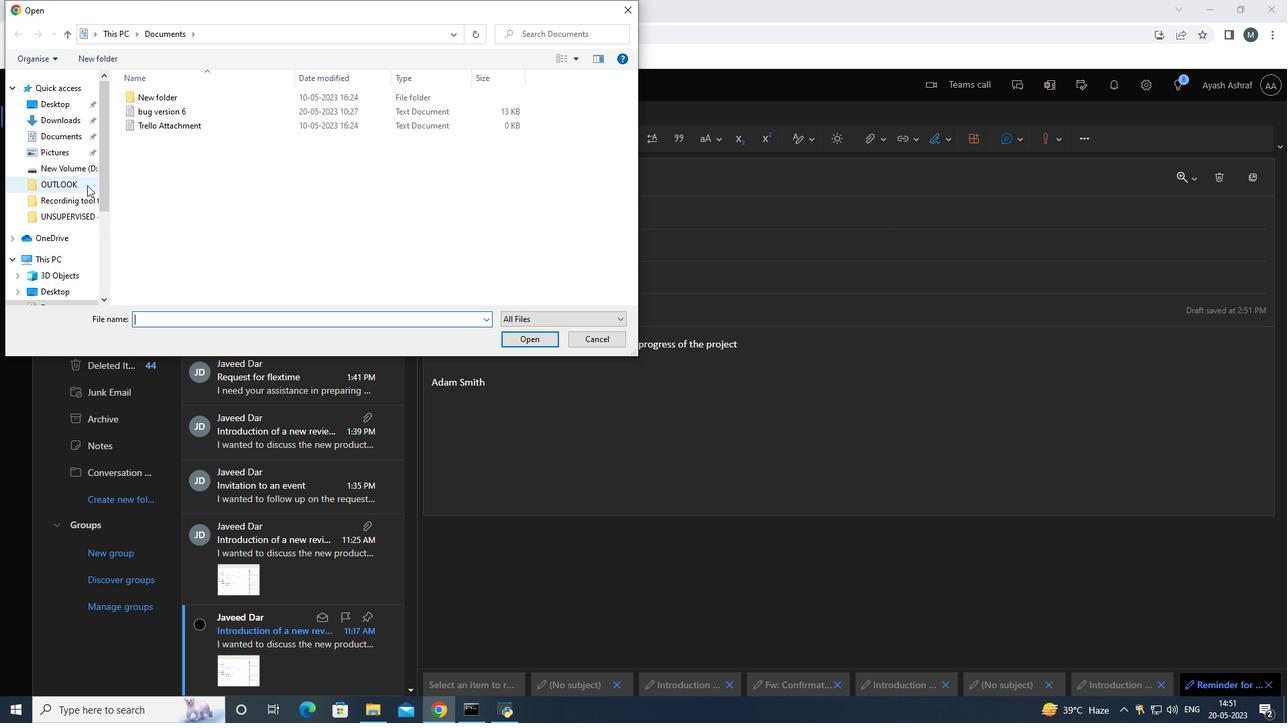 
Action: Mouse scrolled (87, 187) with delta (0, 0)
Screenshot: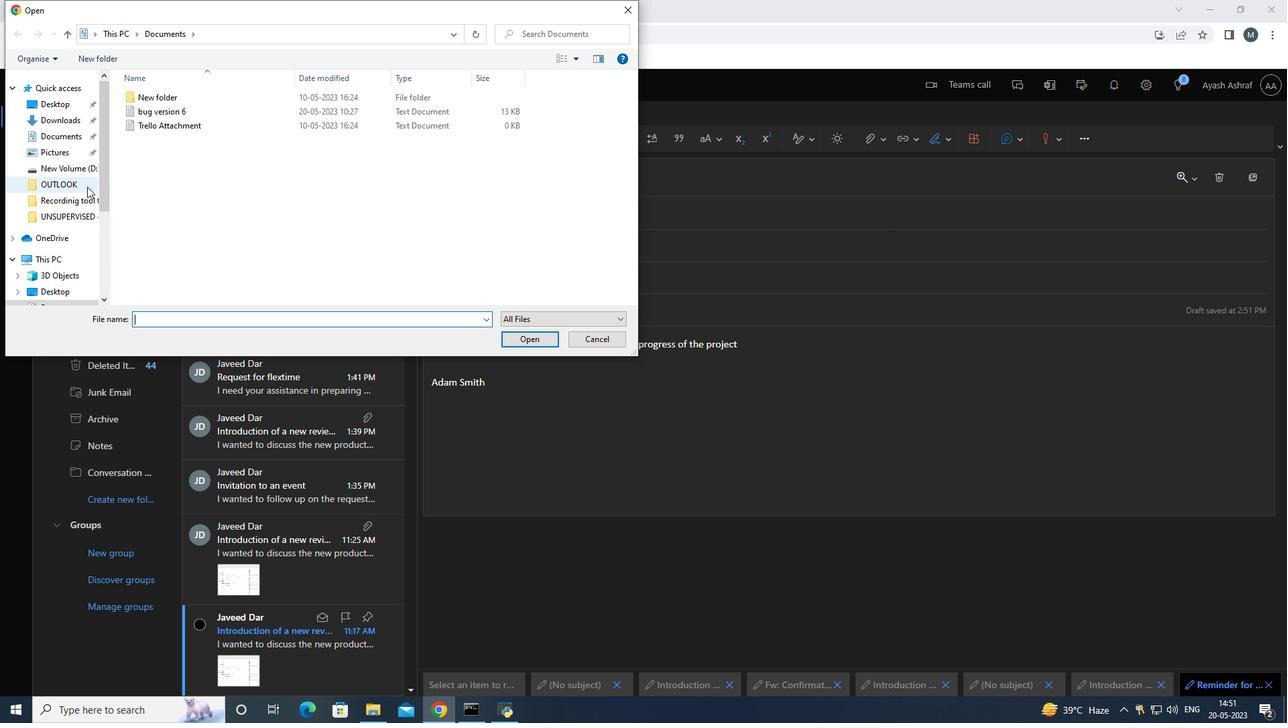 
Action: Mouse scrolled (87, 187) with delta (0, 0)
Screenshot: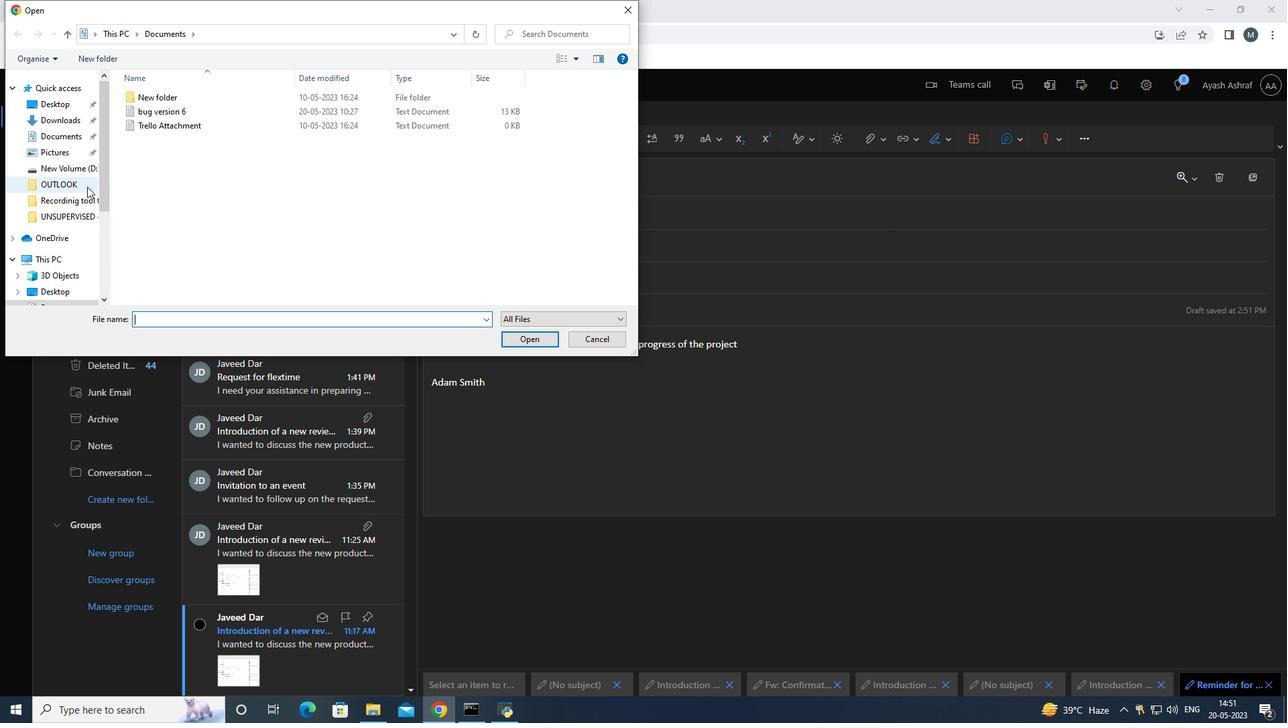 
Action: Mouse moved to (70, 209)
Screenshot: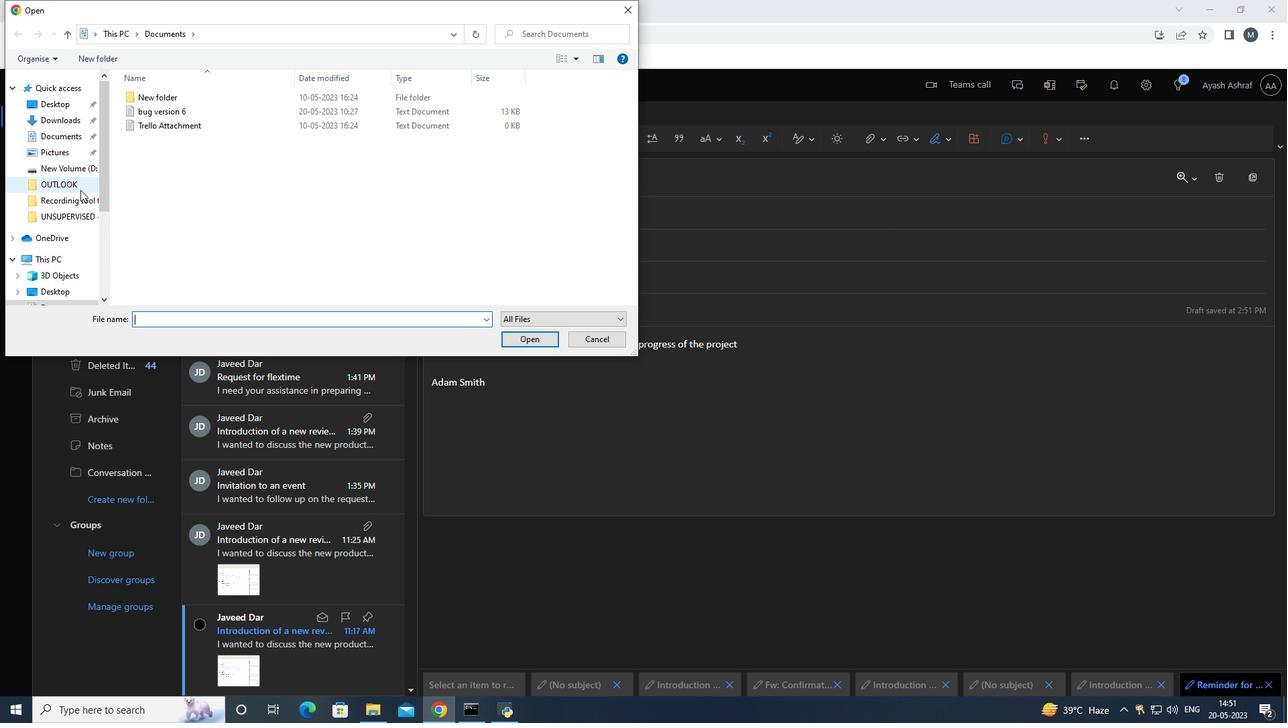 
Action: Mouse scrolled (70, 210) with delta (0, 0)
Screenshot: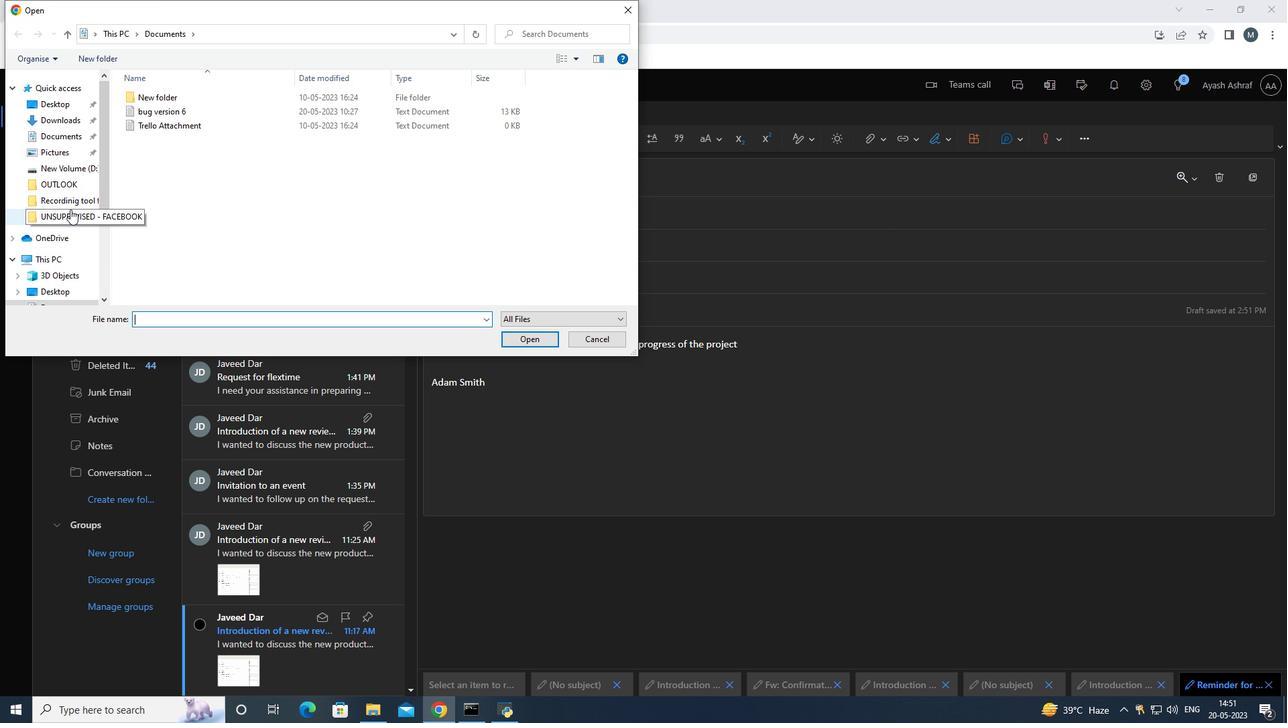 
Action: Mouse moved to (70, 209)
Screenshot: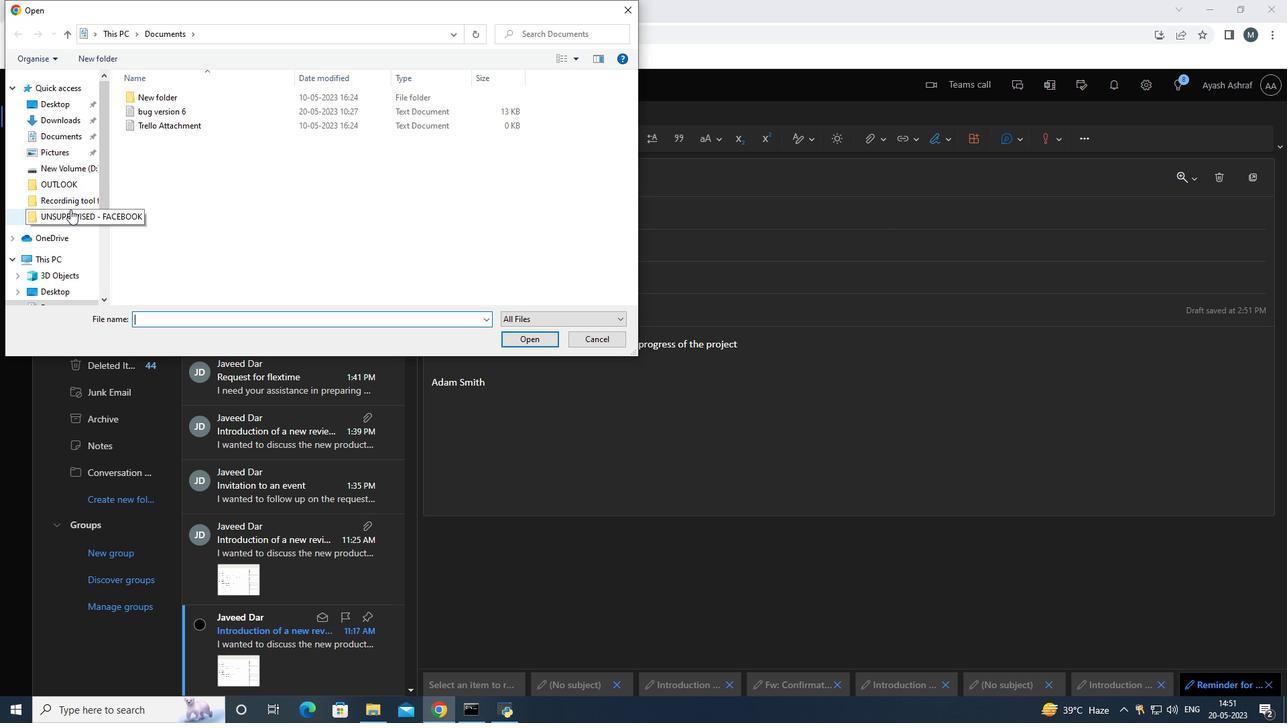 
Action: Mouse scrolled (70, 210) with delta (0, 0)
Screenshot: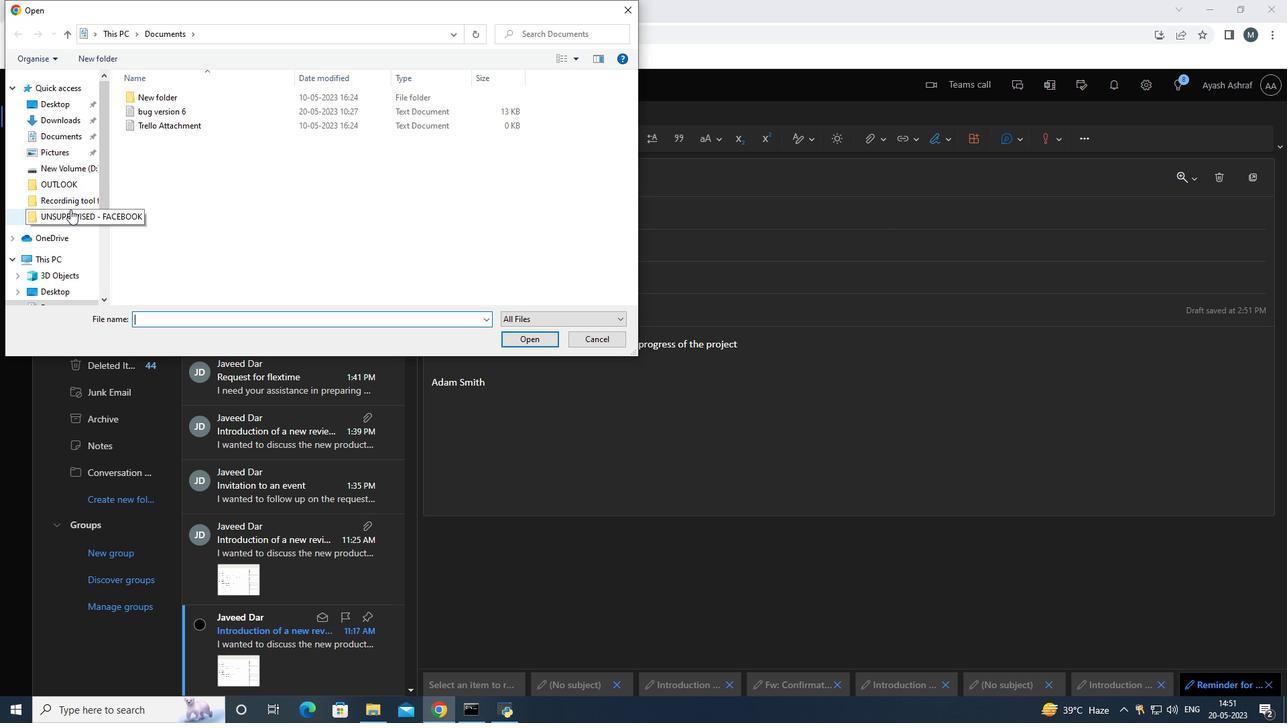 
Action: Mouse moved to (74, 137)
Screenshot: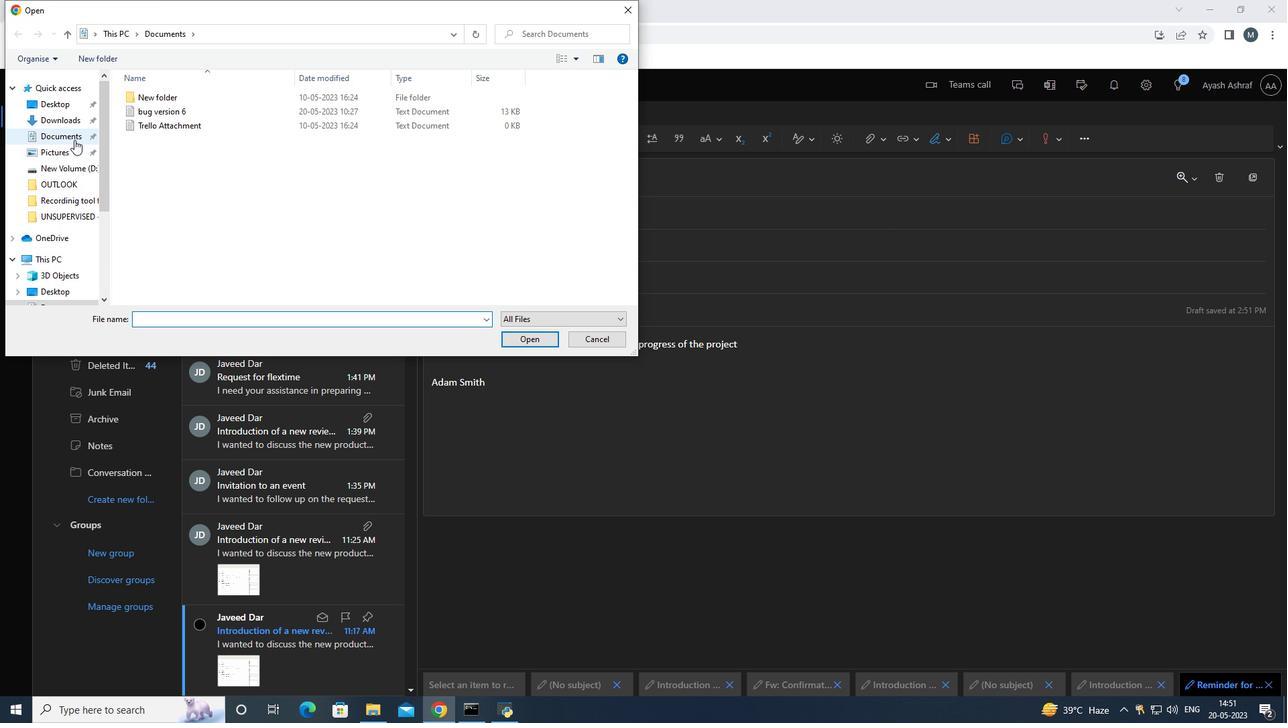 
Action: Mouse pressed left at (74, 137)
Screenshot: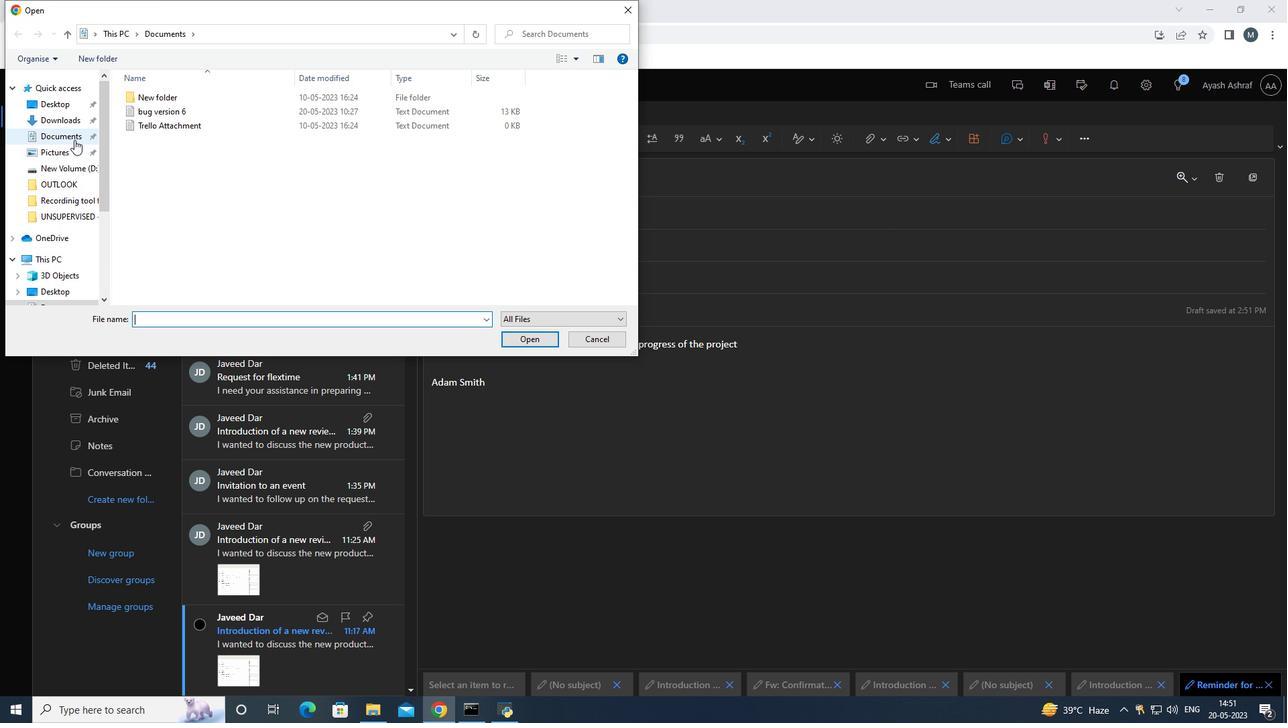 
Action: Mouse moved to (180, 111)
Screenshot: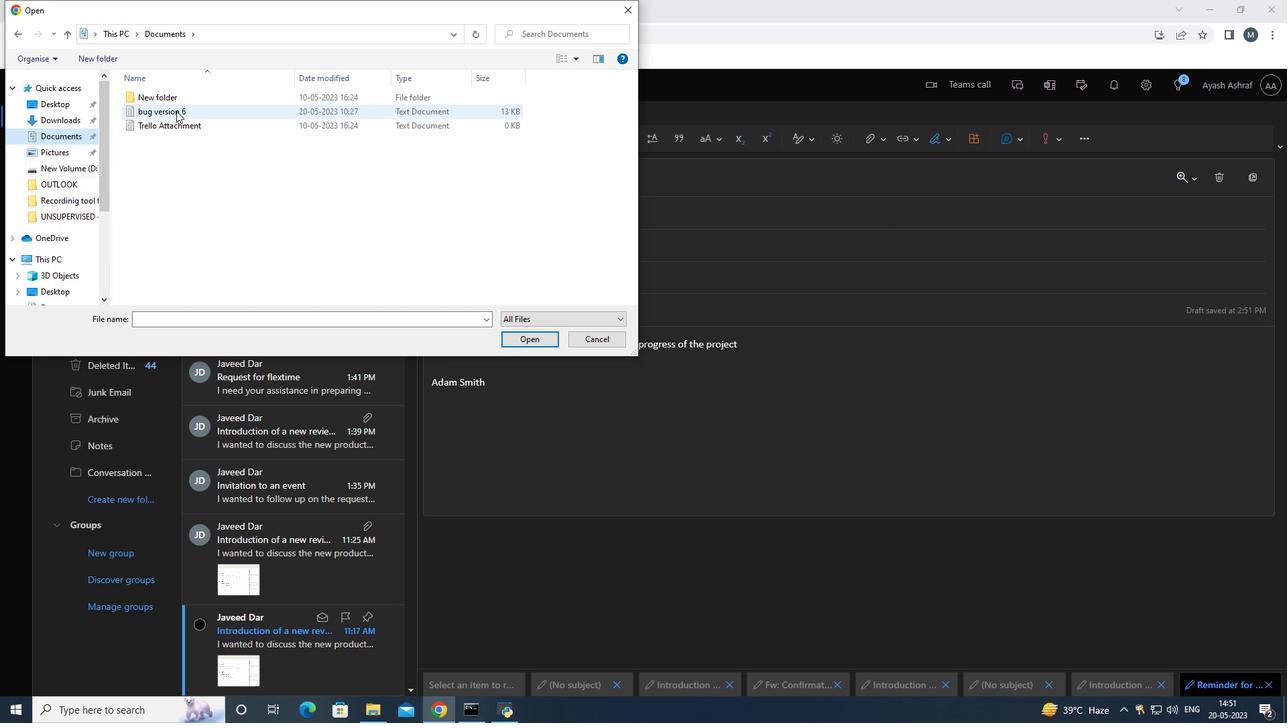 
Action: Mouse pressed left at (180, 111)
Screenshot: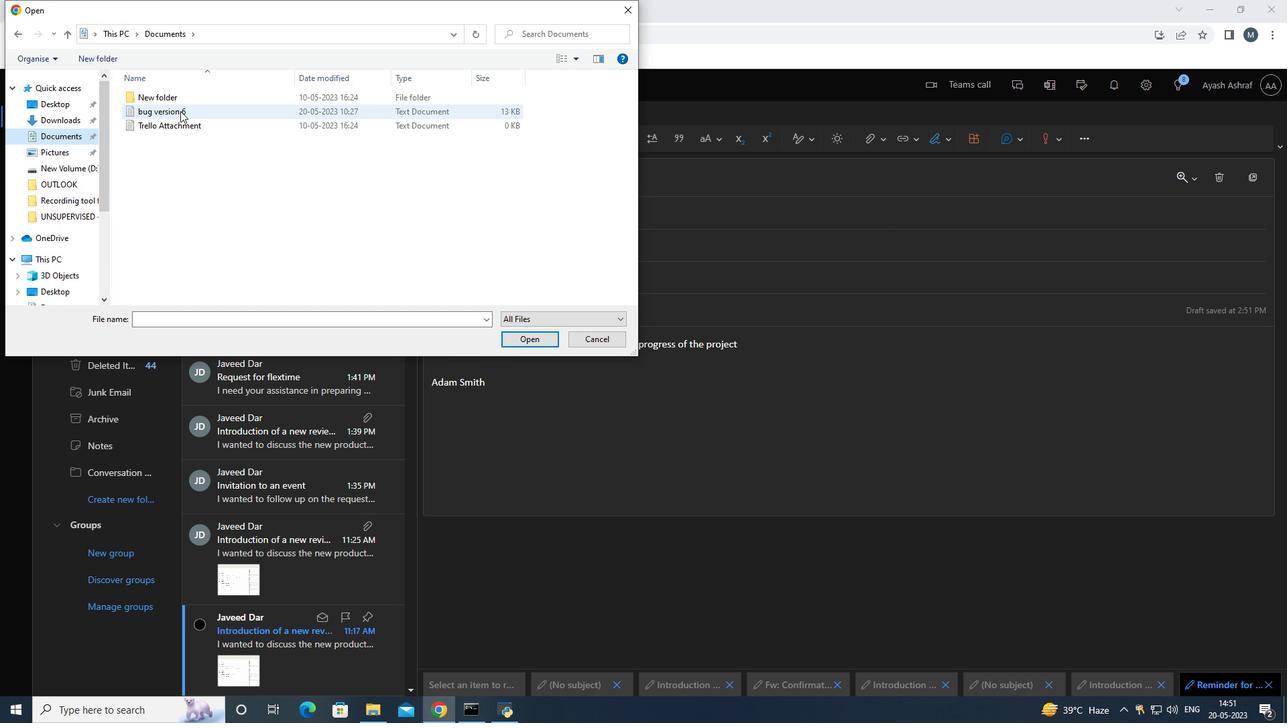 
Action: Mouse moved to (530, 337)
Screenshot: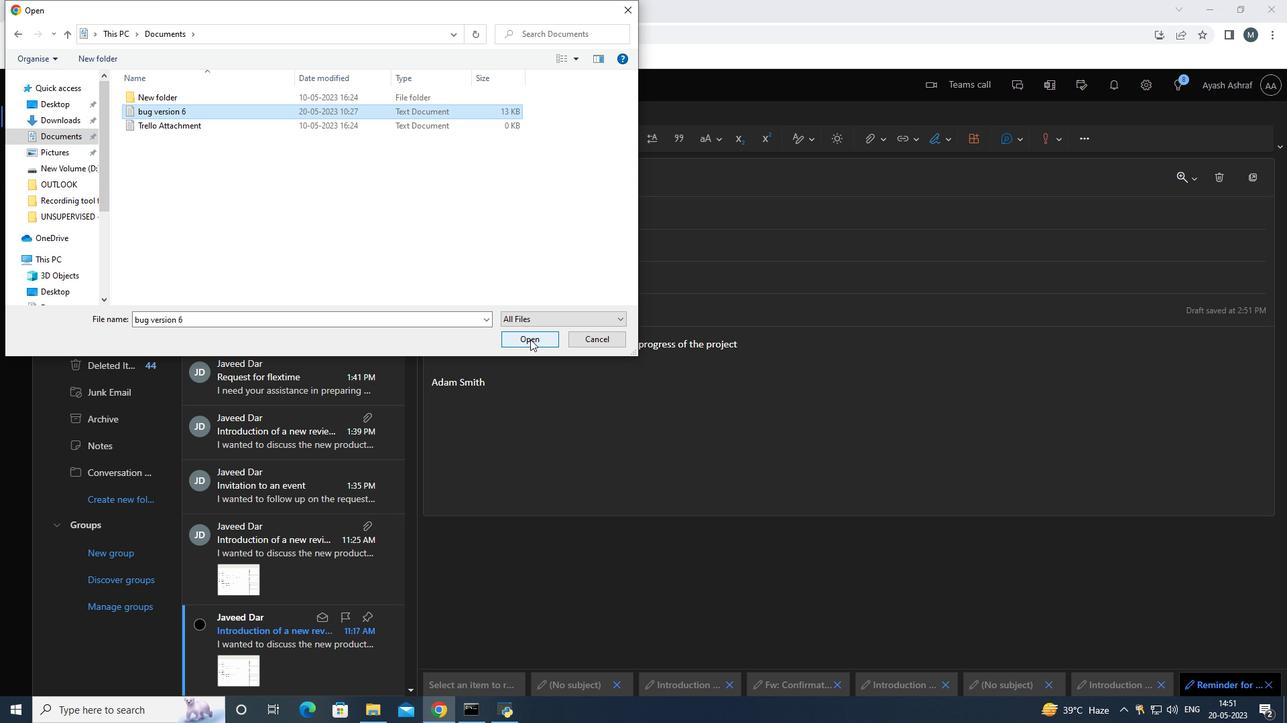 
Action: Mouse pressed left at (530, 337)
Screenshot: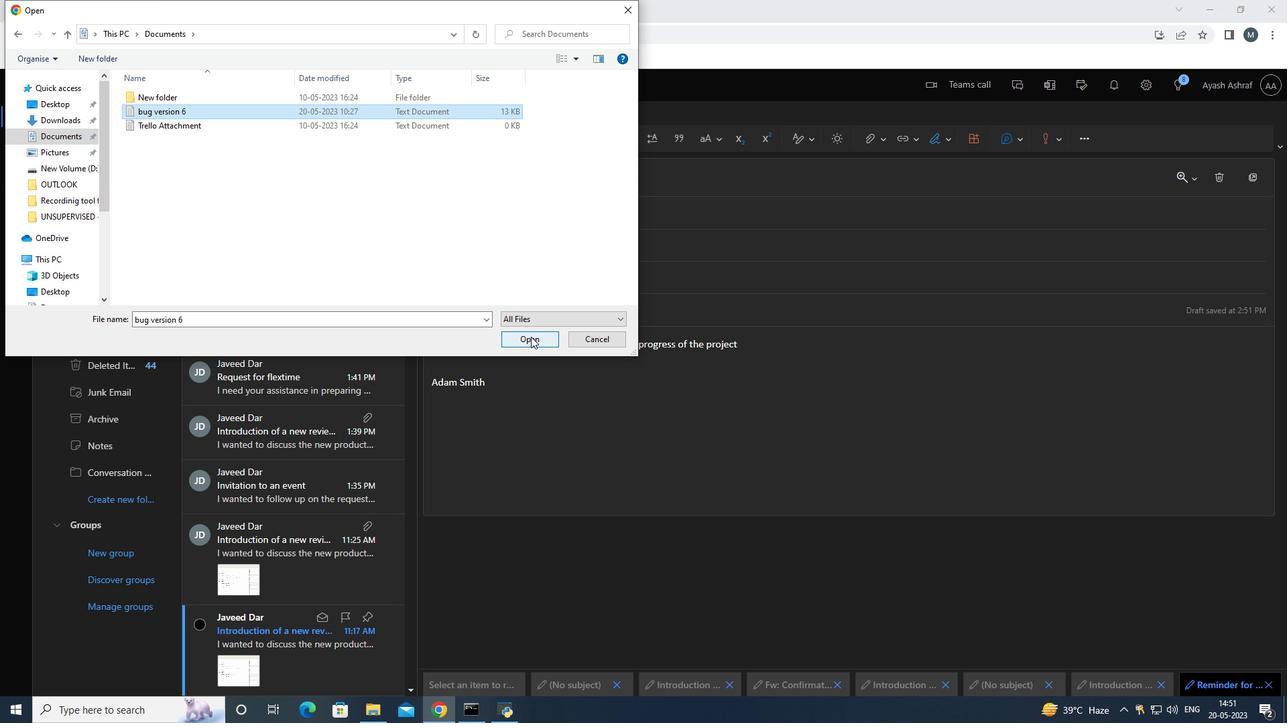 
Action: Mouse moved to (530, 470)
Screenshot: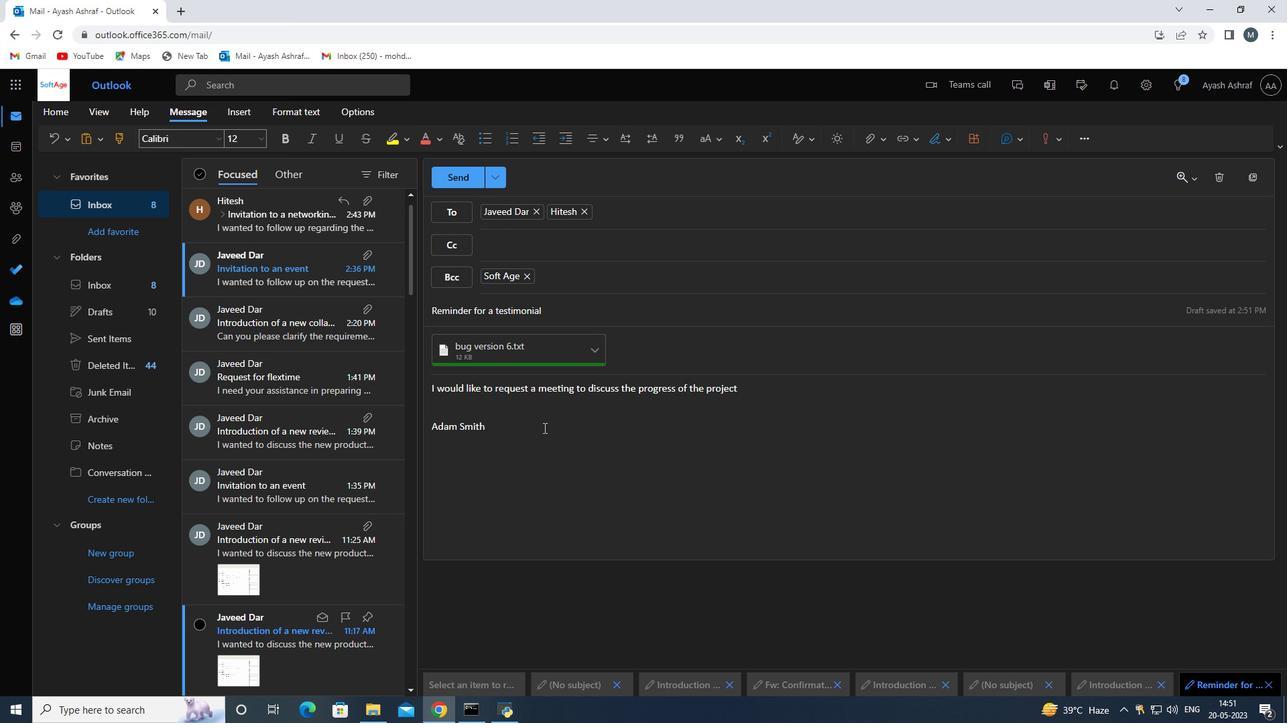 
